Task: Use the "Save to Google Drive" extension for saving articles and research papers.
Action: Mouse moved to (958, 23)
Screenshot: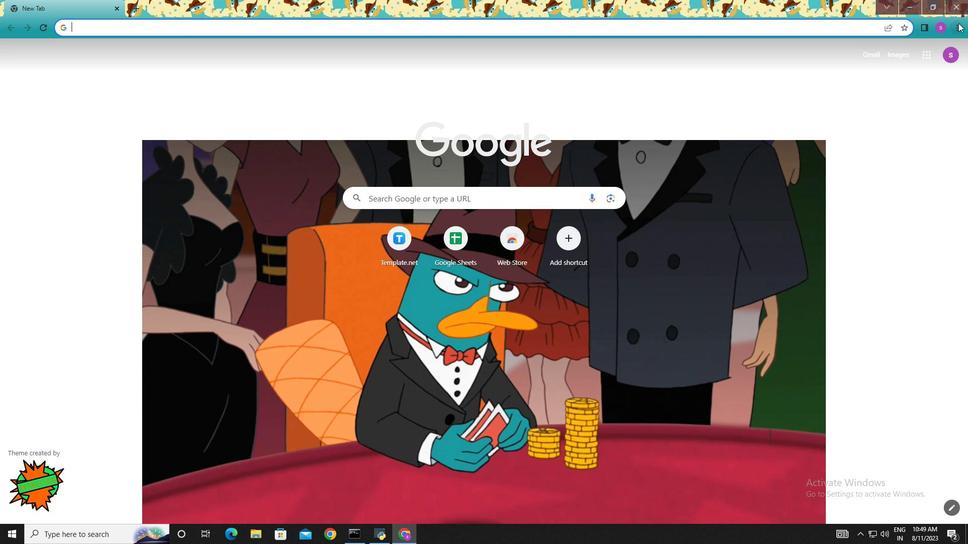
Action: Mouse pressed left at (958, 23)
Screenshot: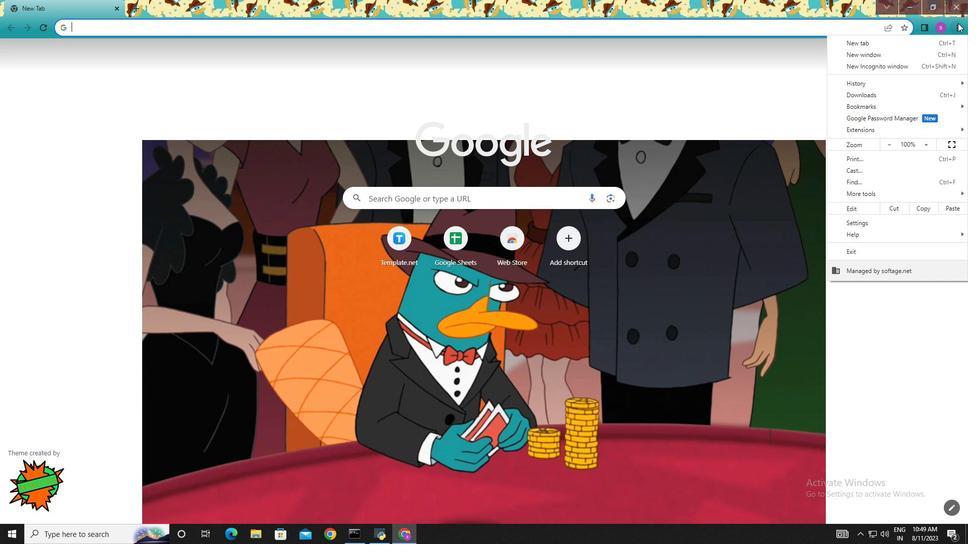 
Action: Mouse moved to (882, 225)
Screenshot: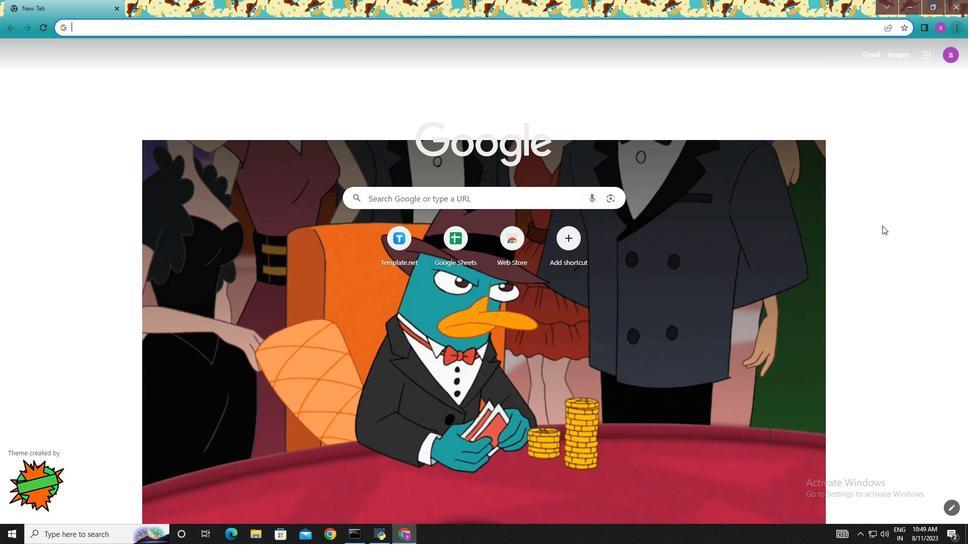 
Action: Mouse pressed left at (882, 225)
Screenshot: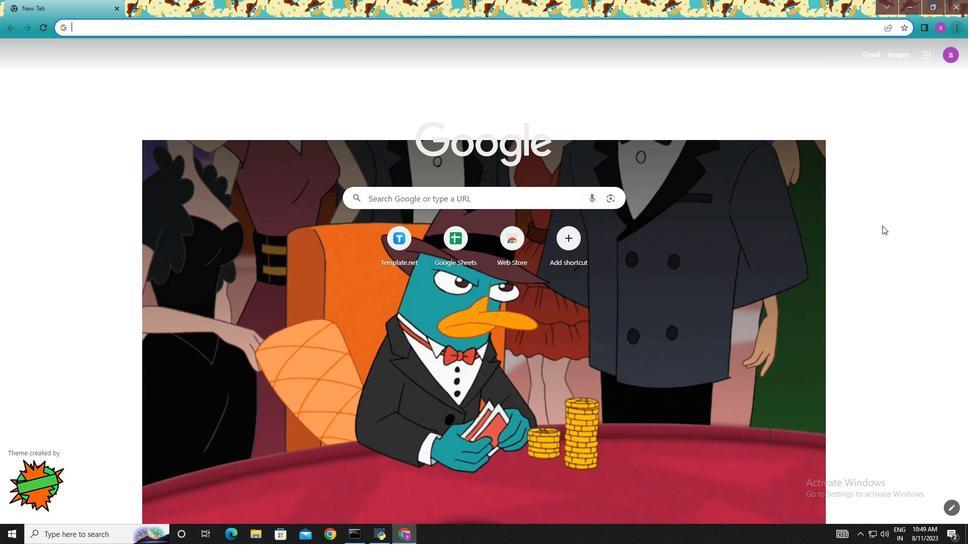 
Action: Mouse moved to (52, 360)
Screenshot: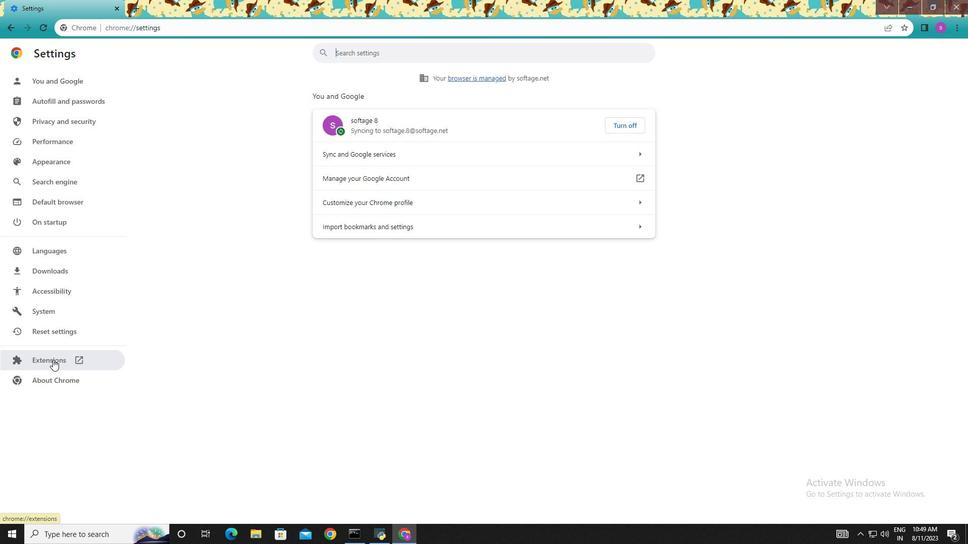 
Action: Mouse pressed left at (52, 360)
Screenshot: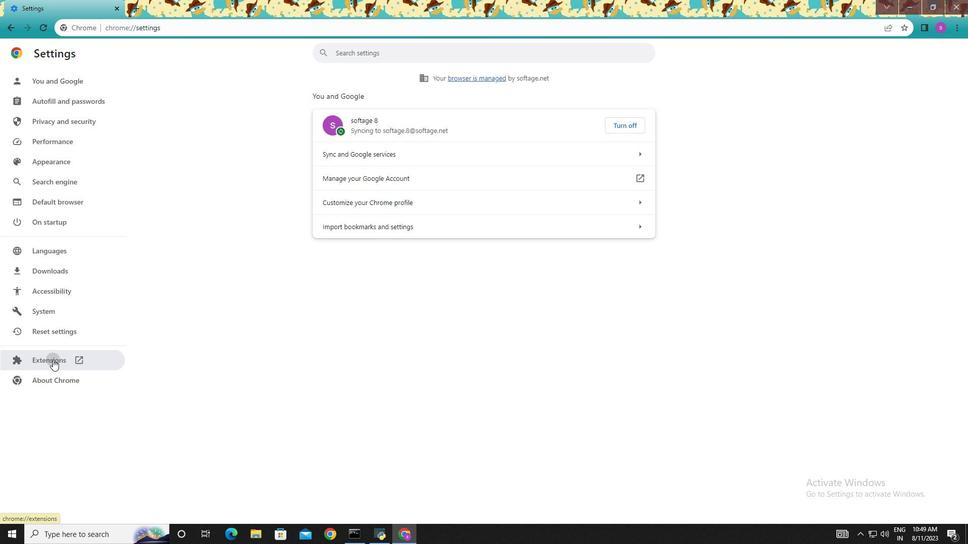 
Action: Mouse moved to (20, 57)
Screenshot: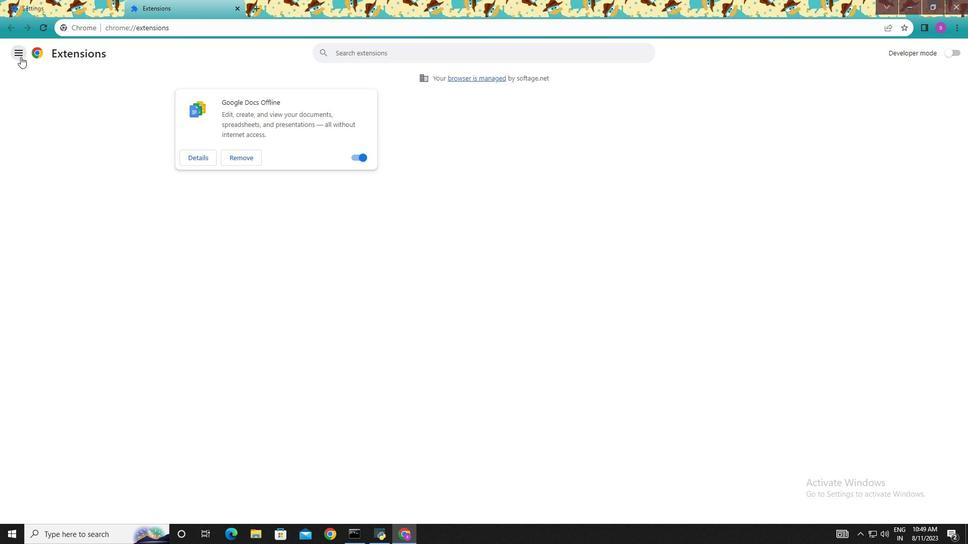 
Action: Mouse pressed left at (20, 57)
Screenshot: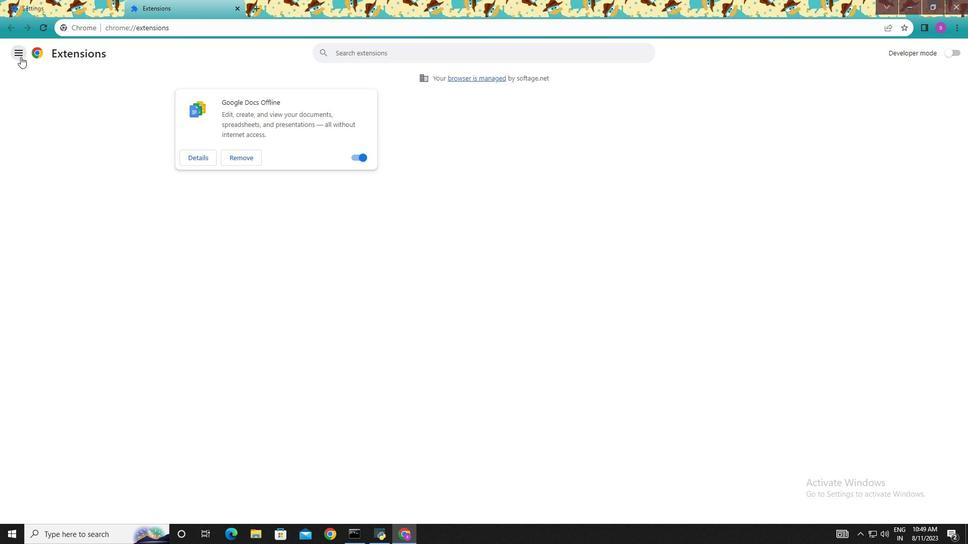 
Action: Mouse moved to (57, 516)
Screenshot: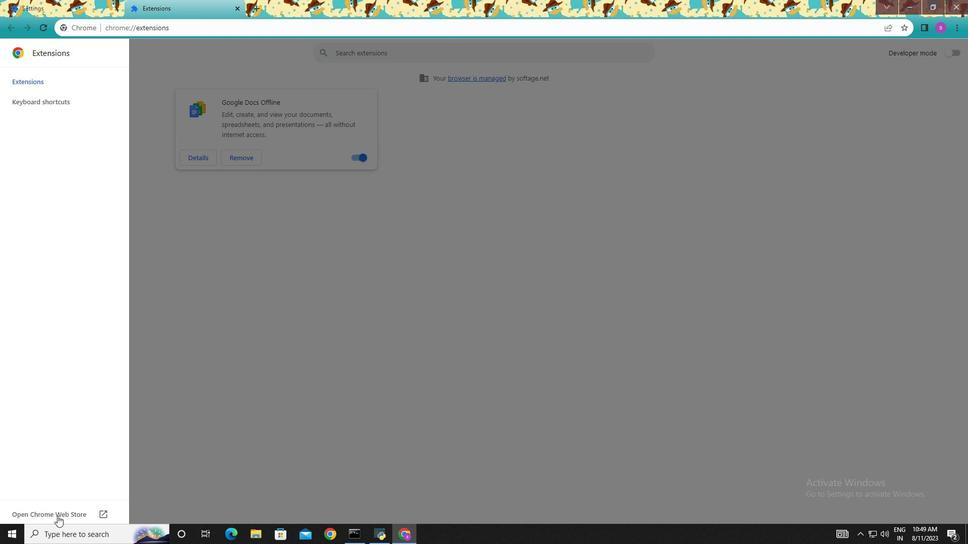 
Action: Mouse pressed left at (57, 516)
Screenshot: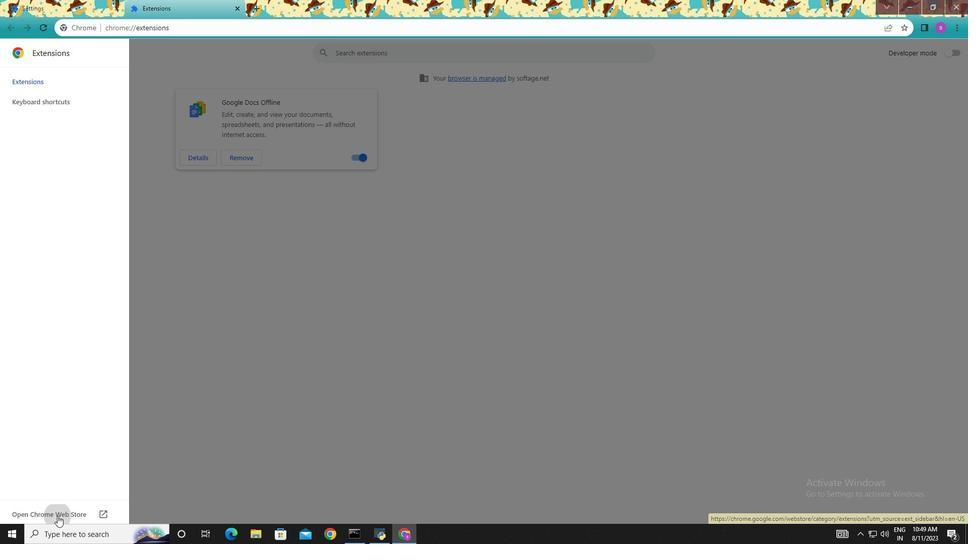 
Action: Mouse moved to (226, 88)
Screenshot: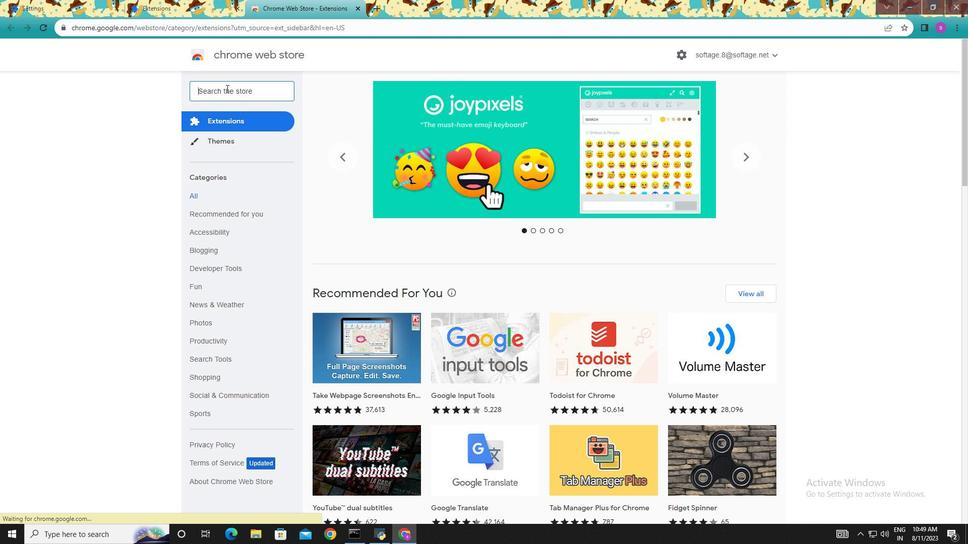 
Action: Mouse pressed left at (226, 88)
Screenshot: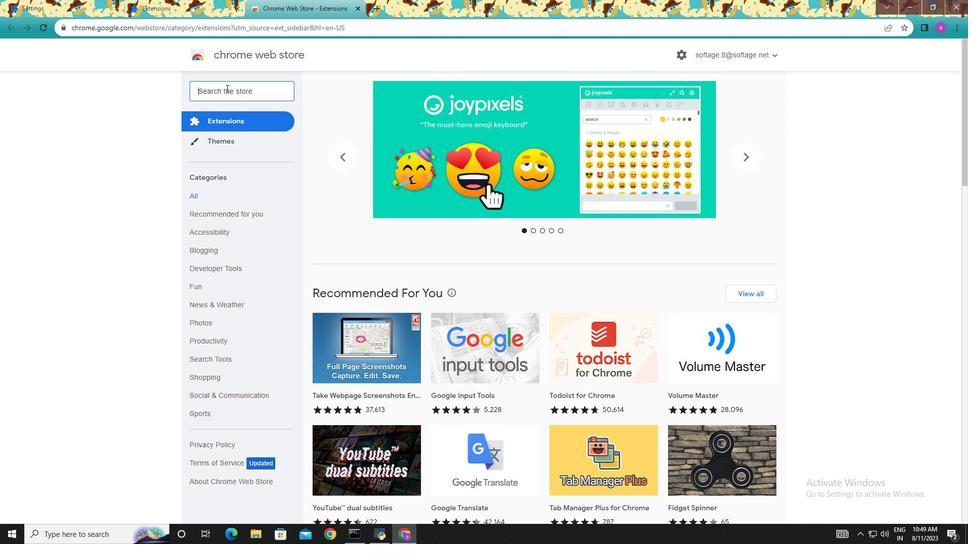 
Action: Key pressed google<Key.space><Key.shift>F<Key.backspace><Key.shift>Drio<Key.backspace>
Screenshot: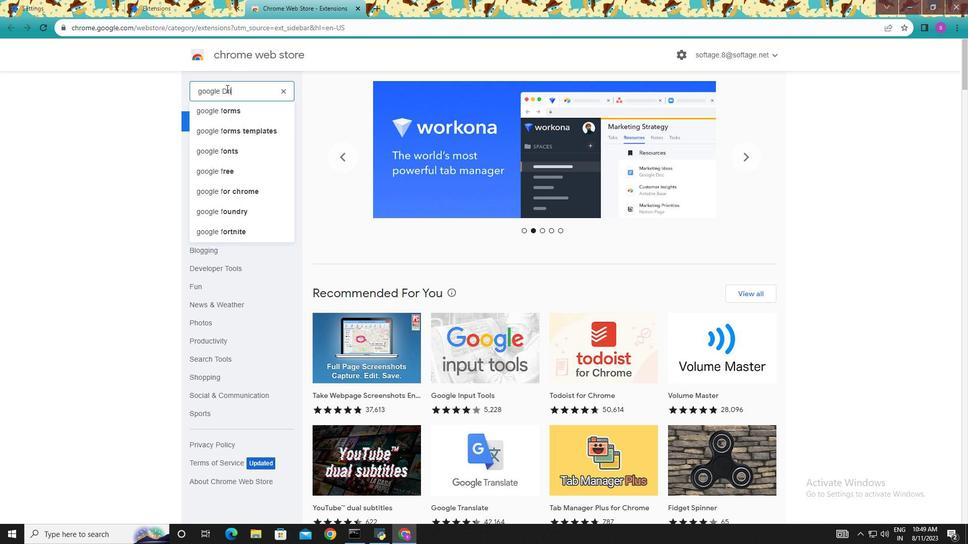 
Action: Mouse moved to (266, 111)
Screenshot: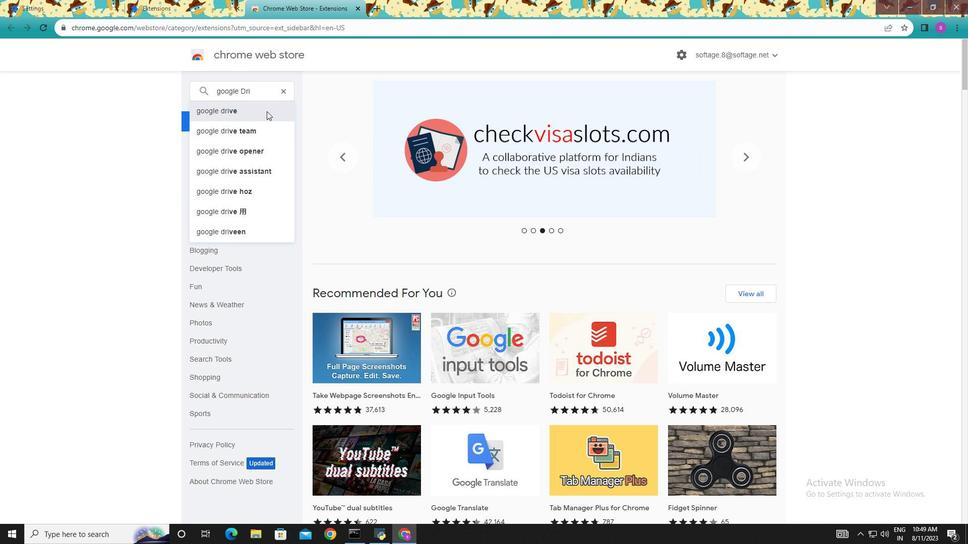 
Action: Mouse pressed left at (266, 111)
Screenshot: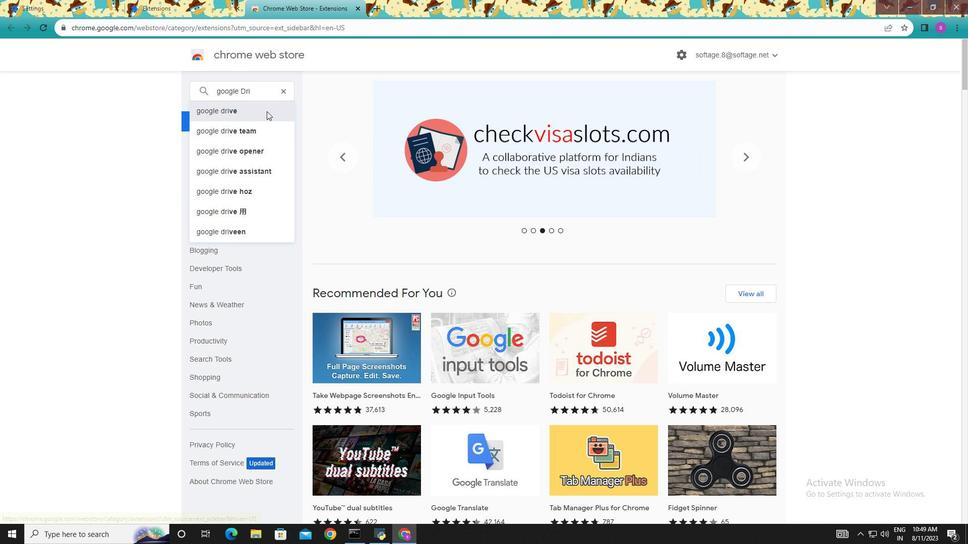 
Action: Mouse moved to (506, 157)
Screenshot: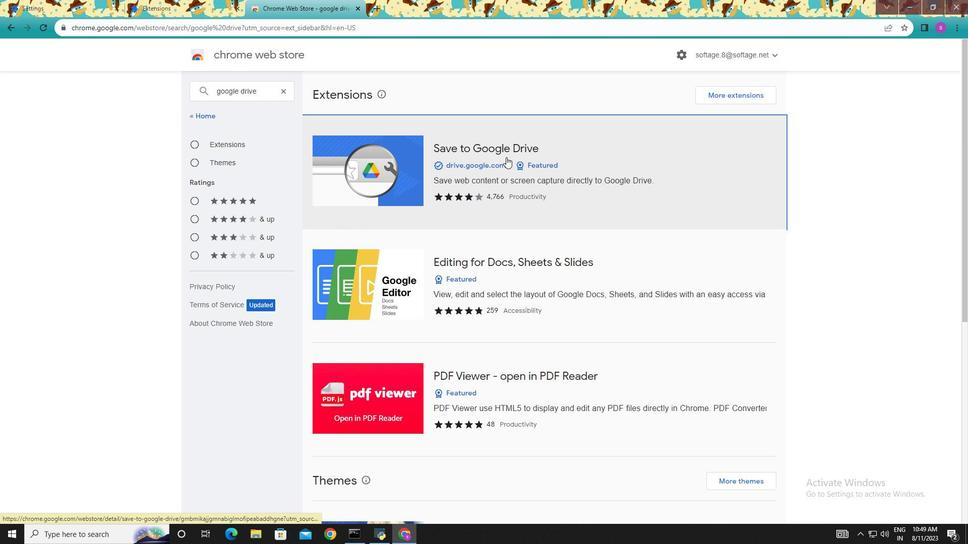 
Action: Mouse pressed left at (506, 157)
Screenshot: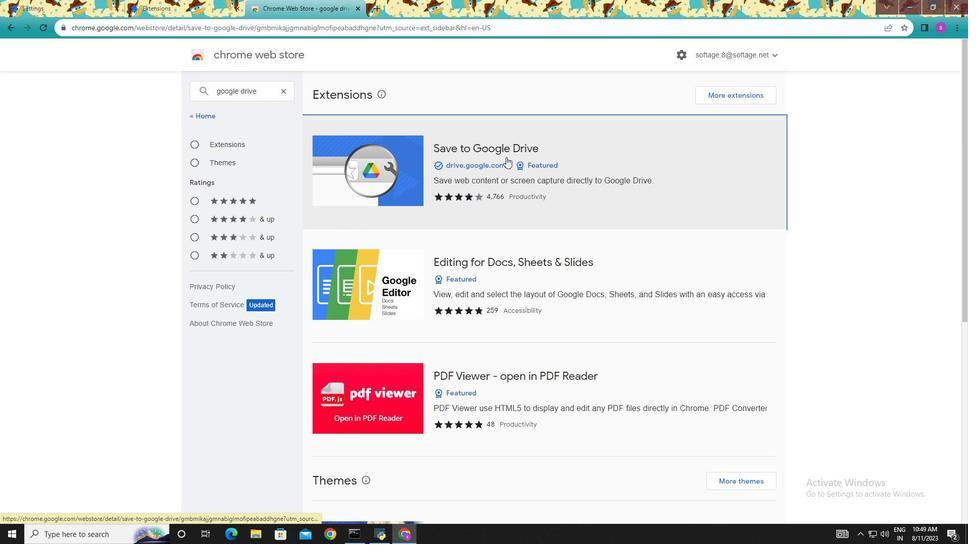 
Action: Mouse moved to (710, 127)
Screenshot: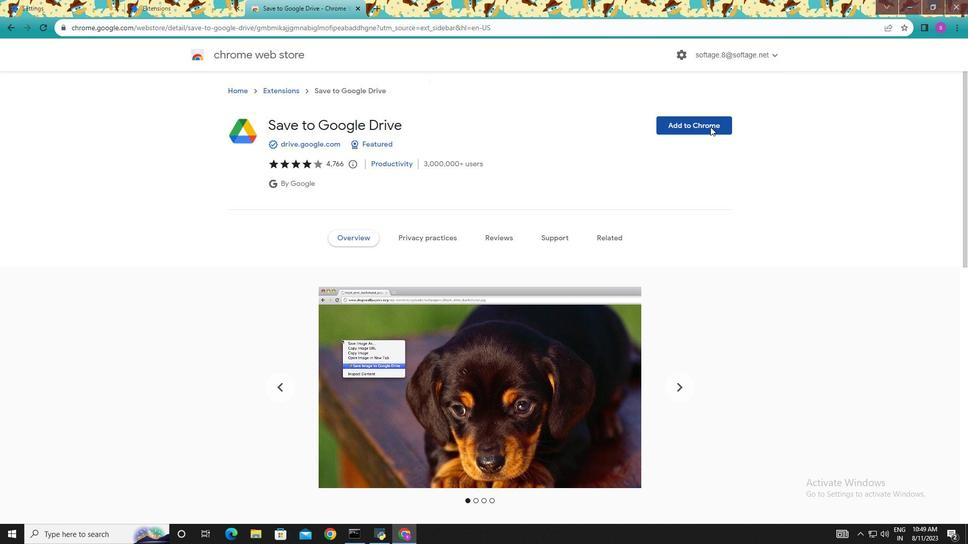 
Action: Mouse pressed left at (710, 127)
Screenshot: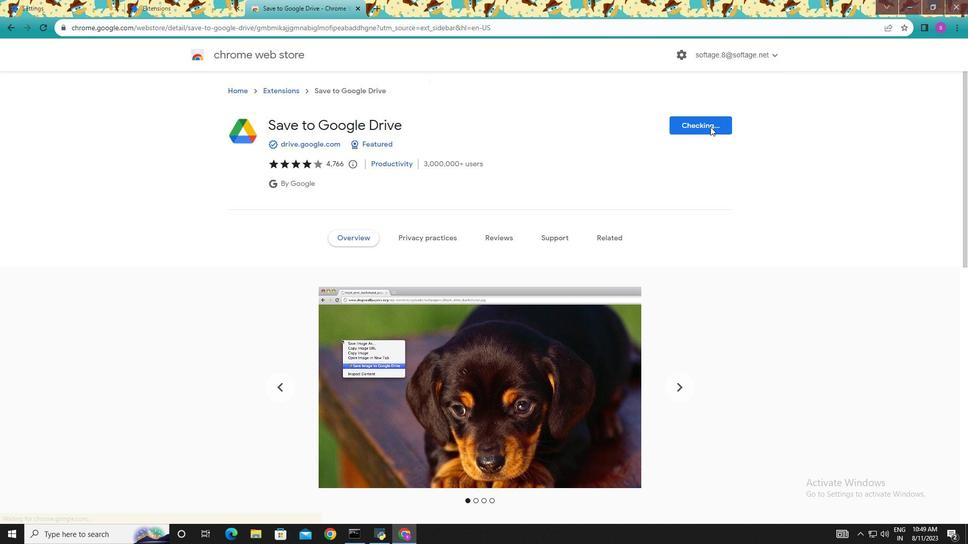 
Action: Mouse moved to (495, 127)
Screenshot: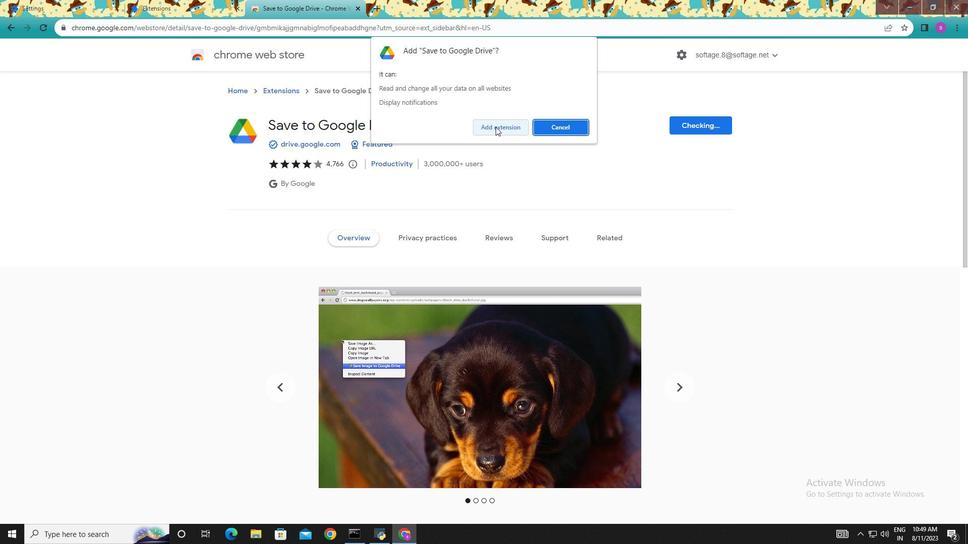 
Action: Mouse pressed left at (495, 127)
Screenshot: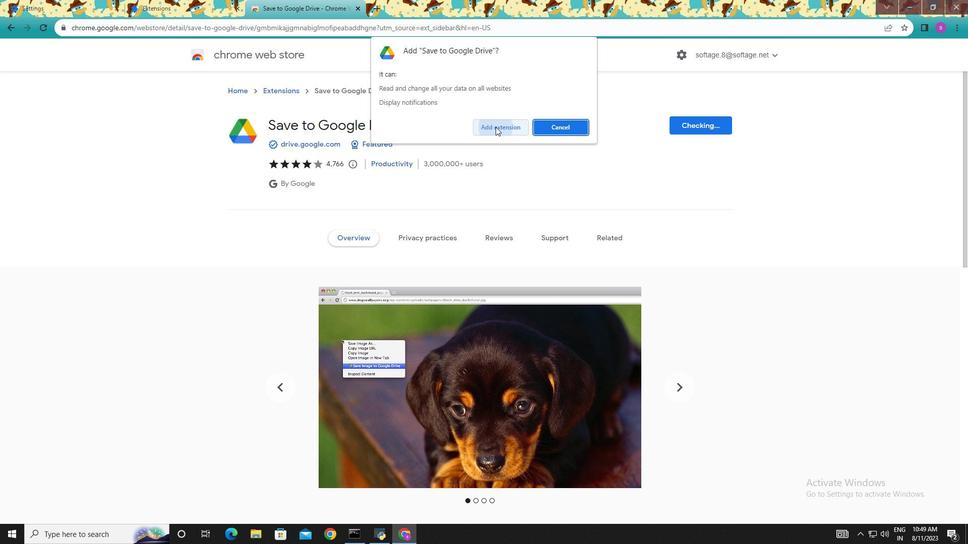 
Action: Mouse moved to (875, 44)
Screenshot: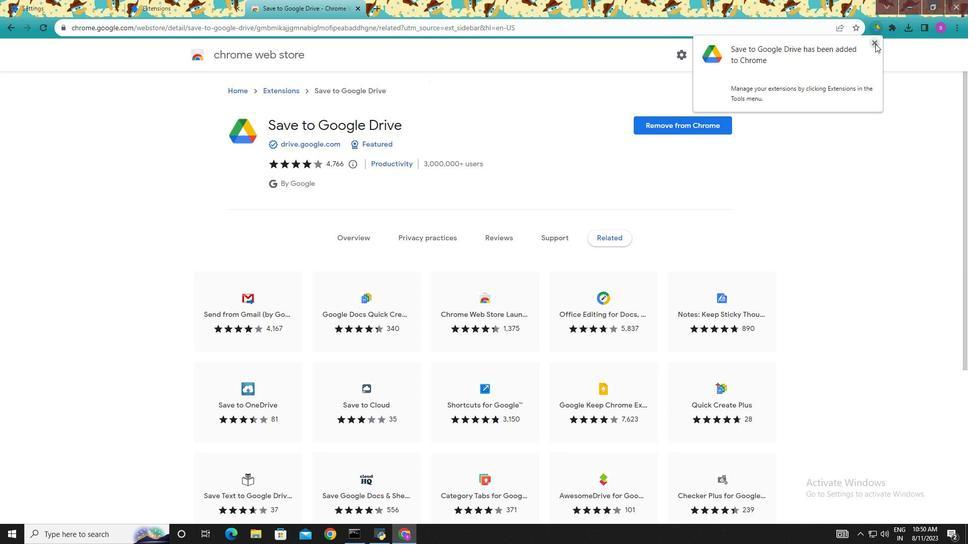 
Action: Mouse pressed left at (875, 44)
Screenshot: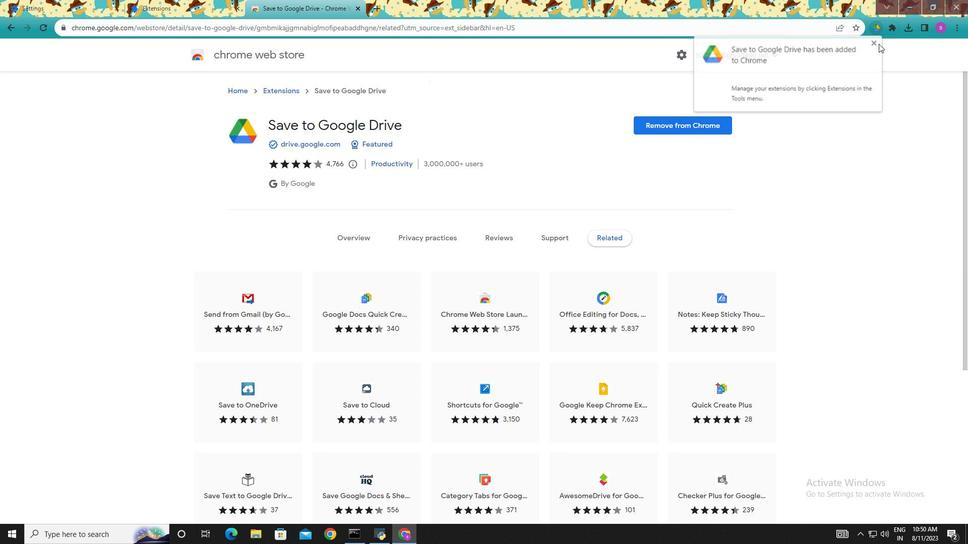 
Action: Mouse moved to (890, 28)
Screenshot: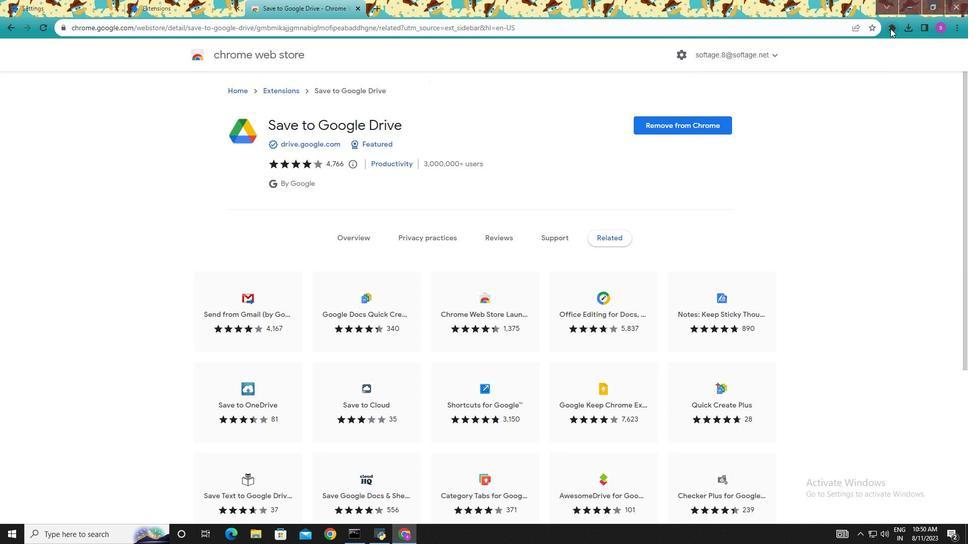 
Action: Mouse pressed left at (890, 28)
Screenshot: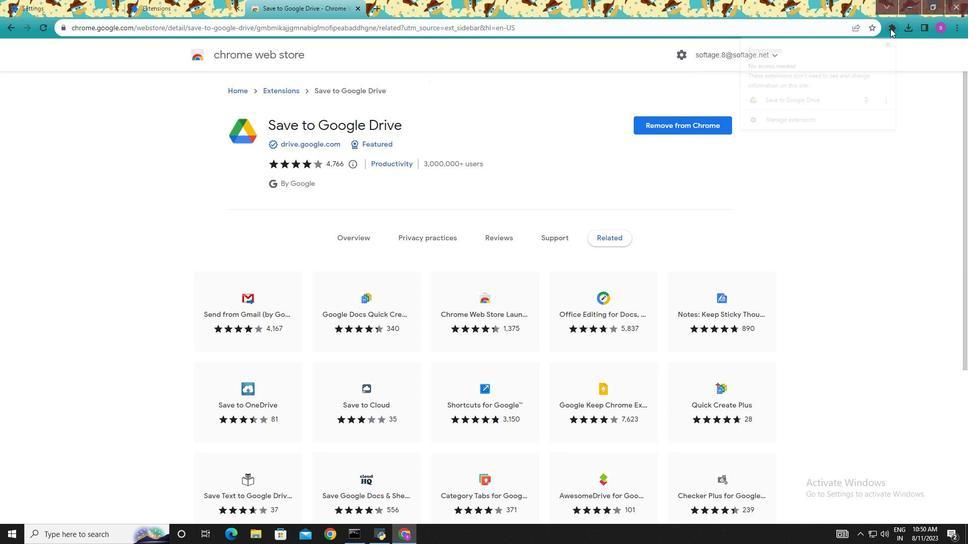 
Action: Mouse moved to (802, 99)
Screenshot: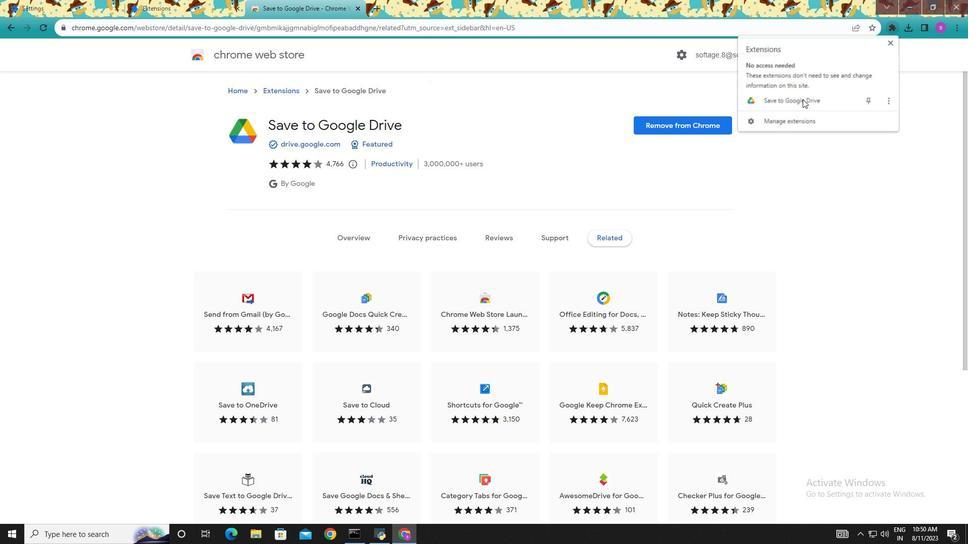 
Action: Mouse pressed left at (803, 99)
Screenshot: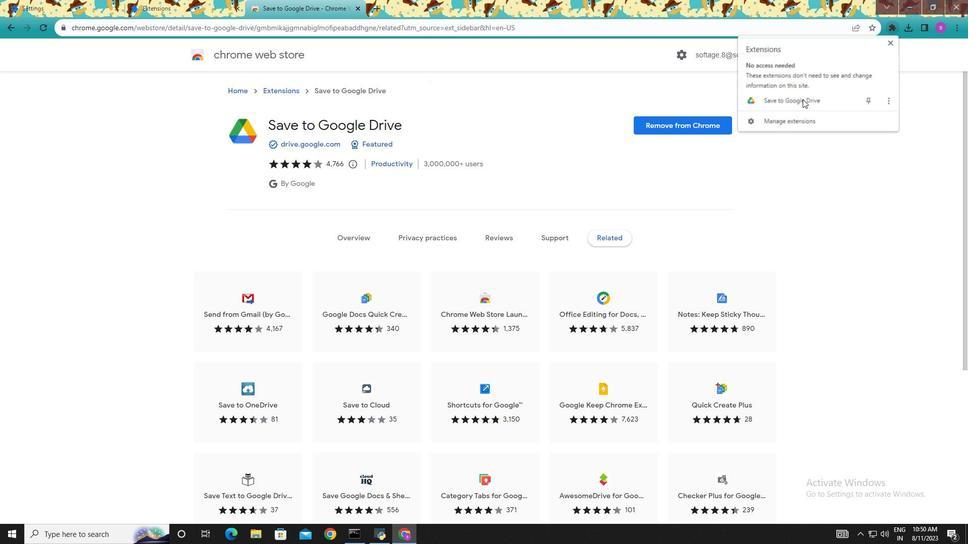 
Action: Mouse moved to (893, 28)
Screenshot: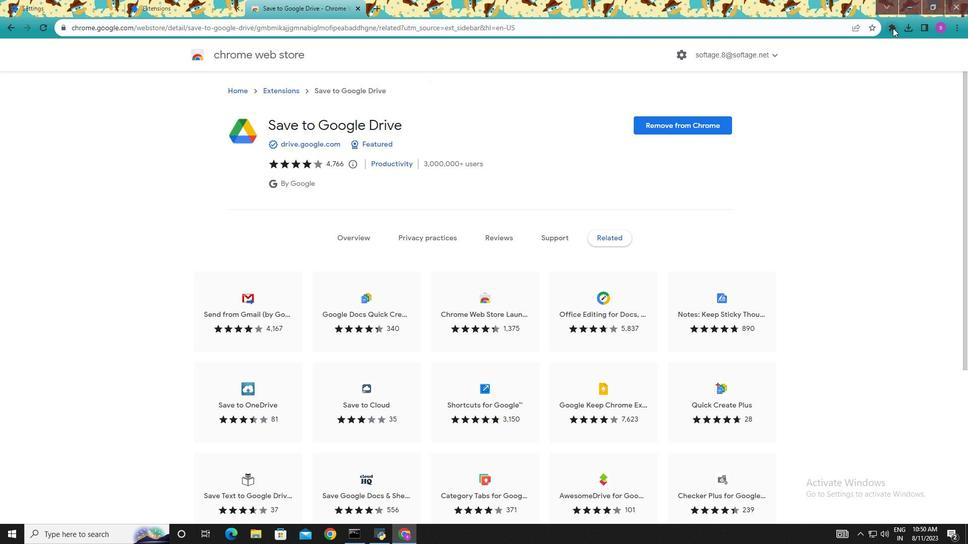 
Action: Mouse pressed left at (893, 28)
Screenshot: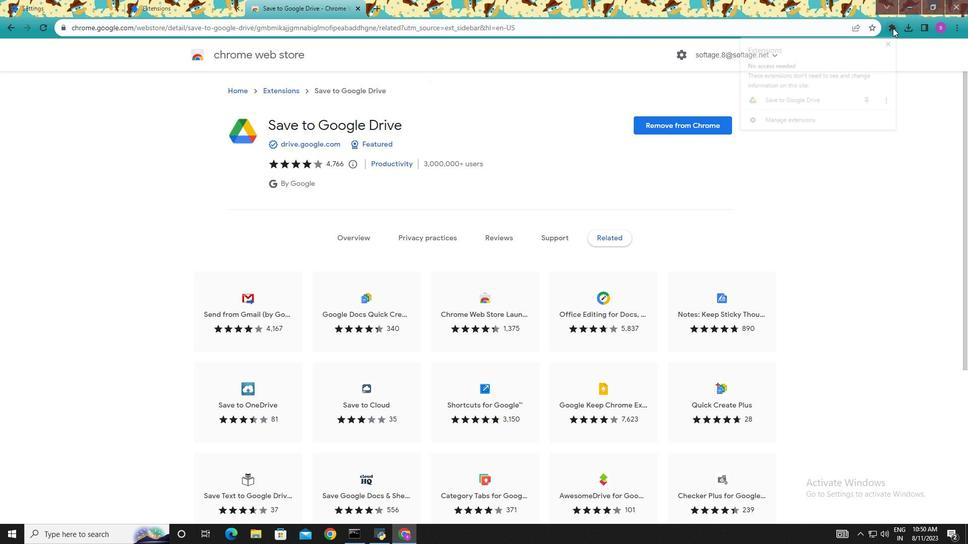 
Action: Mouse moved to (793, 99)
Screenshot: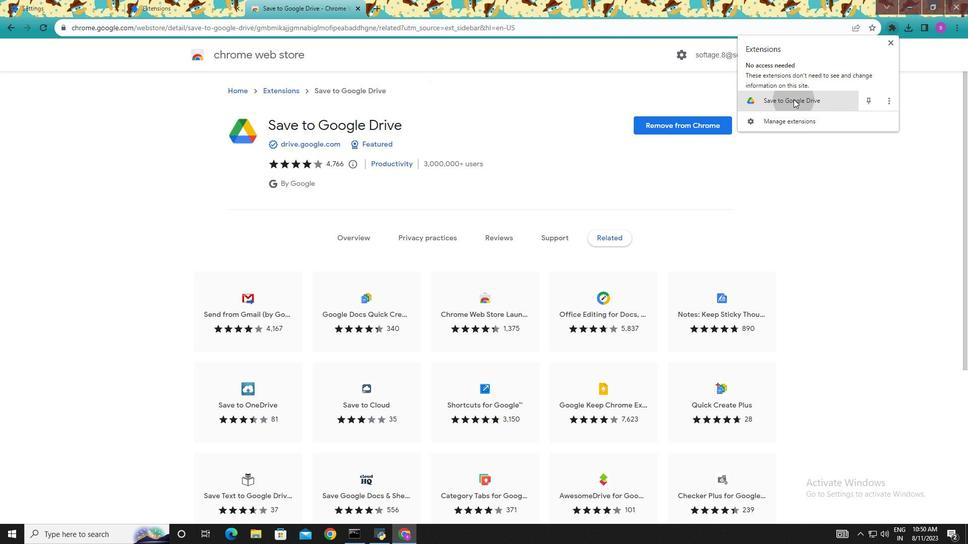 
Action: Mouse pressed left at (793, 99)
Screenshot: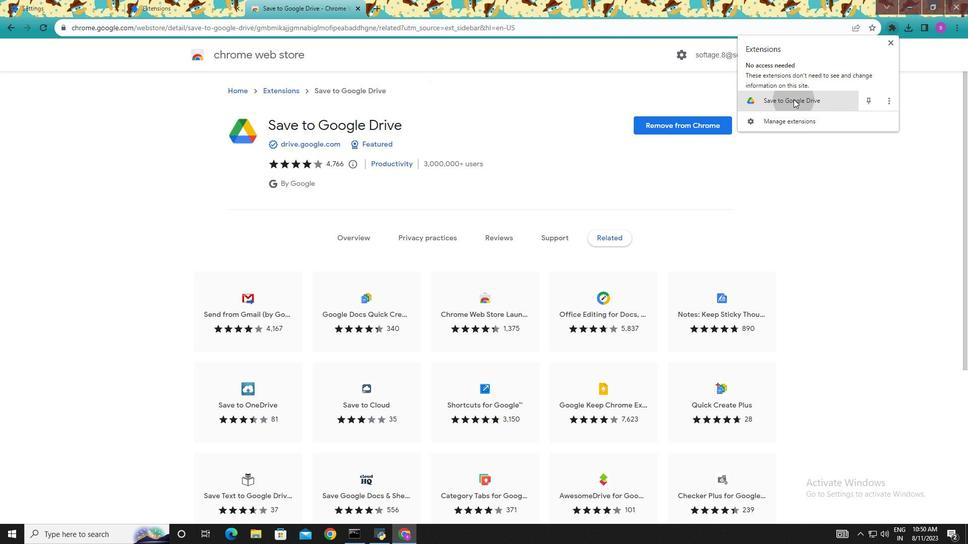 
Action: Mouse moved to (893, 24)
Screenshot: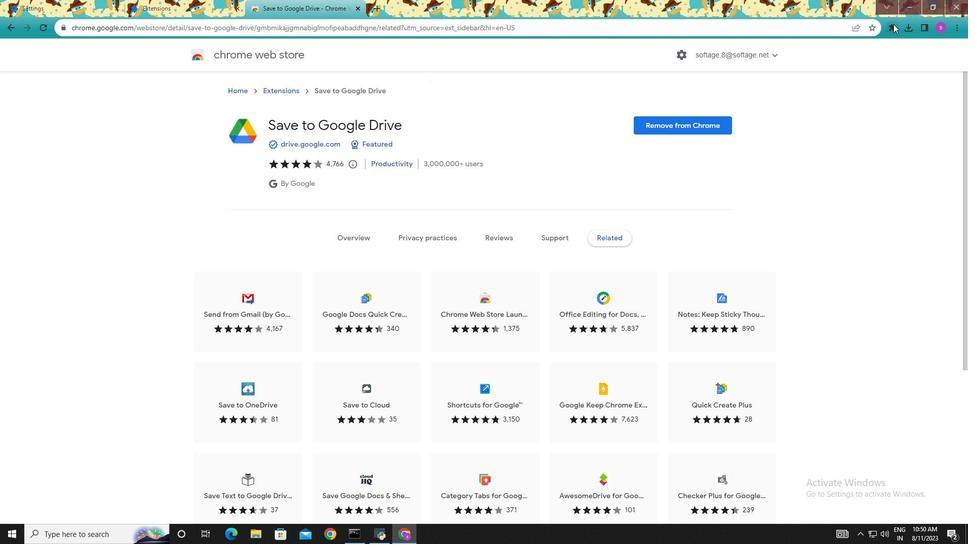 
Action: Mouse pressed left at (893, 24)
Screenshot: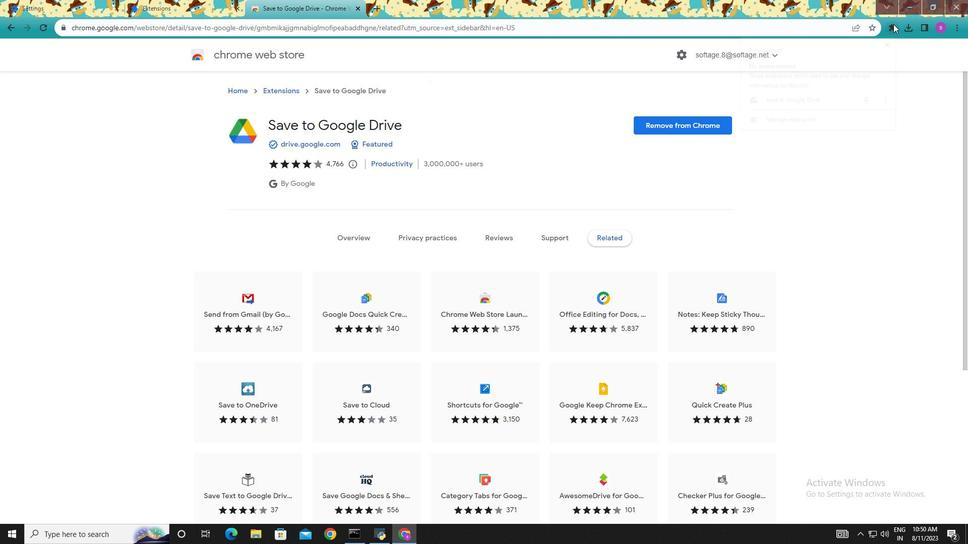 
Action: Mouse moved to (825, 100)
Screenshot: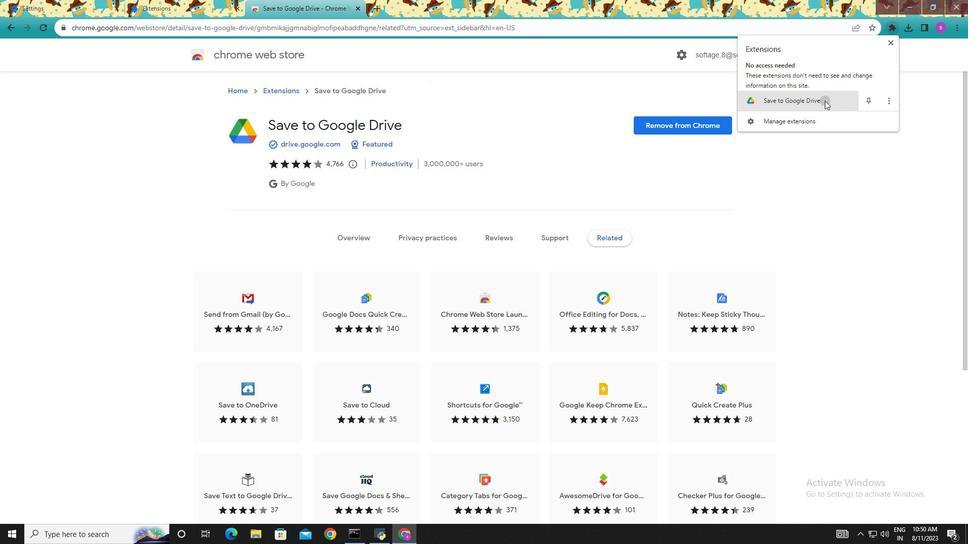 
Action: Mouse pressed left at (825, 100)
Screenshot: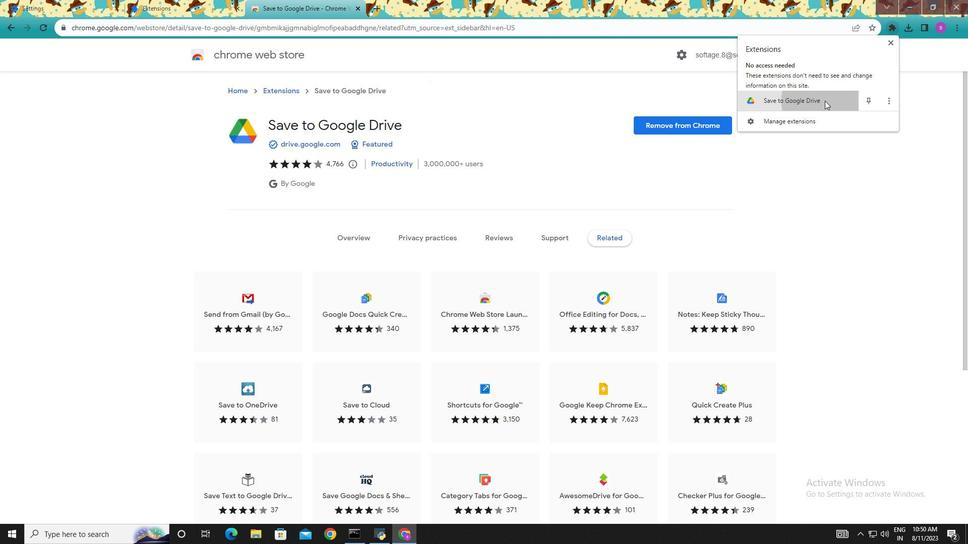 
Action: Mouse moved to (12, 27)
Screenshot: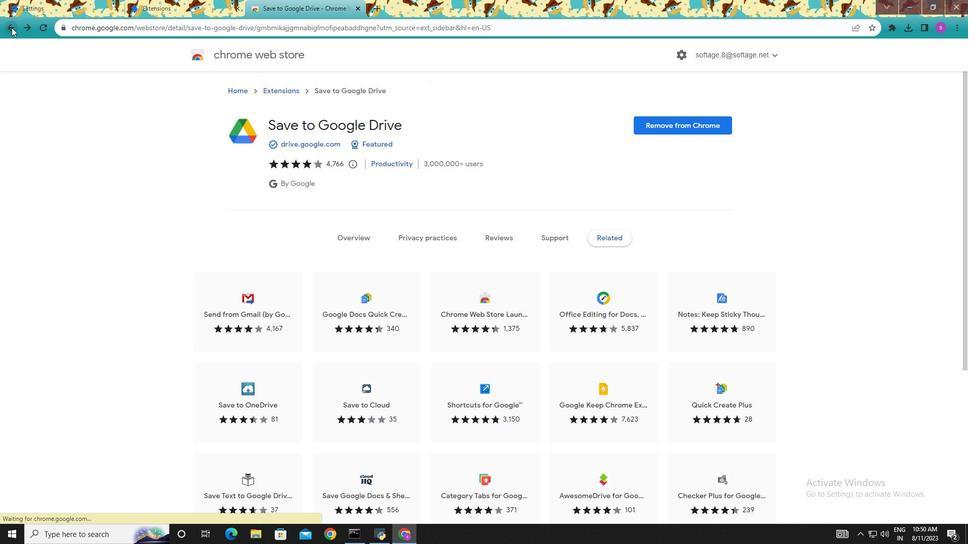 
Action: Mouse pressed left at (12, 27)
Screenshot: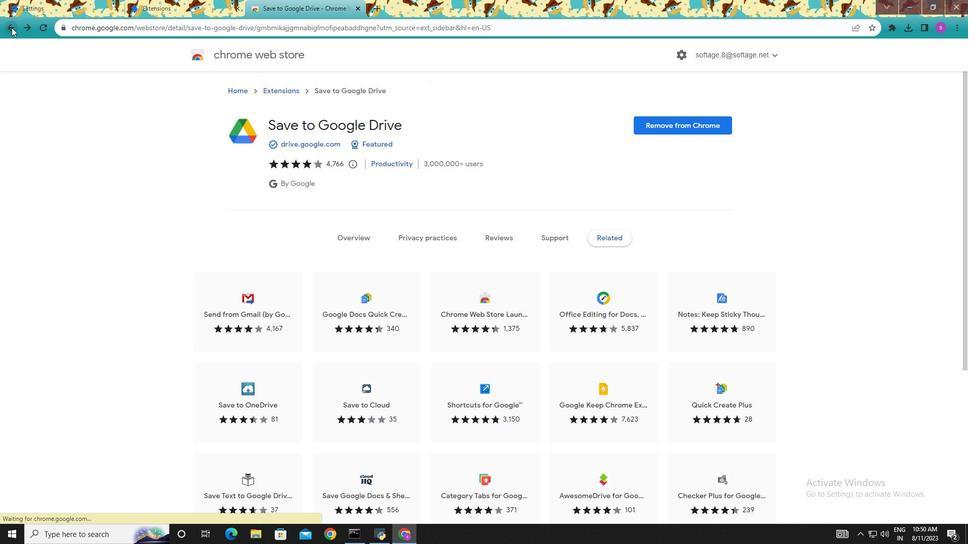 
Action: Mouse moved to (7, 27)
Screenshot: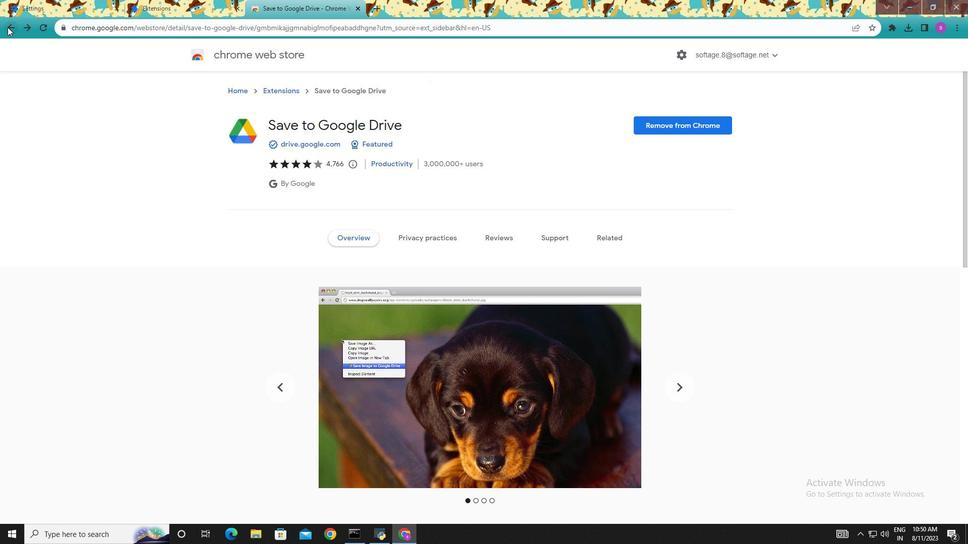 
Action: Mouse pressed left at (7, 27)
Screenshot: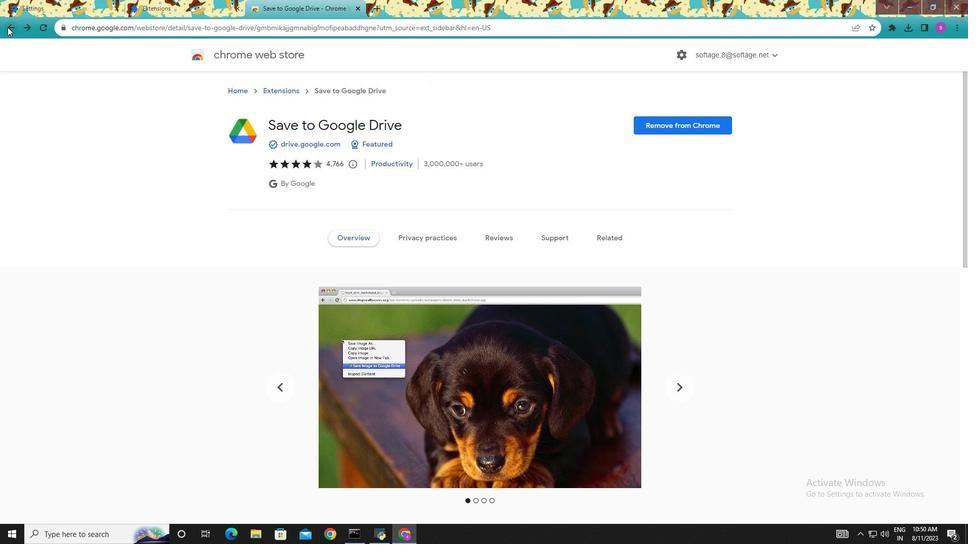
Action: Mouse moved to (410, 263)
Screenshot: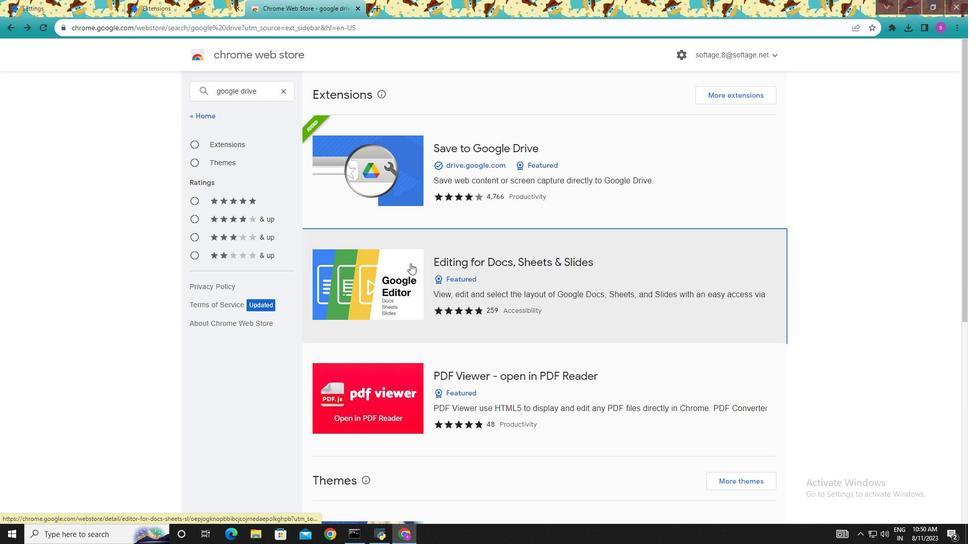 
Action: Mouse pressed left at (410, 263)
Screenshot: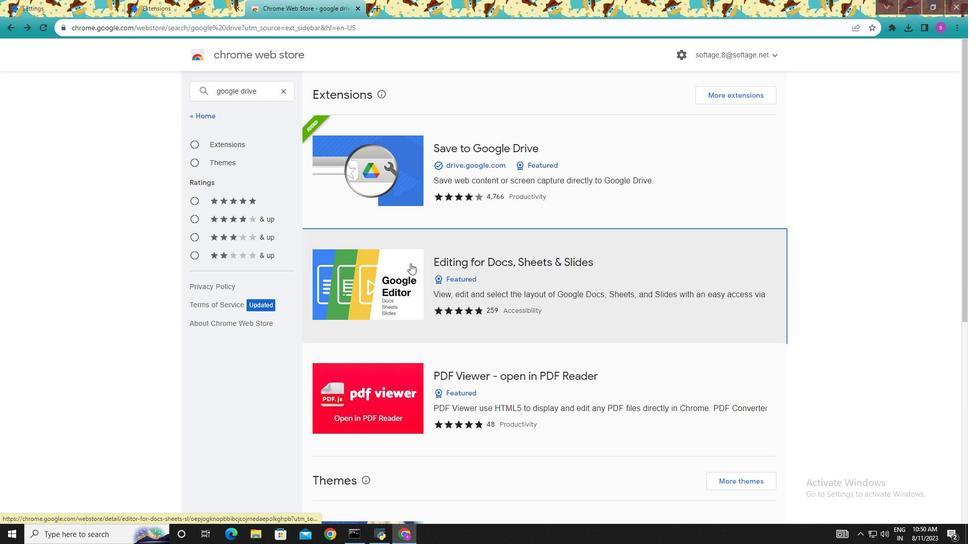 
Action: Mouse moved to (698, 123)
Screenshot: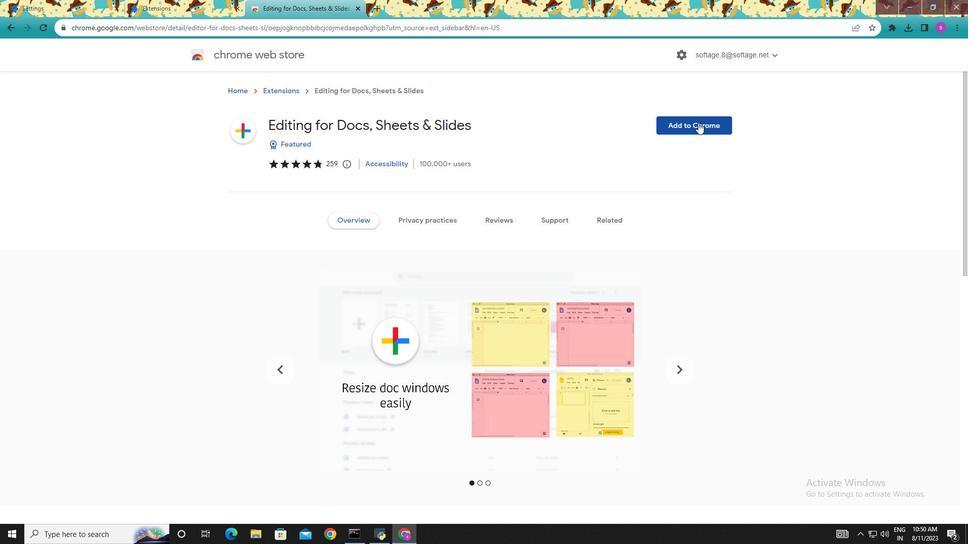 
Action: Mouse pressed left at (698, 123)
Screenshot: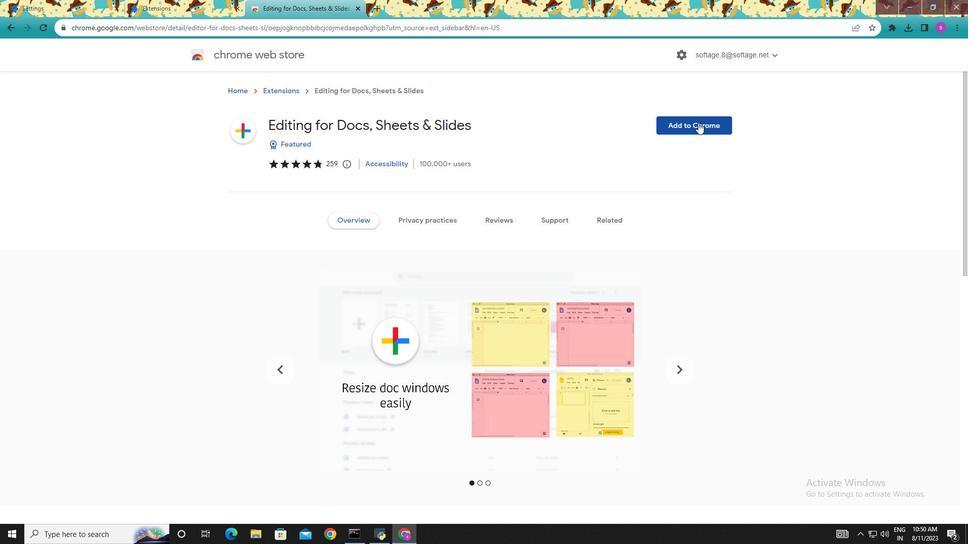 
Action: Mouse moved to (496, 116)
Screenshot: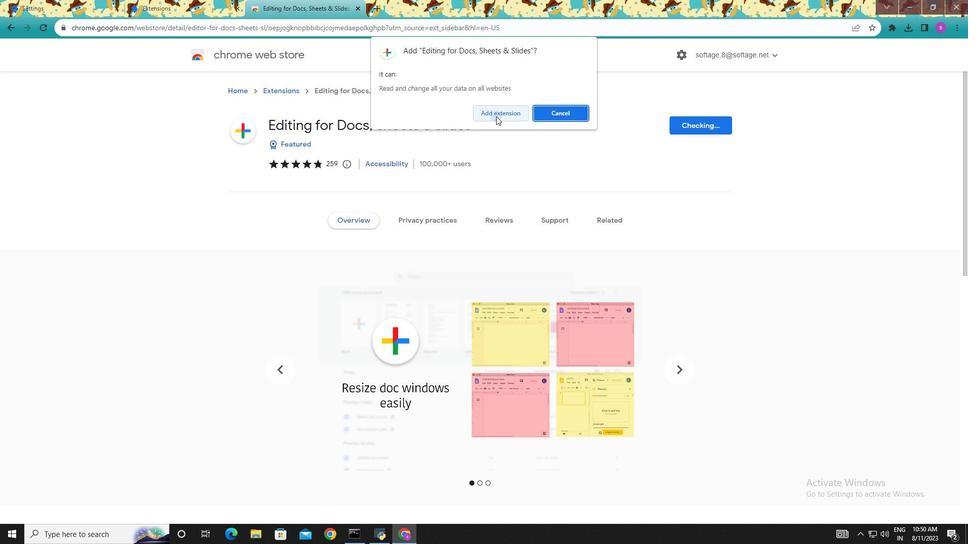 
Action: Mouse pressed left at (496, 116)
Screenshot: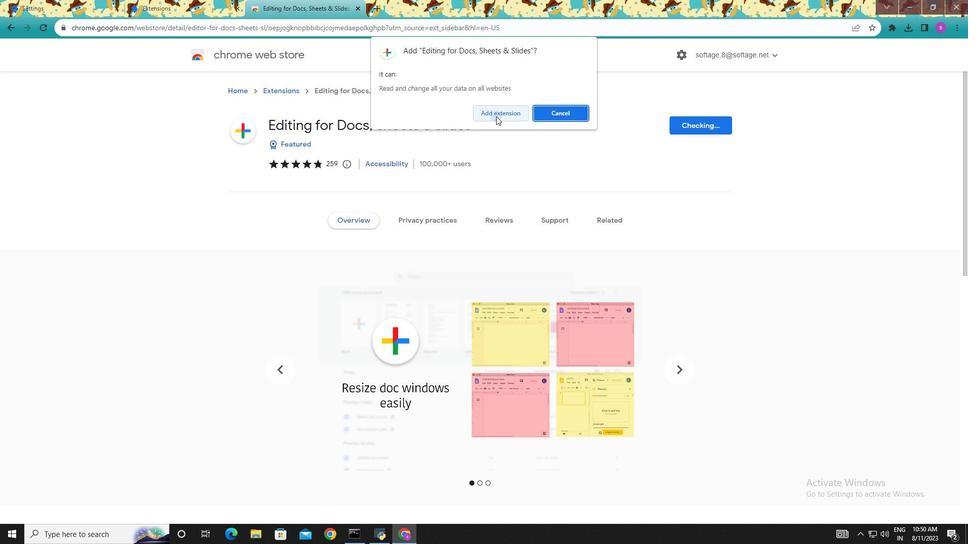
Action: Mouse moved to (889, 27)
Screenshot: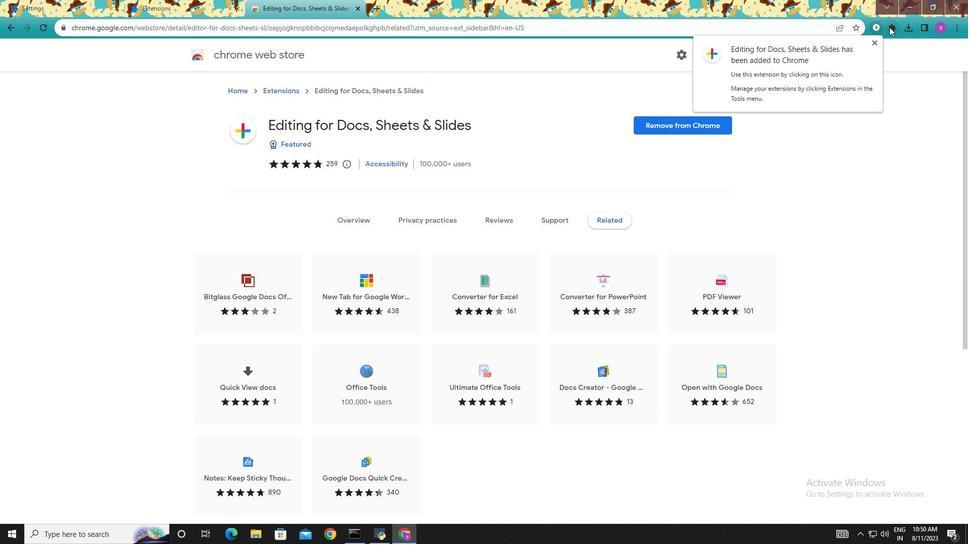 
Action: Mouse pressed left at (889, 27)
Screenshot: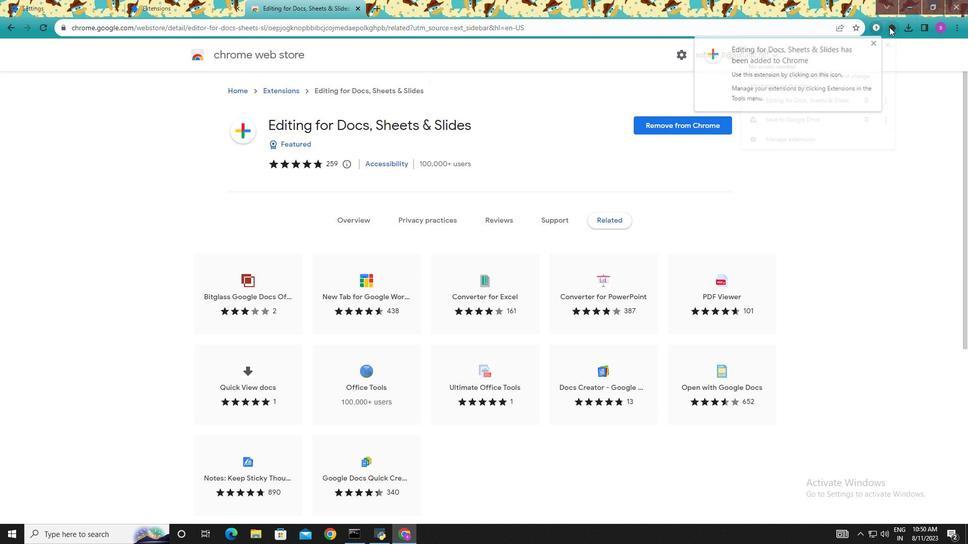 
Action: Mouse moved to (810, 100)
Screenshot: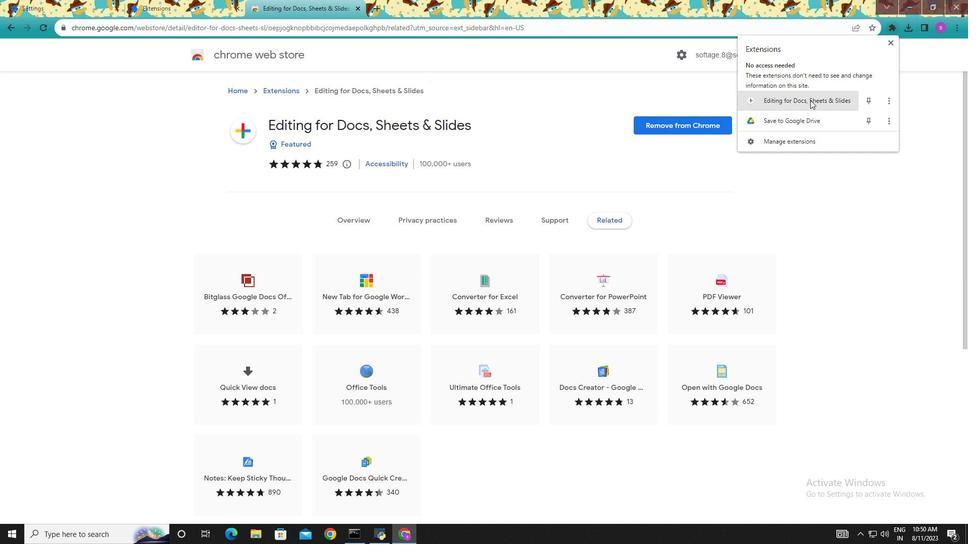 
Action: Mouse pressed left at (810, 100)
Screenshot: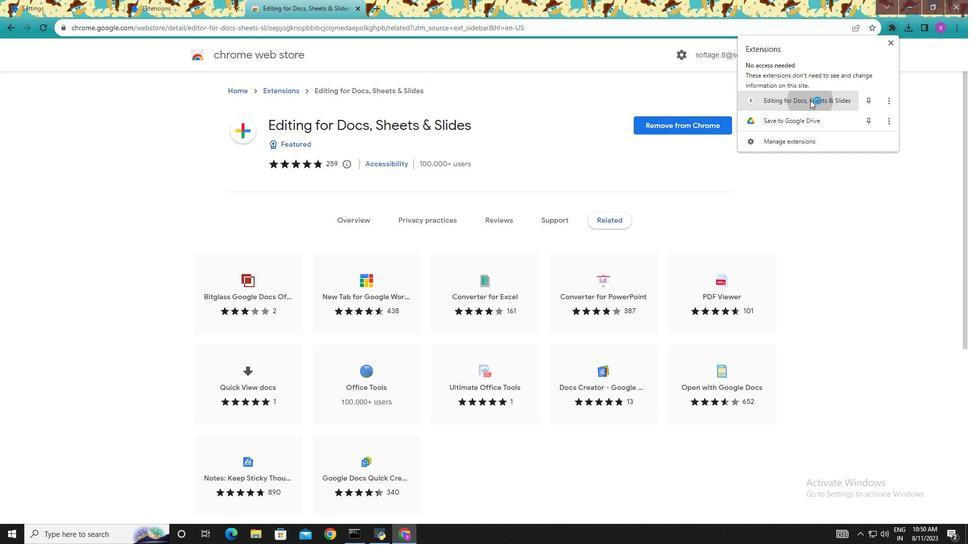 
Action: Mouse moved to (848, 106)
Screenshot: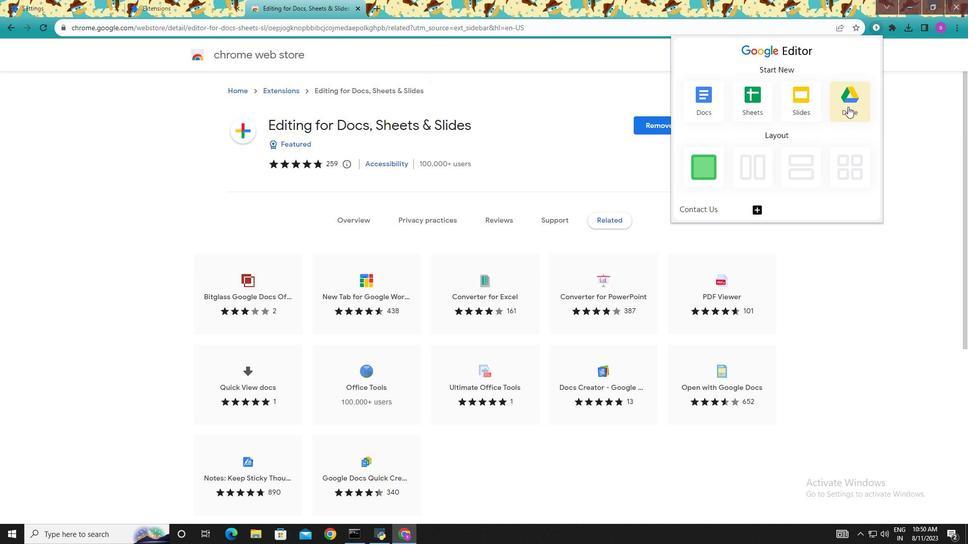 
Action: Mouse pressed left at (848, 106)
Screenshot: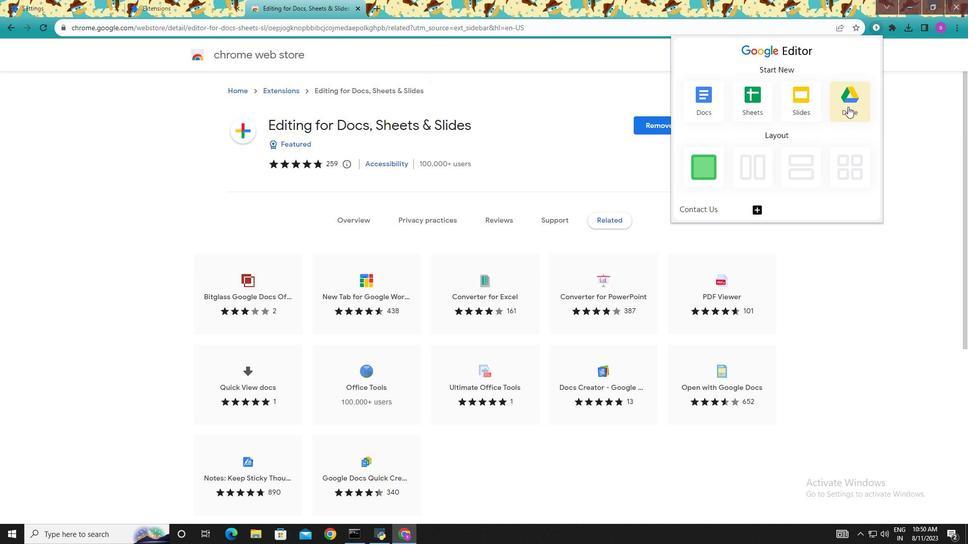 
Action: Mouse moved to (640, 325)
Screenshot: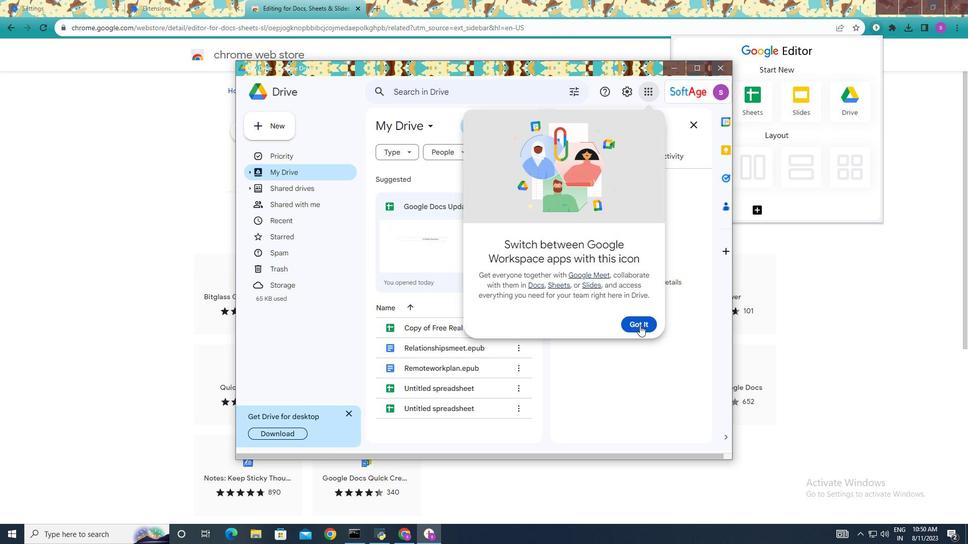 
Action: Mouse pressed left at (640, 325)
Screenshot: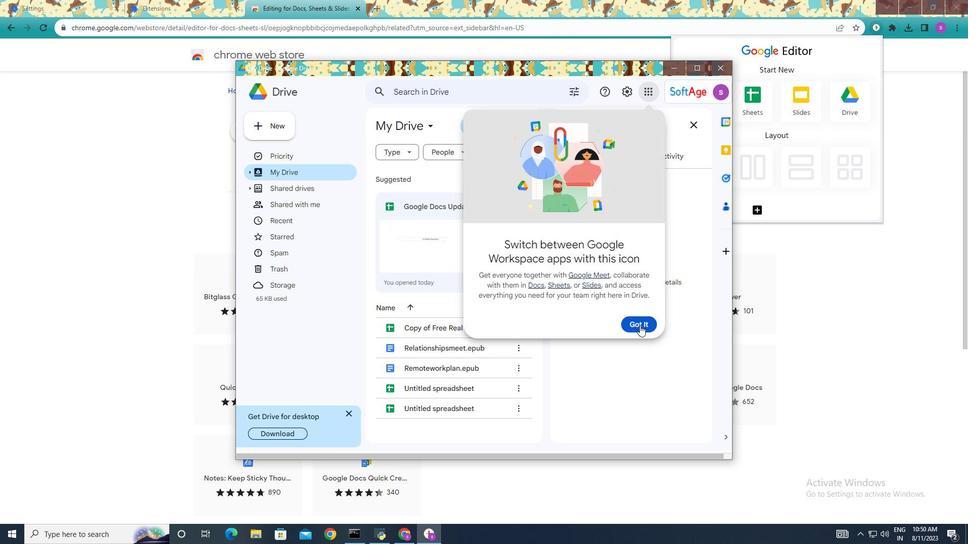 
Action: Mouse moved to (282, 129)
Screenshot: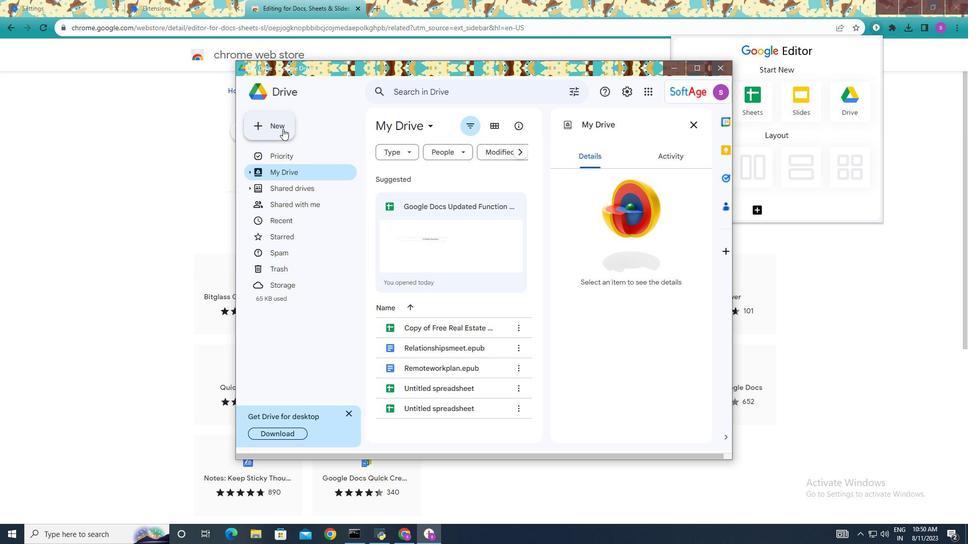 
Action: Mouse pressed left at (282, 129)
Screenshot: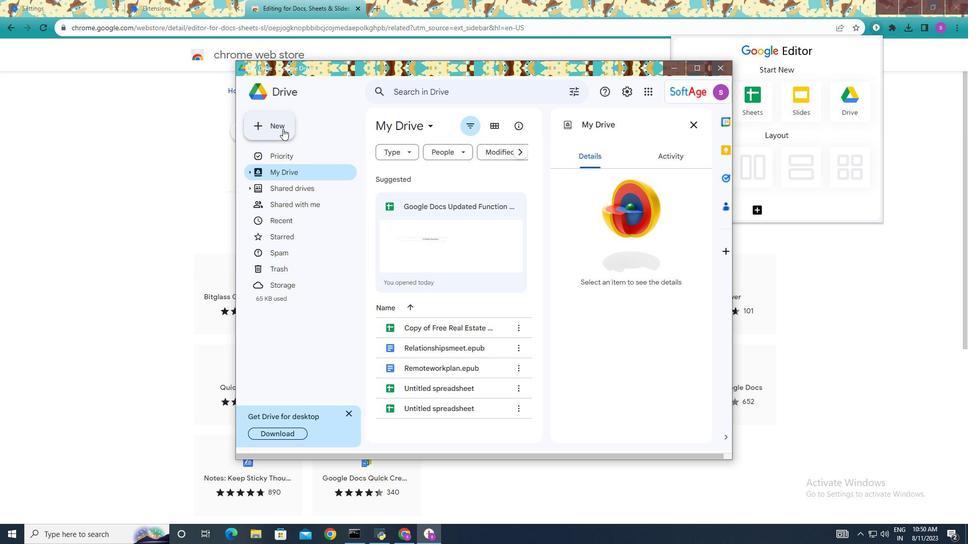 
Action: Mouse moved to (293, 150)
Screenshot: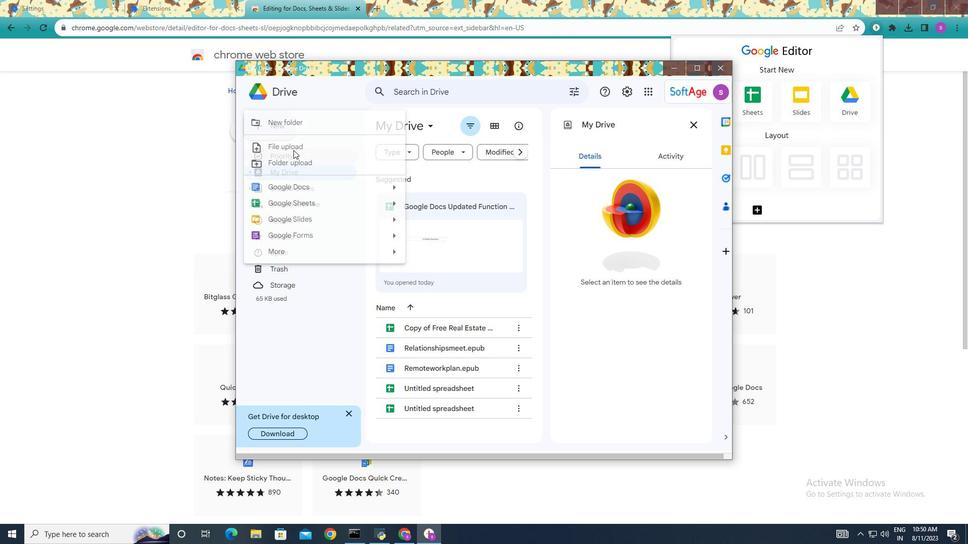 
Action: Mouse pressed left at (293, 150)
Screenshot: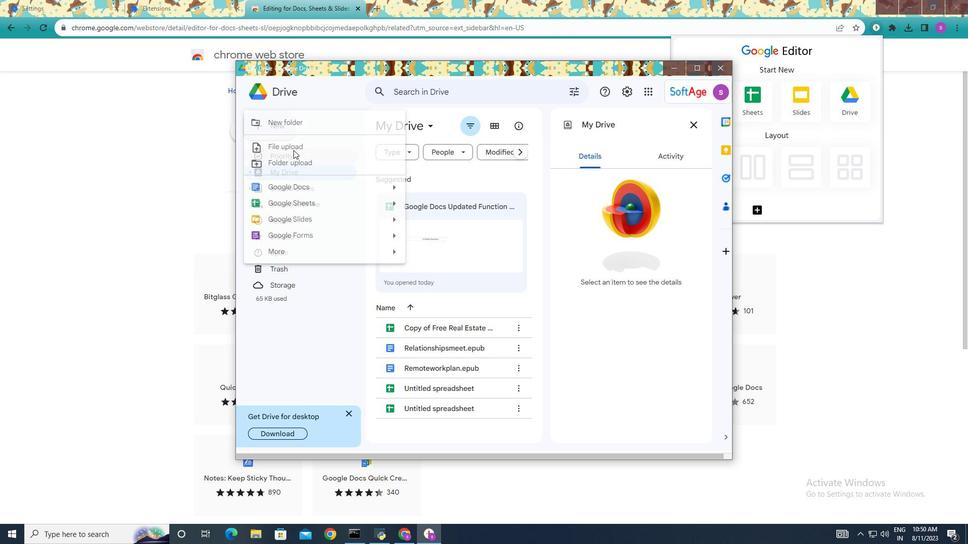 
Action: Mouse moved to (281, 151)
Screenshot: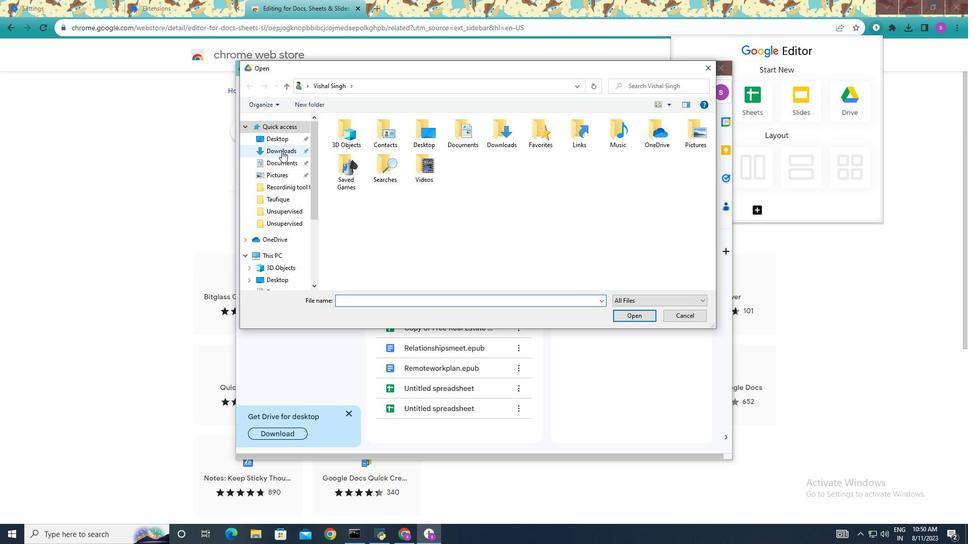 
Action: Mouse pressed left at (281, 151)
Screenshot: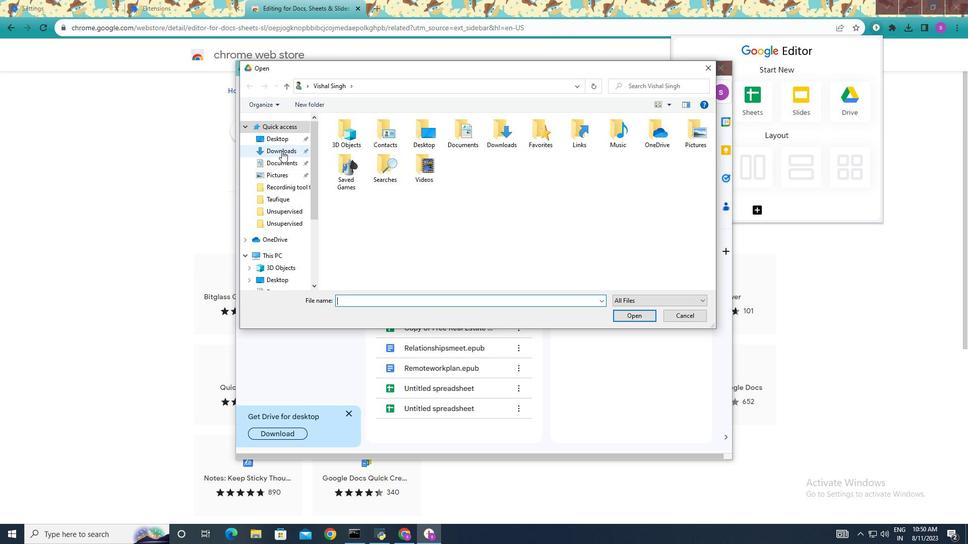 
Action: Mouse moved to (343, 143)
Screenshot: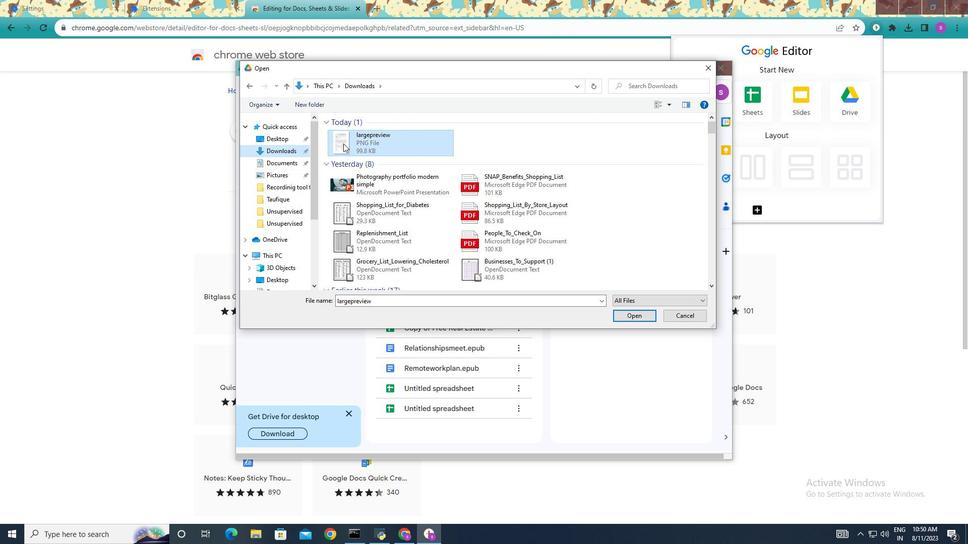 
Action: Mouse pressed left at (343, 143)
Screenshot: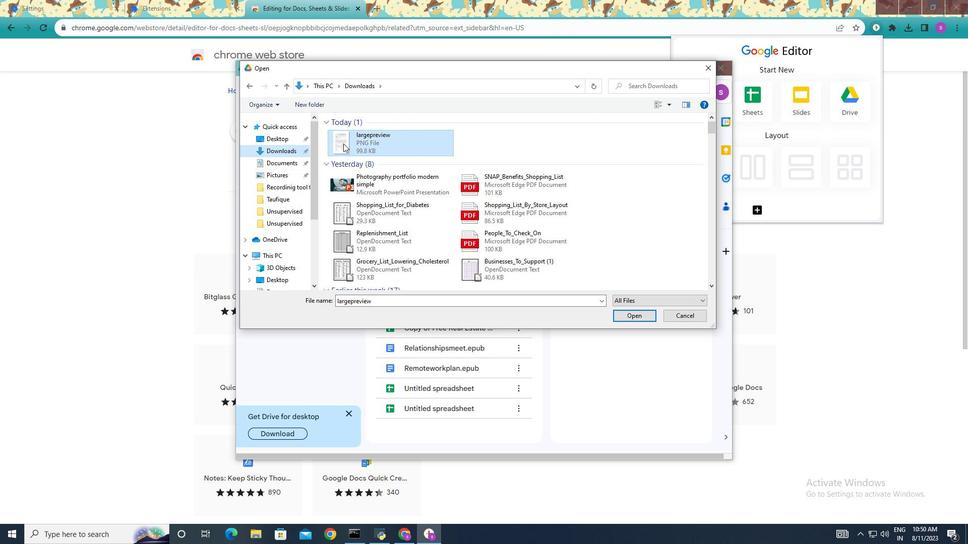 
Action: Mouse moved to (633, 316)
Screenshot: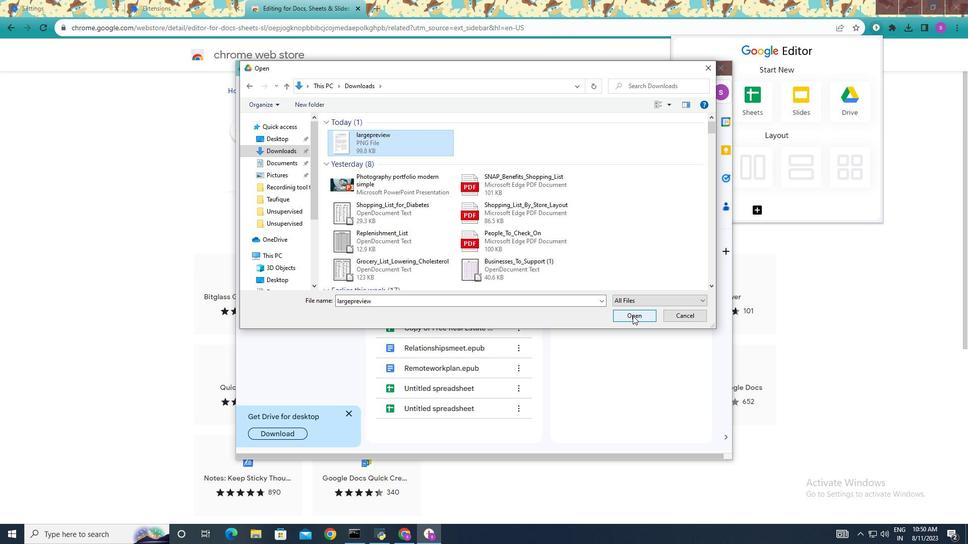 
Action: Mouse pressed left at (633, 316)
Screenshot: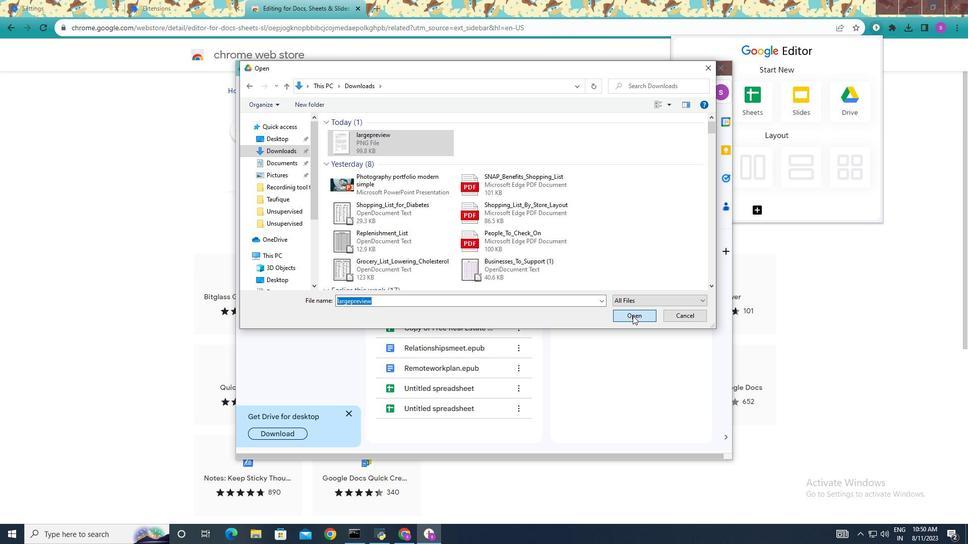 
Action: Mouse moved to (590, 439)
Screenshot: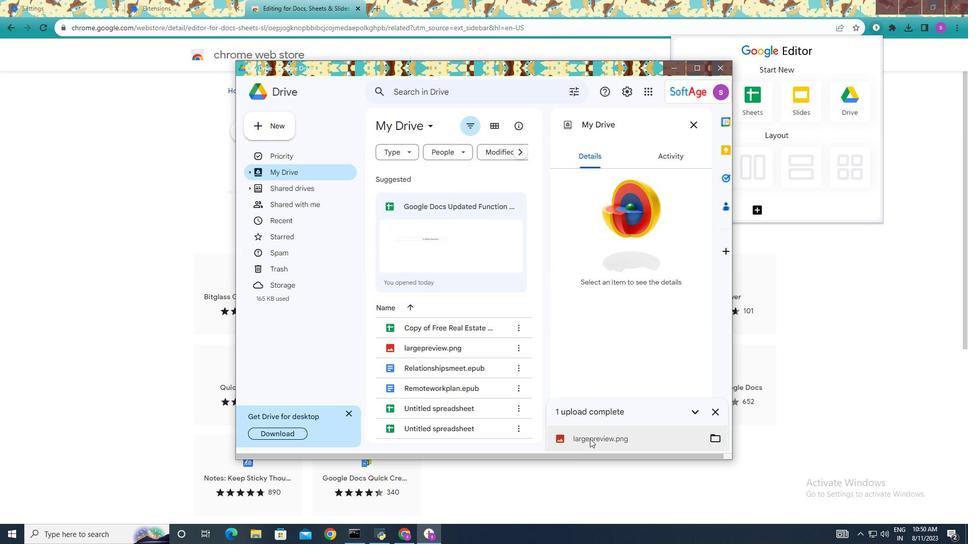 
Action: Mouse pressed left at (590, 439)
Screenshot: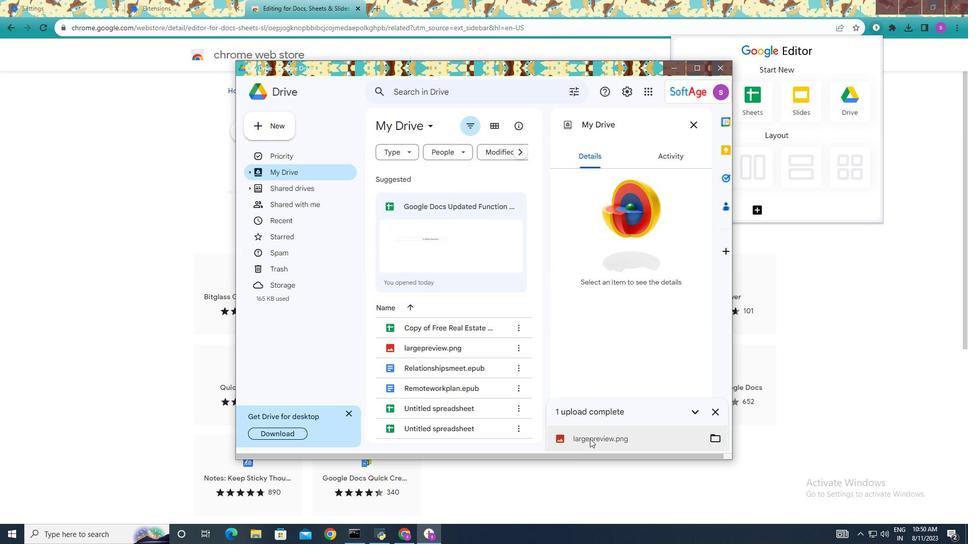 
Action: Mouse moved to (421, 315)
Screenshot: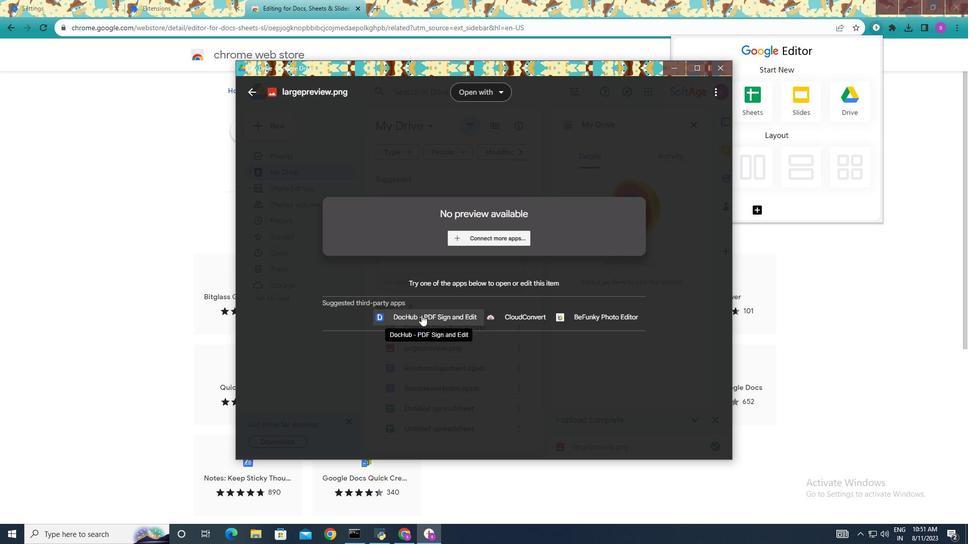 
Action: Mouse pressed left at (421, 315)
Screenshot: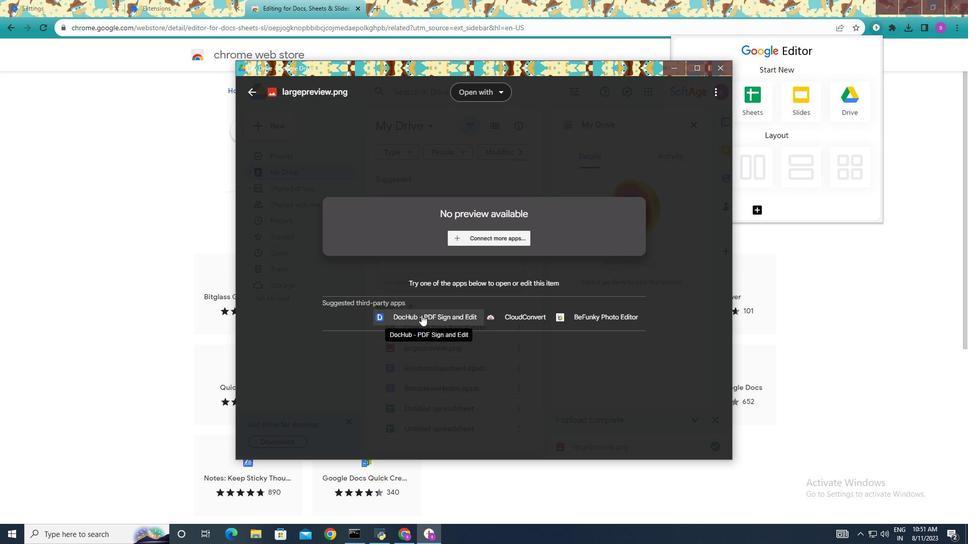 
Action: Mouse pressed left at (421, 315)
Screenshot: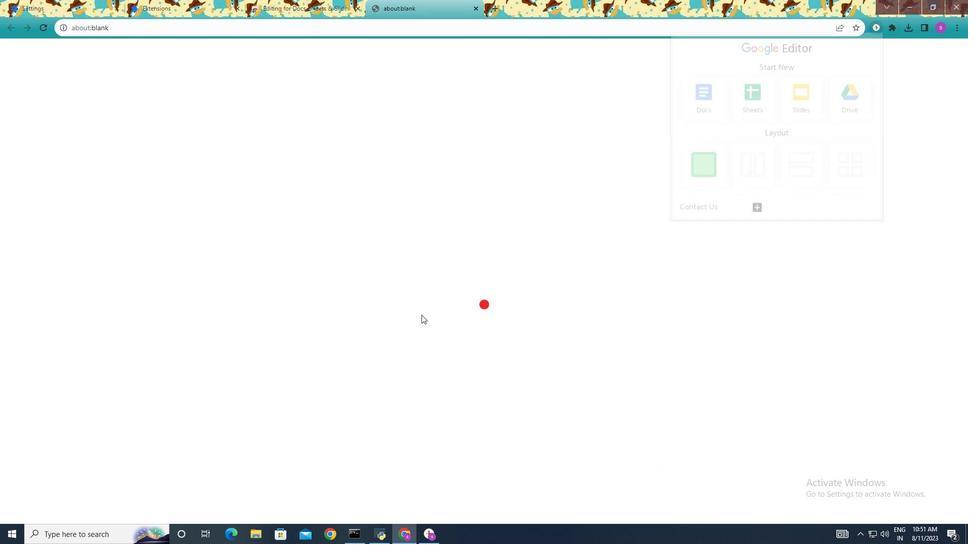 
Action: Mouse moved to (482, 9)
Screenshot: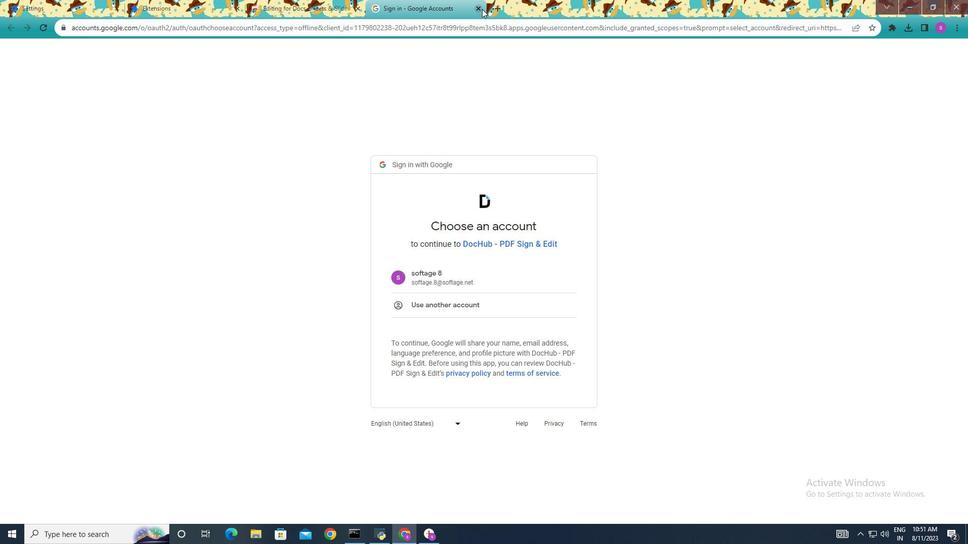 
Action: Mouse pressed left at (482, 9)
Screenshot: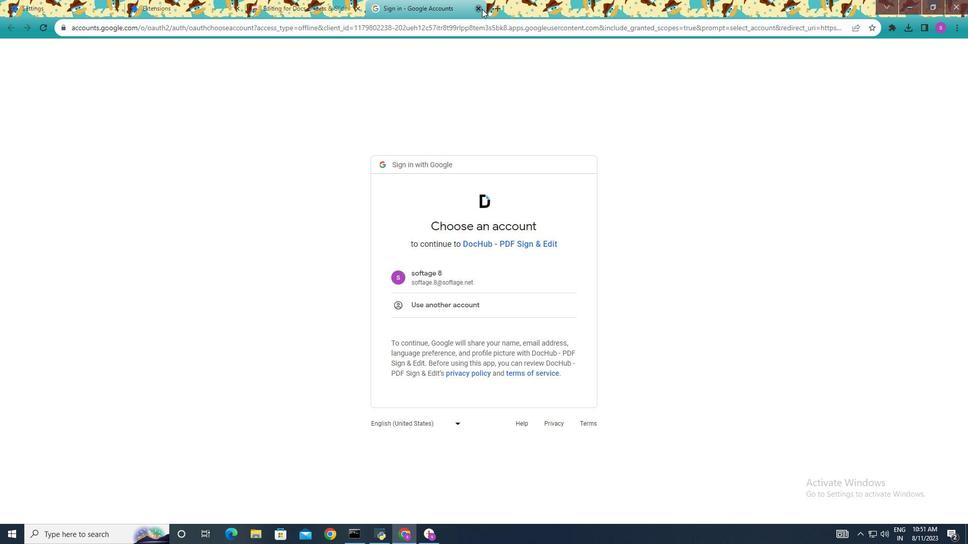 
Action: Mouse moved to (5, 25)
Screenshot: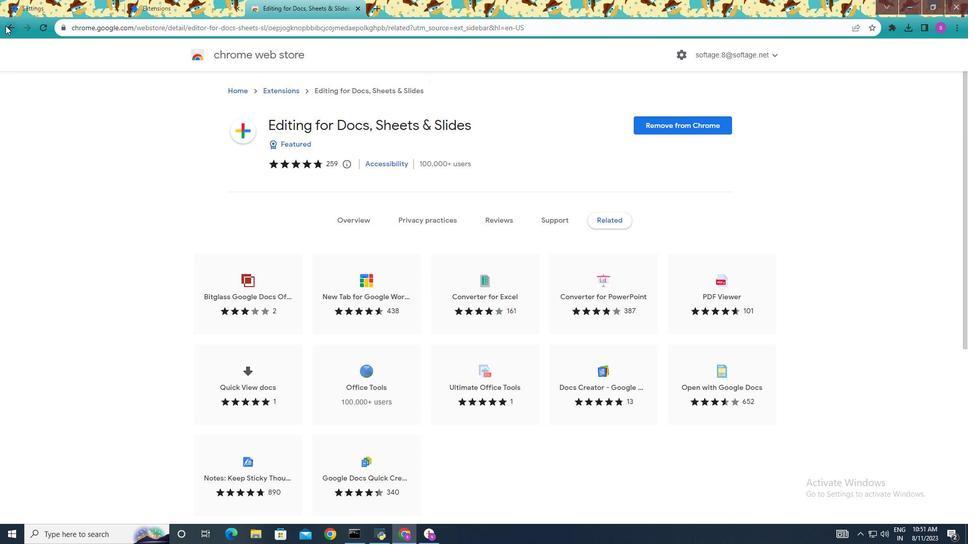 
Action: Mouse pressed left at (5, 25)
Screenshot: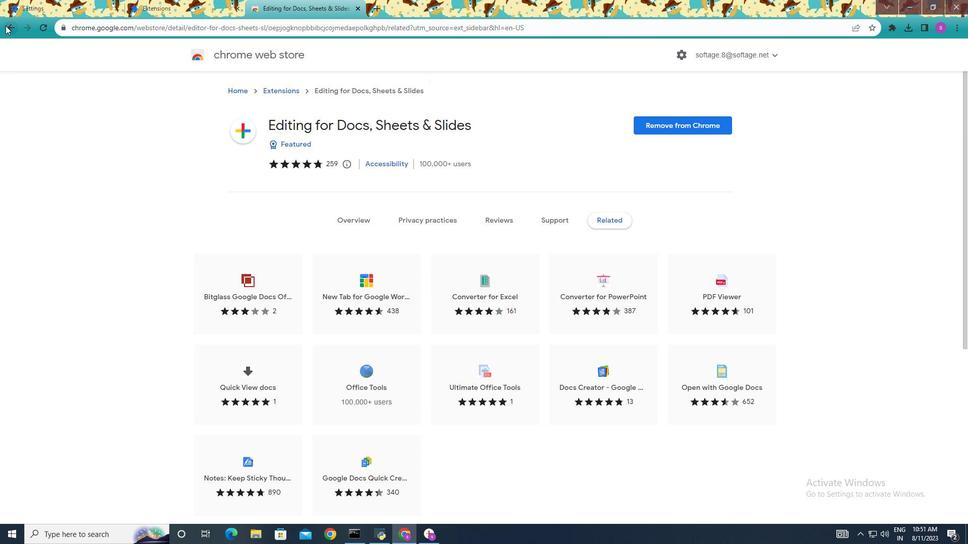 
Action: Mouse moved to (892, 25)
Screenshot: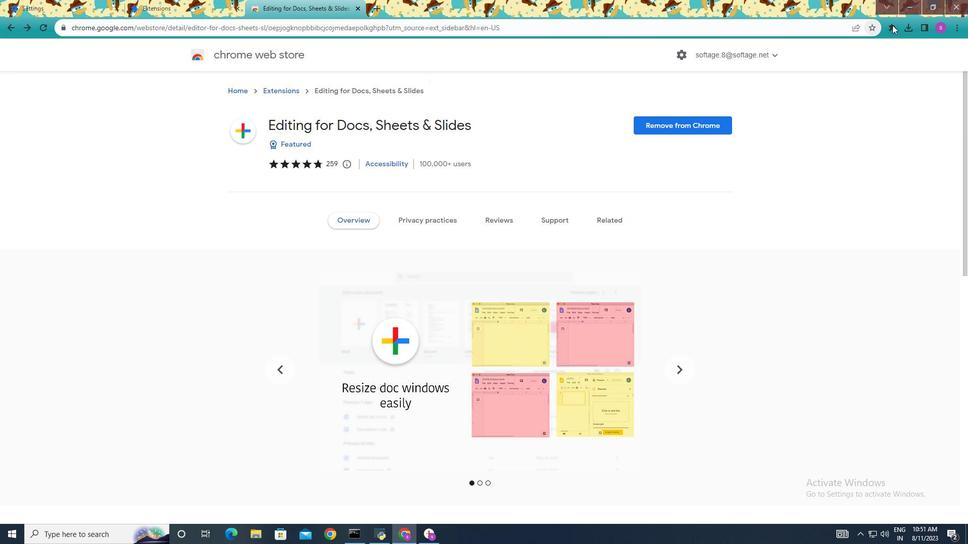 
Action: Mouse pressed left at (892, 25)
Screenshot: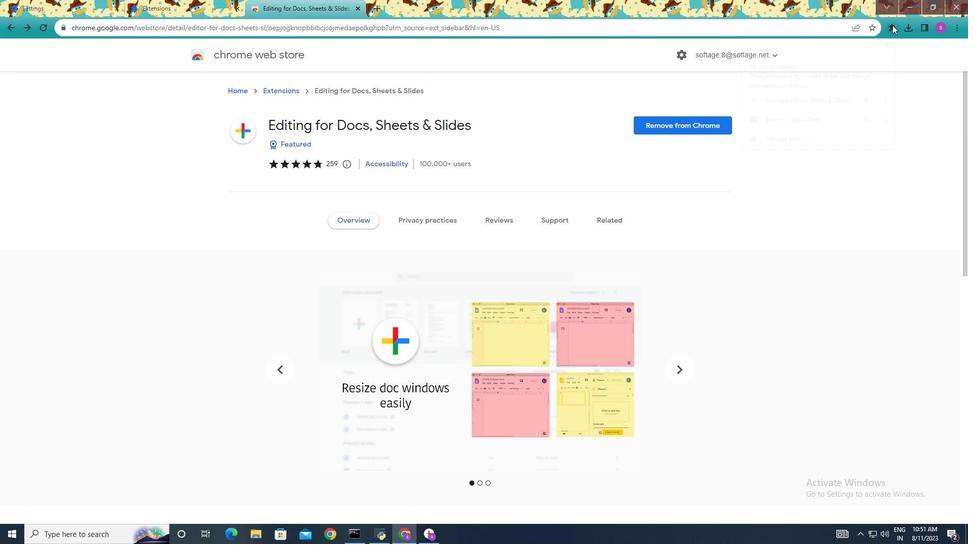 
Action: Mouse moved to (820, 96)
Screenshot: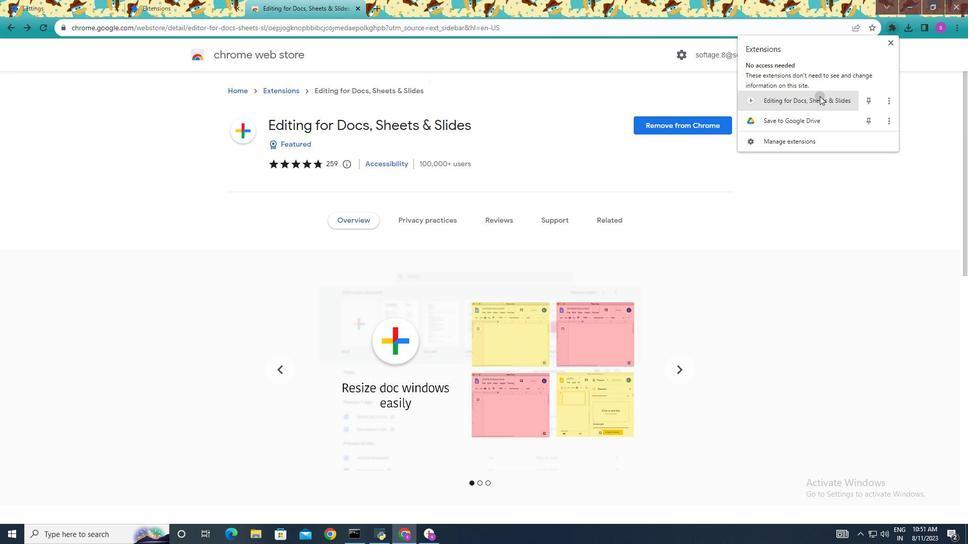 
Action: Mouse pressed left at (820, 96)
Screenshot: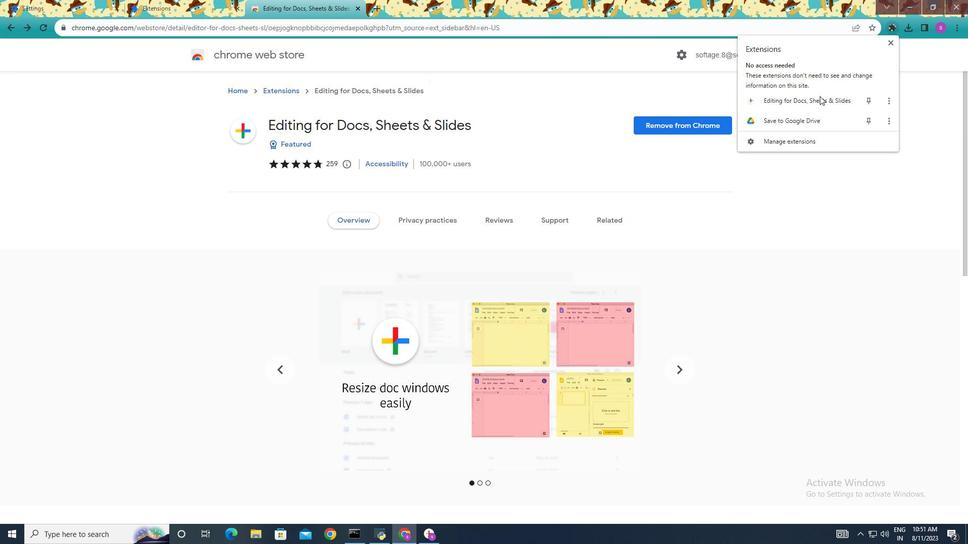 
Action: Mouse moved to (837, 98)
Screenshot: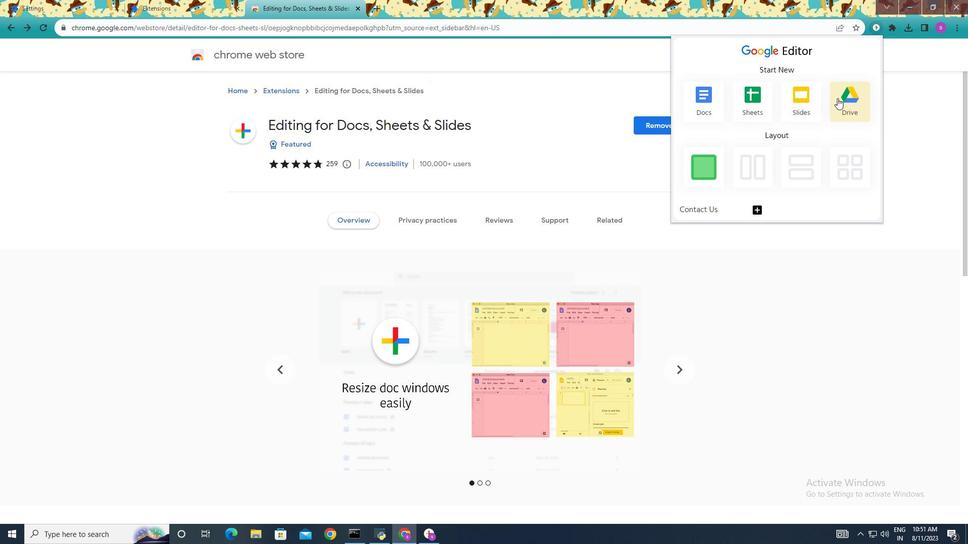 
Action: Mouse pressed left at (837, 98)
Screenshot: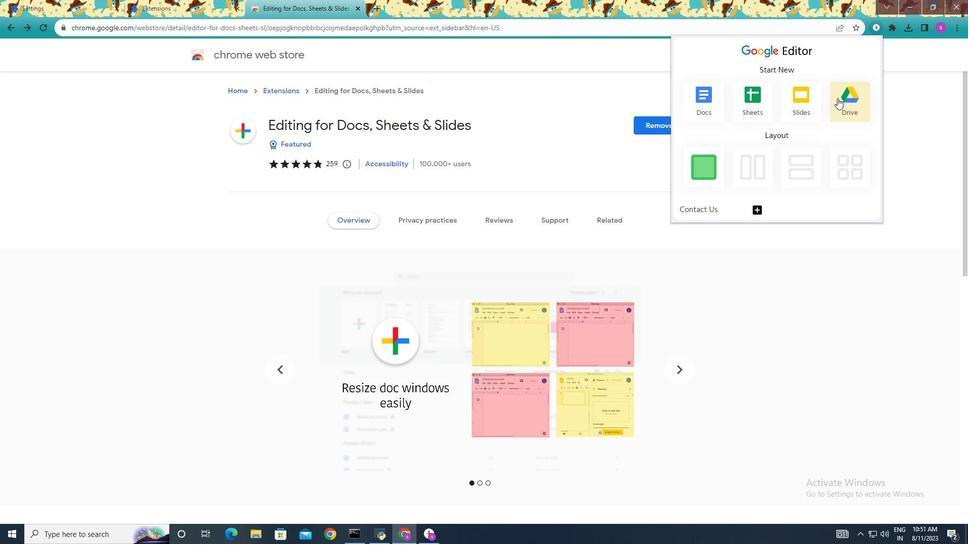 
Action: Mouse moved to (276, 125)
Screenshot: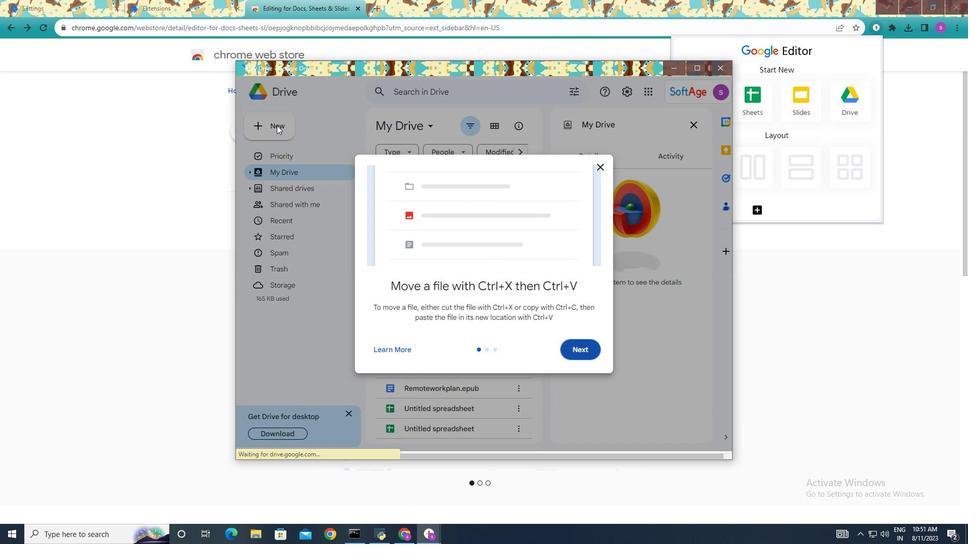 
Action: Mouse pressed left at (276, 125)
Screenshot: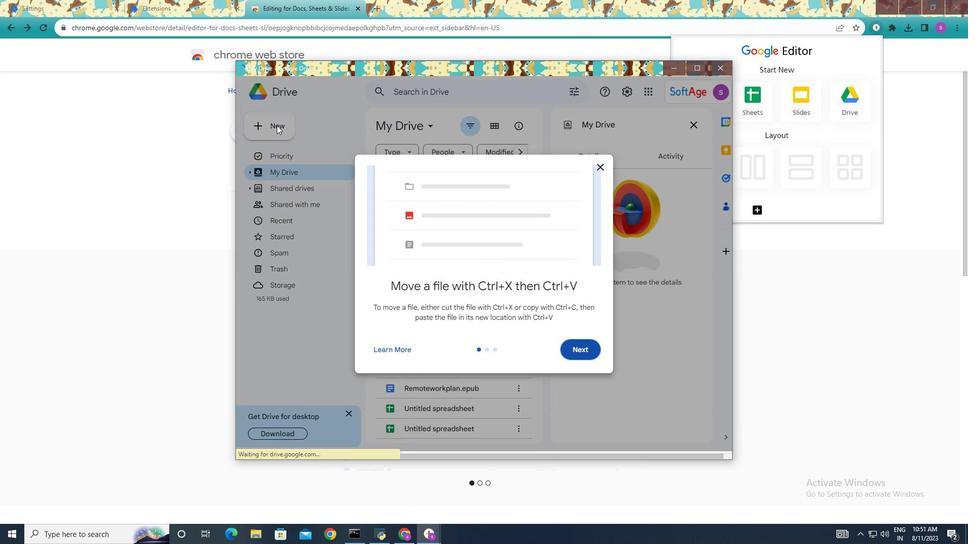 
Action: Mouse moved to (262, 125)
Screenshot: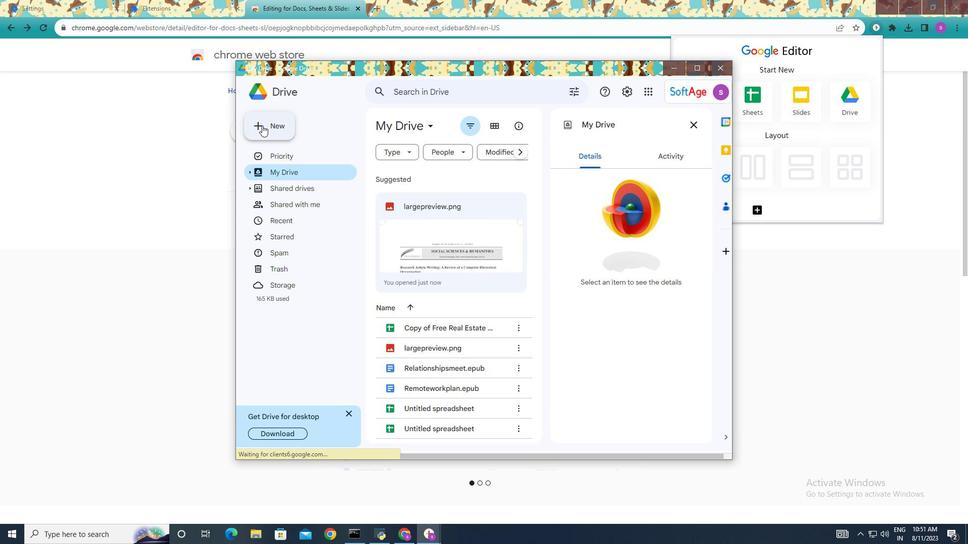 
Action: Mouse pressed left at (262, 125)
Screenshot: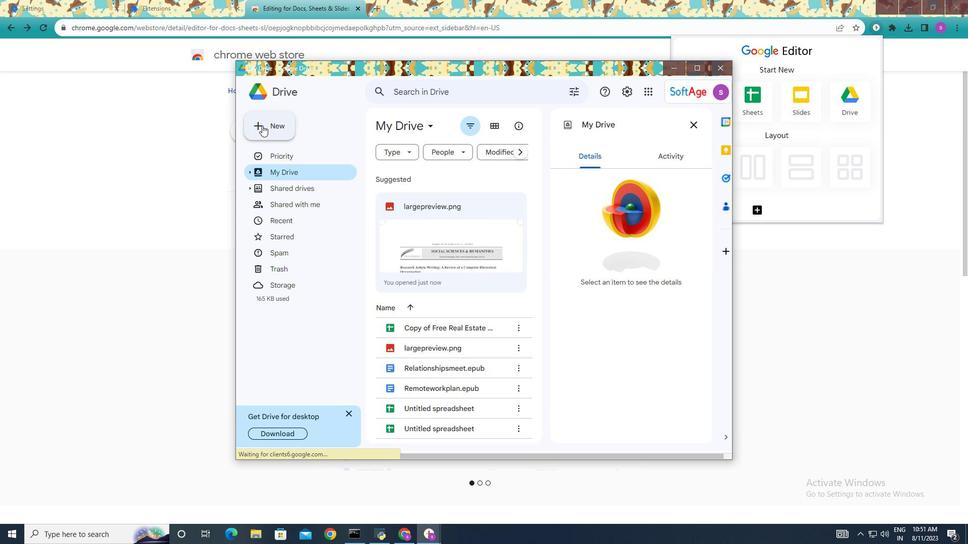 
Action: Mouse moved to (305, 146)
Screenshot: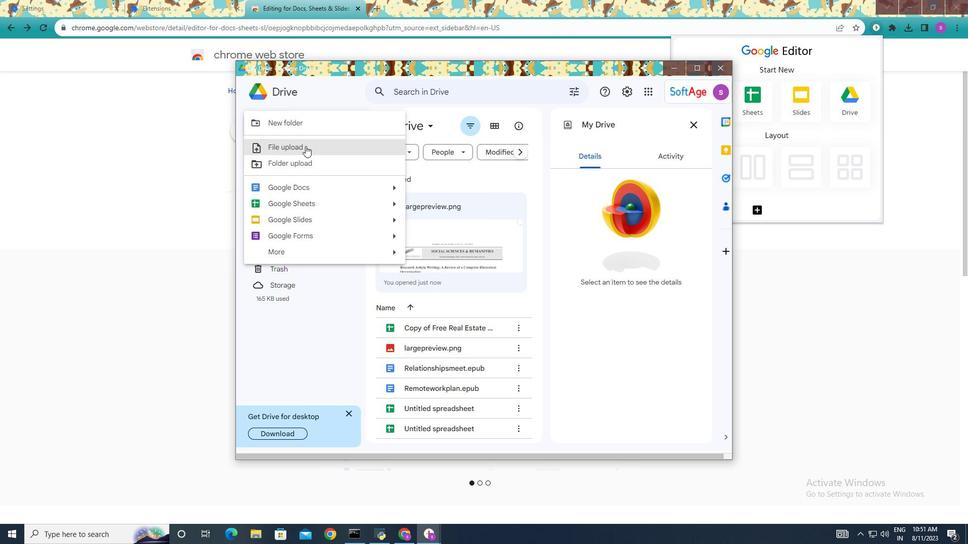 
Action: Mouse pressed left at (305, 146)
Screenshot: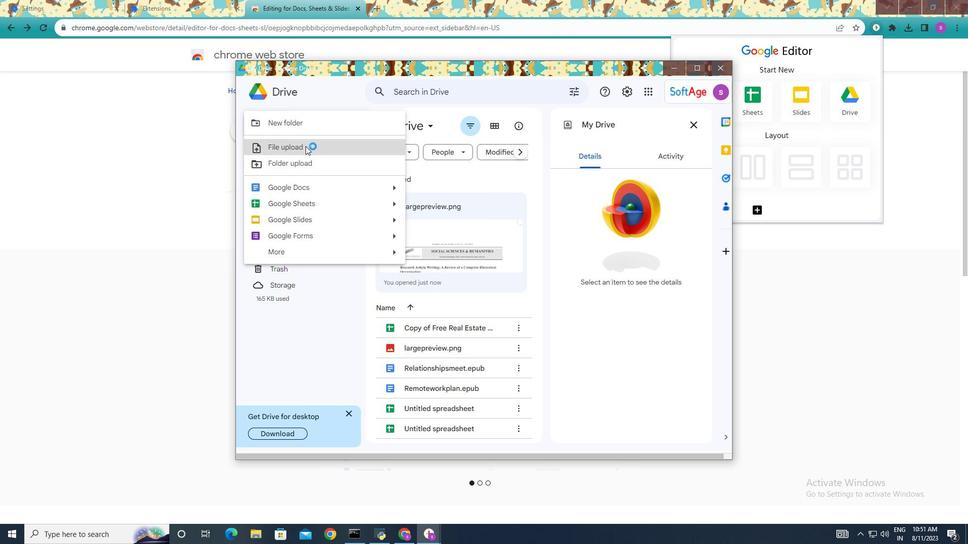 
Action: Mouse moved to (343, 137)
Screenshot: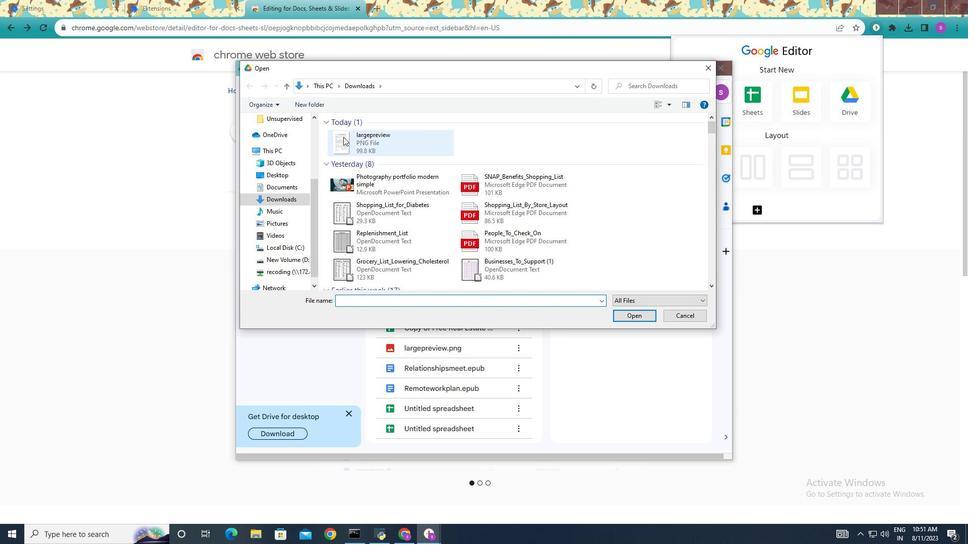 
Action: Mouse pressed left at (343, 137)
Screenshot: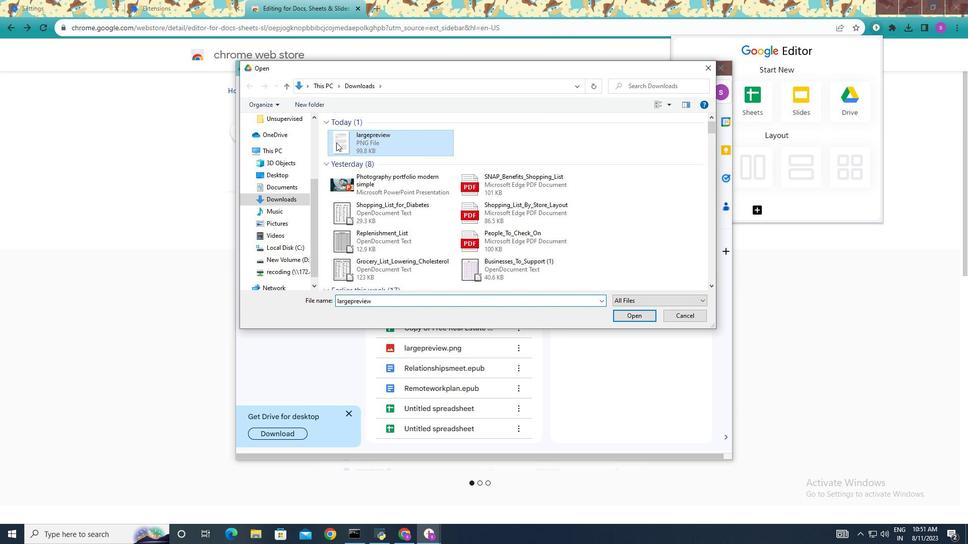 
Action: Mouse moved to (627, 314)
Screenshot: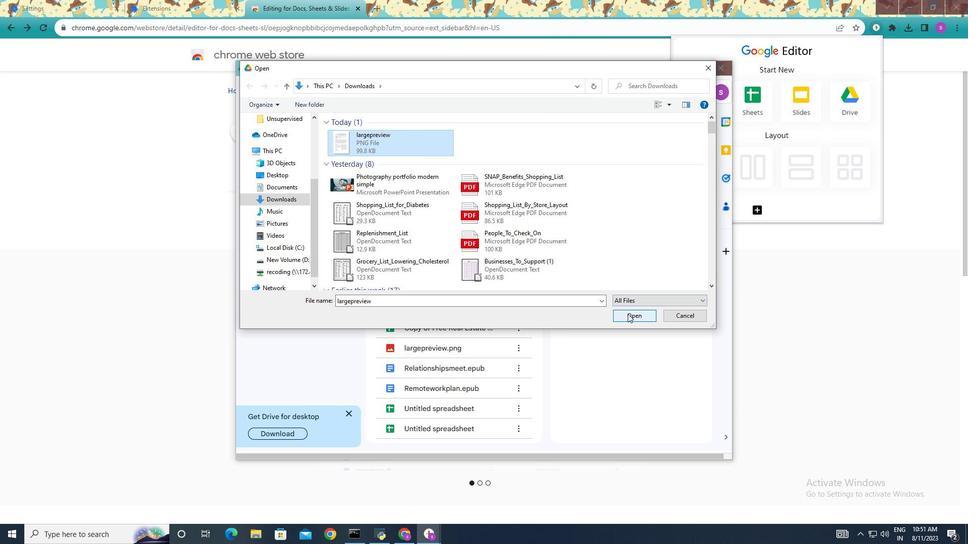 
Action: Mouse pressed left at (627, 314)
Screenshot: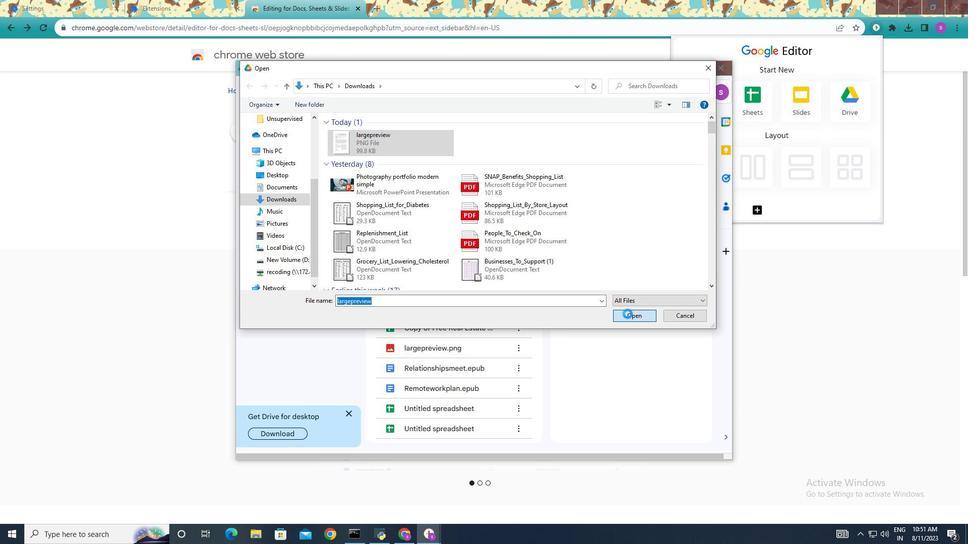 
Action: Mouse moved to (579, 328)
Screenshot: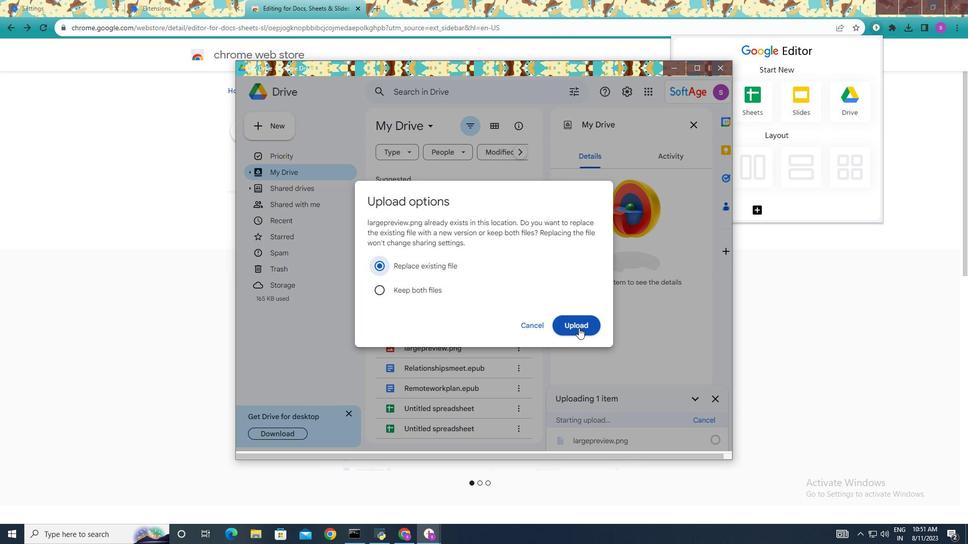 
Action: Mouse pressed left at (579, 328)
Screenshot: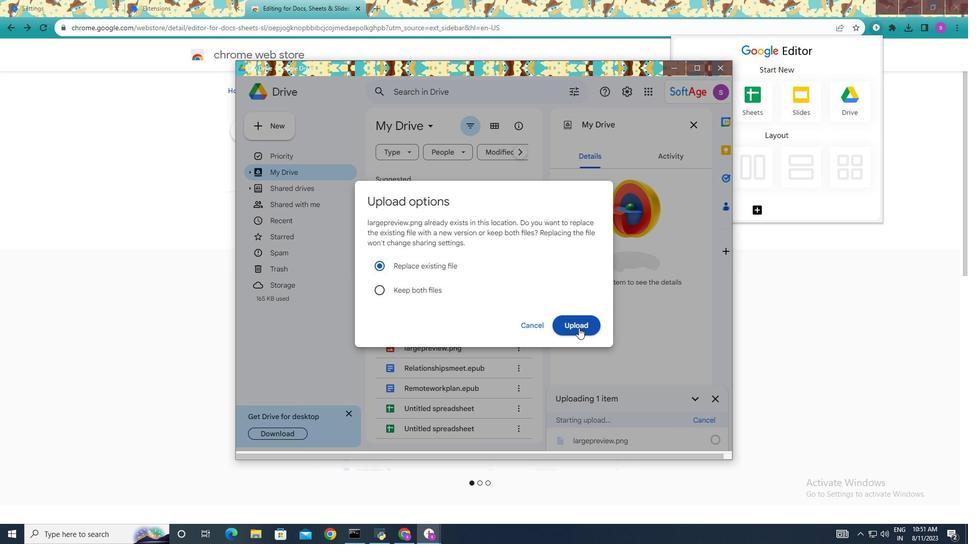 
Action: Mouse moved to (299, 237)
Screenshot: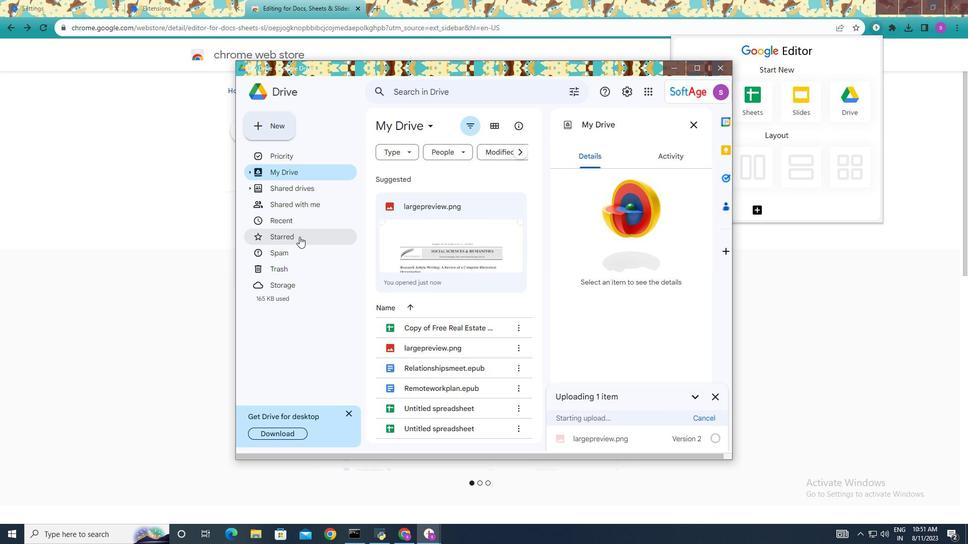 
Action: Mouse pressed left at (299, 237)
Screenshot: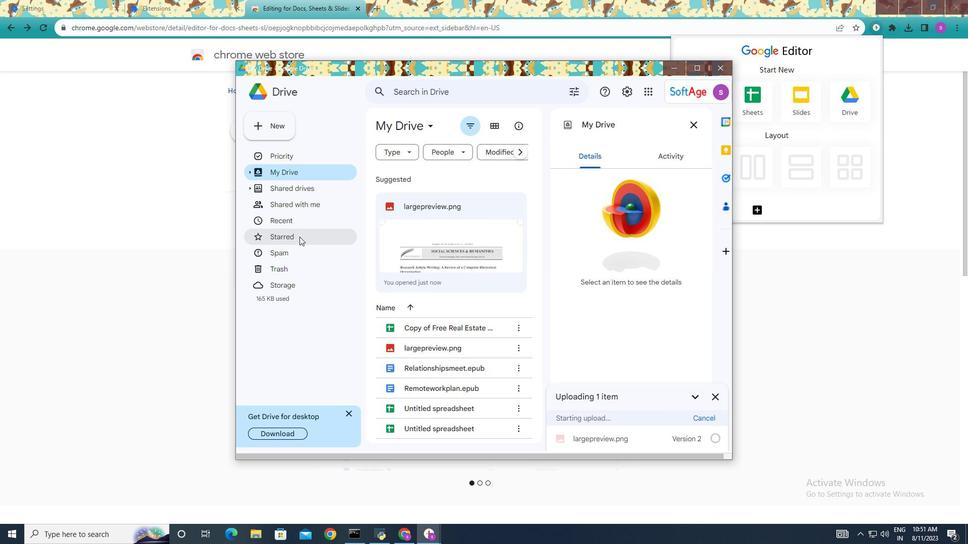 
Action: Mouse moved to (299, 216)
Screenshot: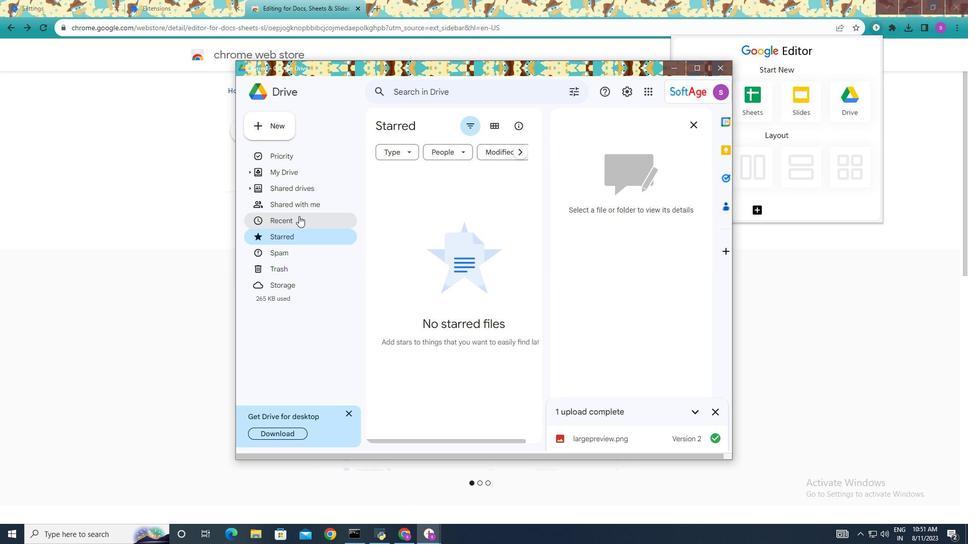 
Action: Mouse pressed left at (299, 216)
Screenshot: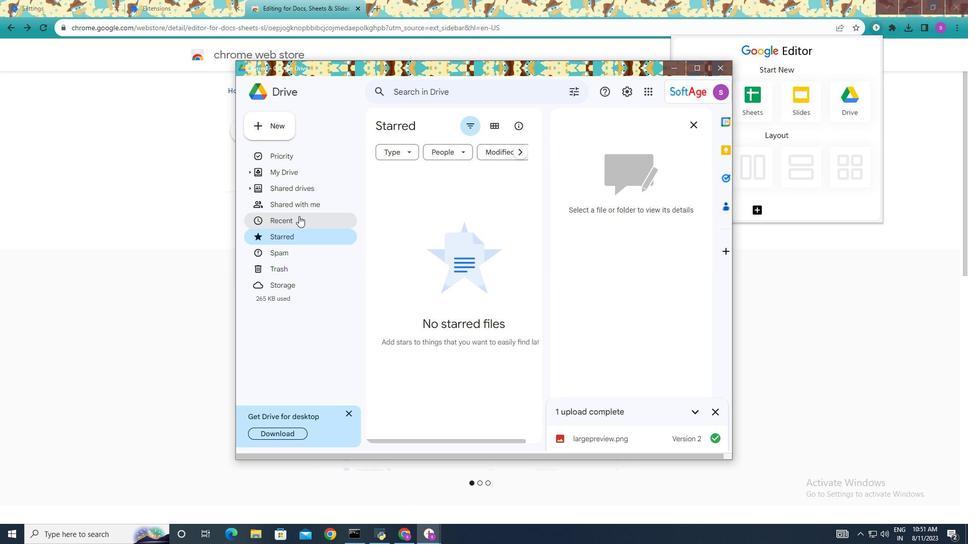 
Action: Mouse moved to (299, 222)
Screenshot: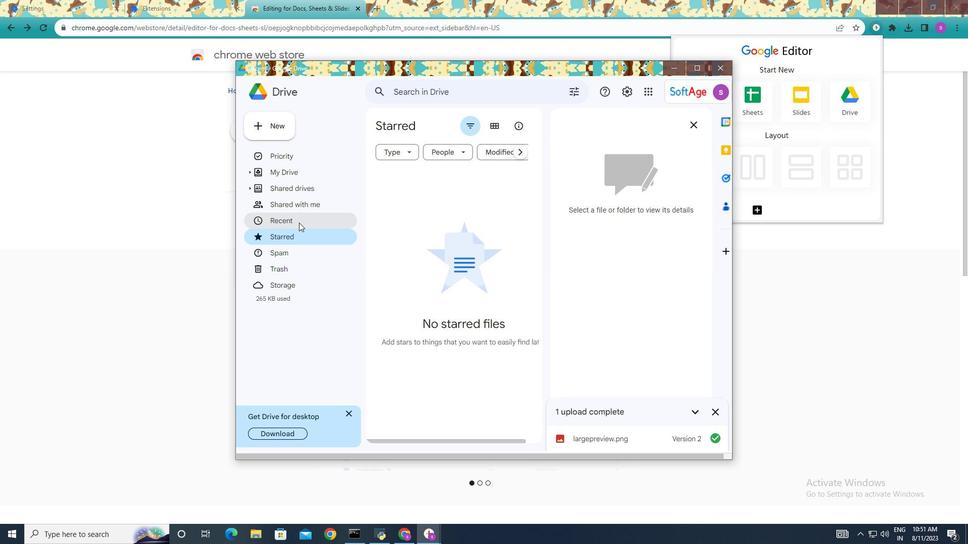 
Action: Mouse pressed left at (299, 222)
Screenshot: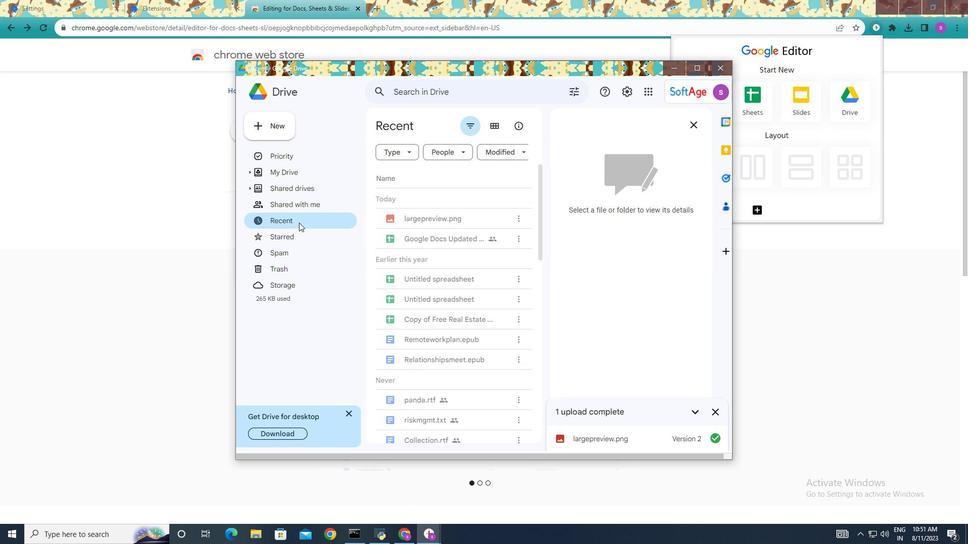 
Action: Mouse moved to (440, 241)
Screenshot: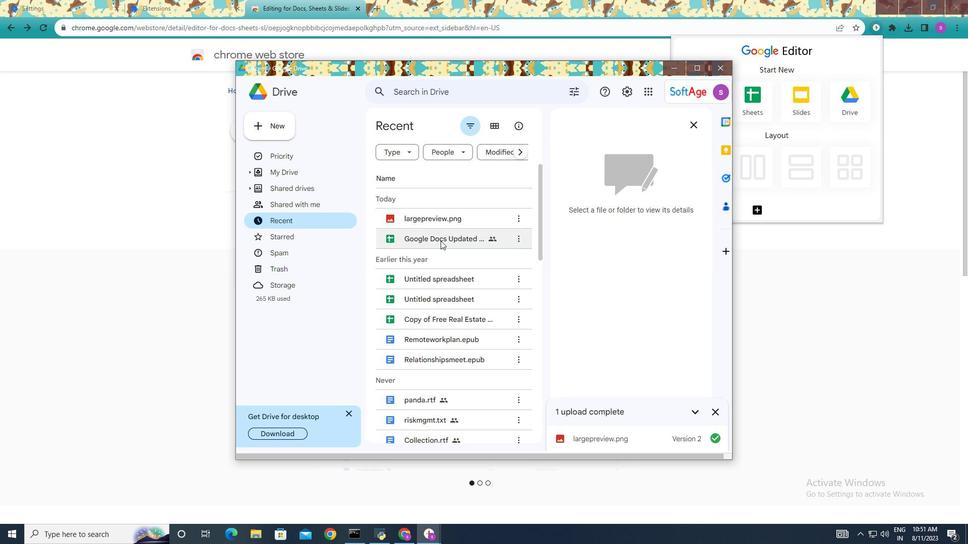 
Action: Mouse scrolled (440, 240) with delta (0, 0)
Screenshot: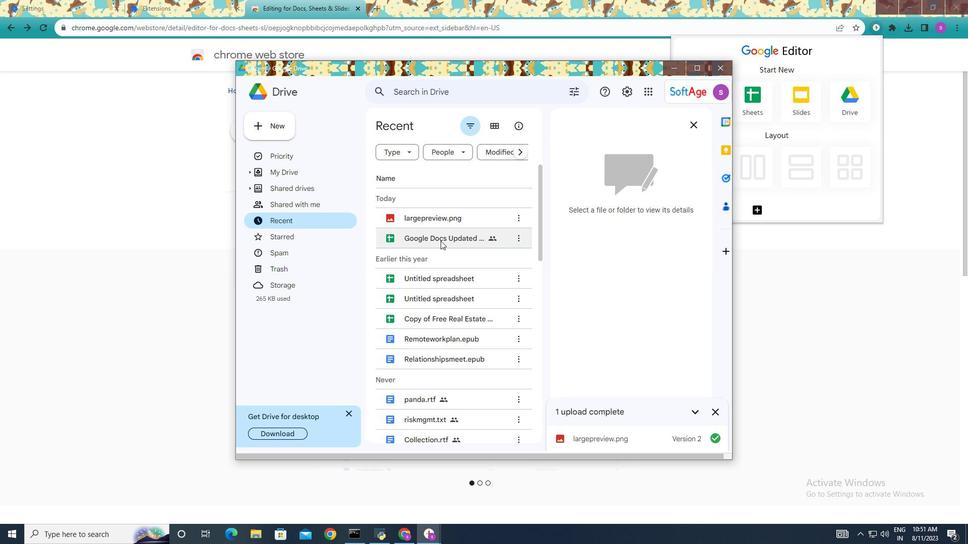 
Action: Mouse scrolled (440, 241) with delta (0, 0)
Screenshot: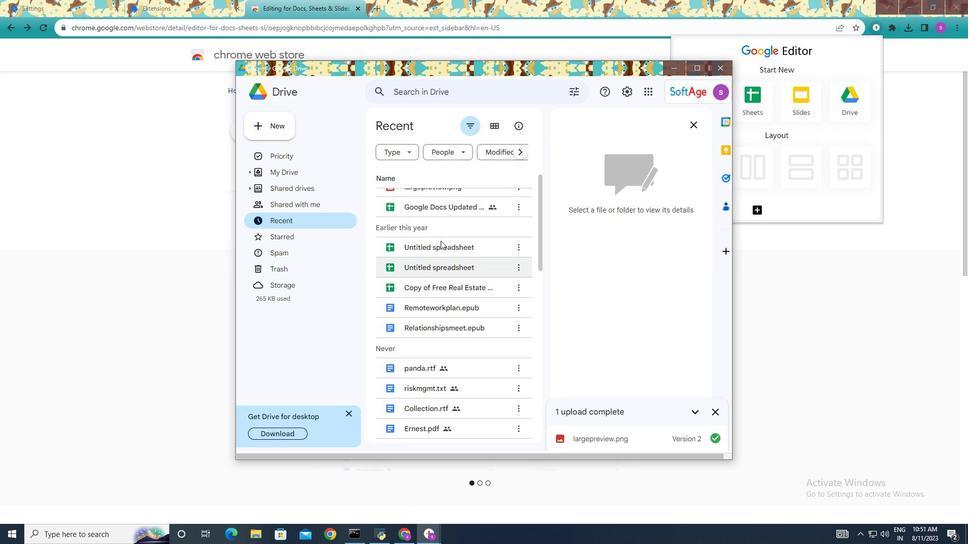 
Action: Mouse scrolled (440, 241) with delta (0, 0)
Screenshot: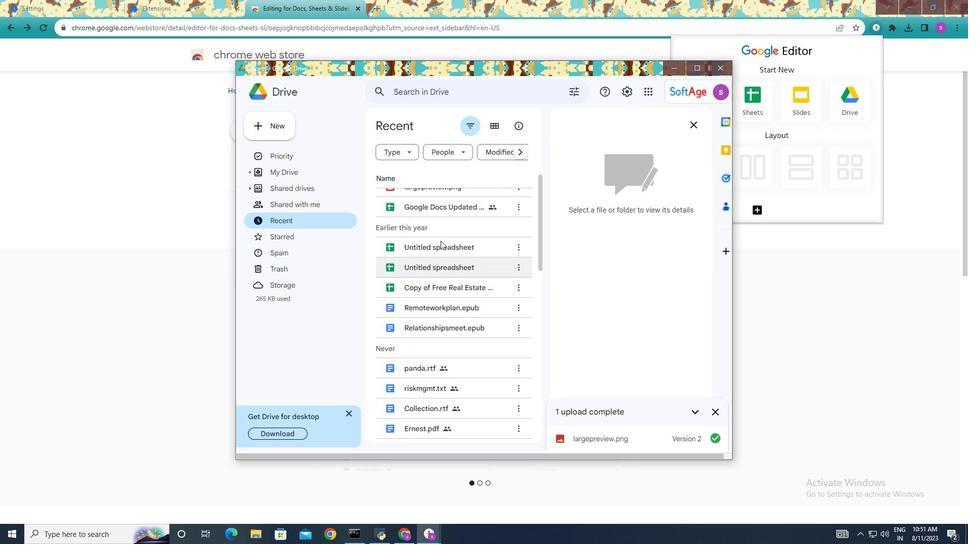 
Action: Mouse moved to (408, 151)
Screenshot: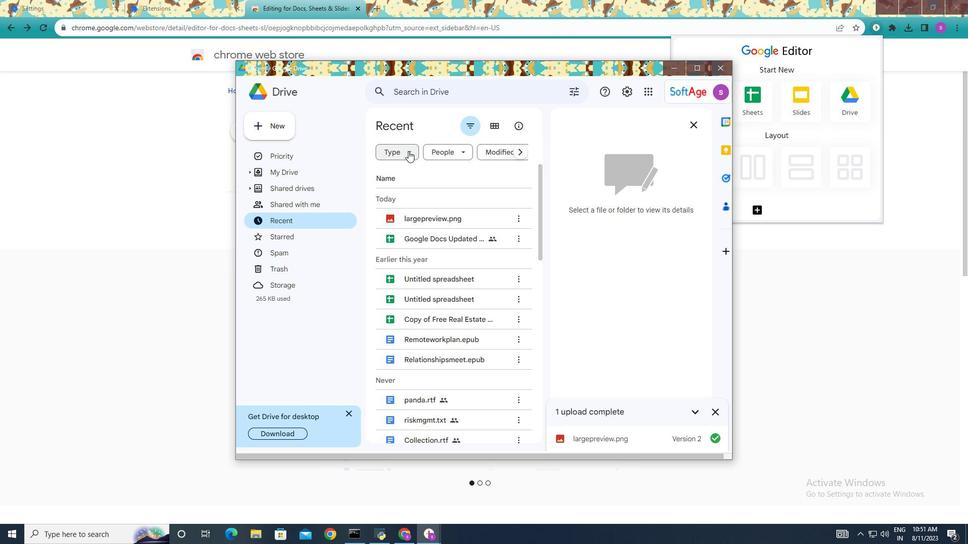 
Action: Mouse pressed left at (408, 151)
Screenshot: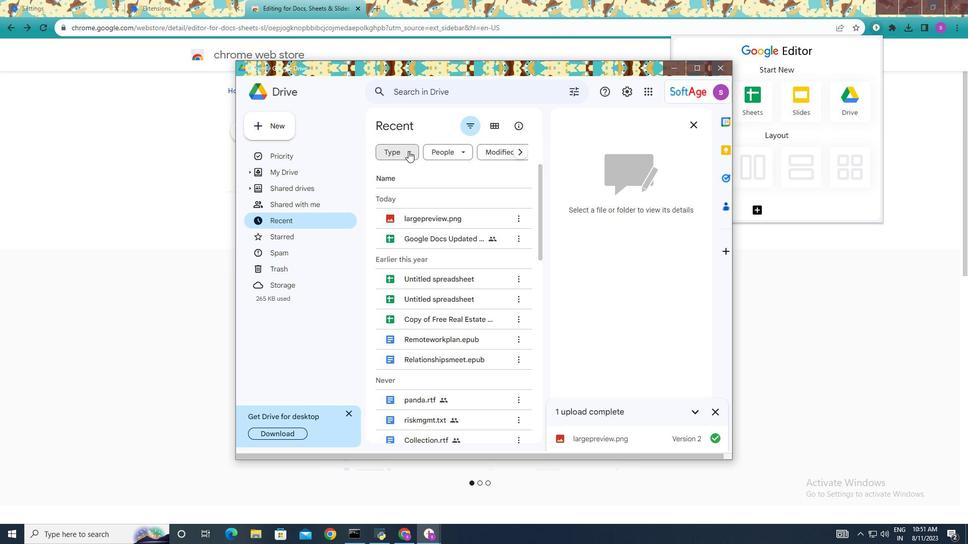 
Action: Mouse moved to (408, 153)
Screenshot: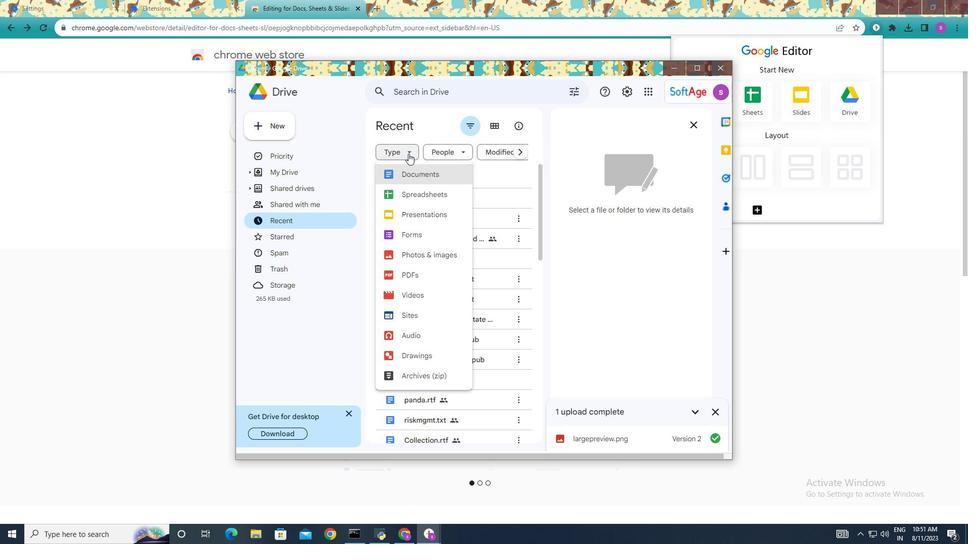 
Action: Mouse pressed left at (408, 153)
Screenshot: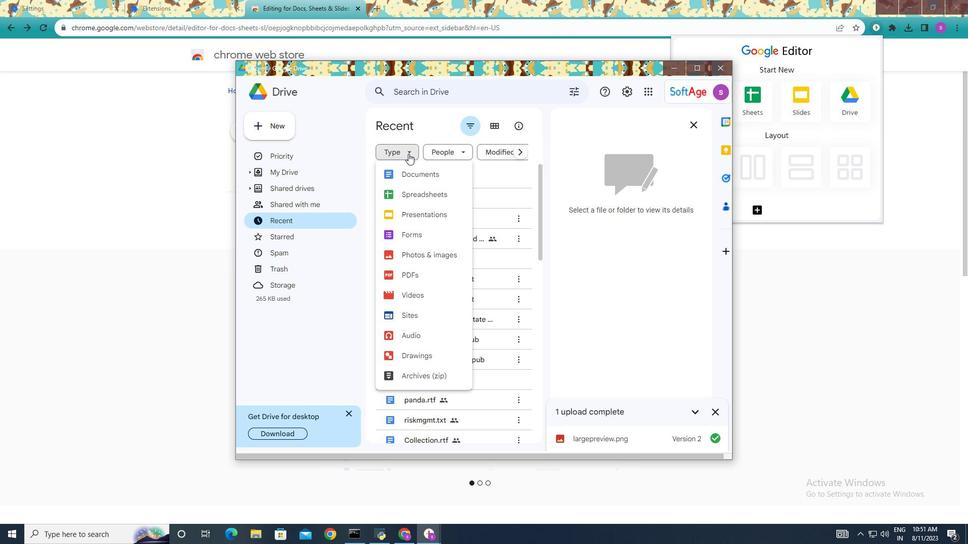 
Action: Mouse moved to (467, 153)
Screenshot: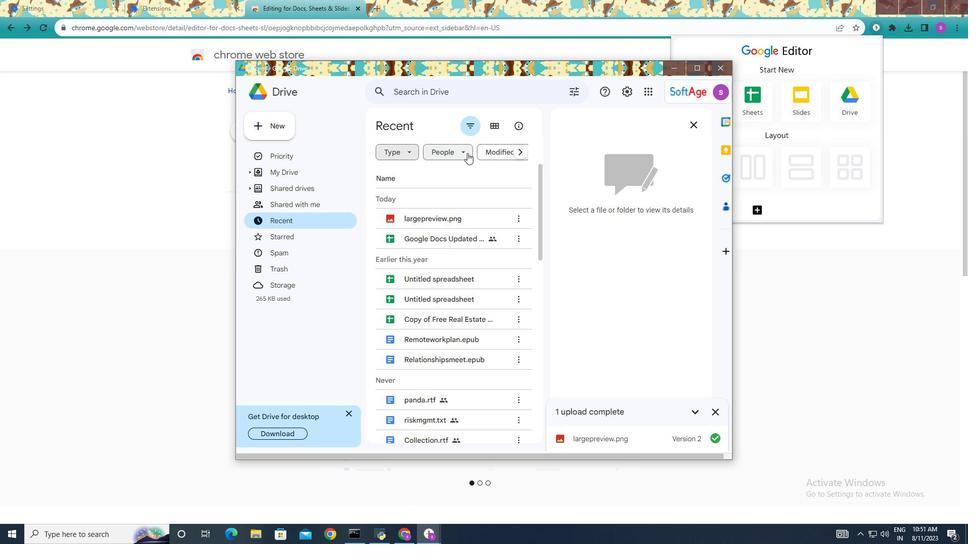 
Action: Mouse pressed left at (467, 153)
Screenshot: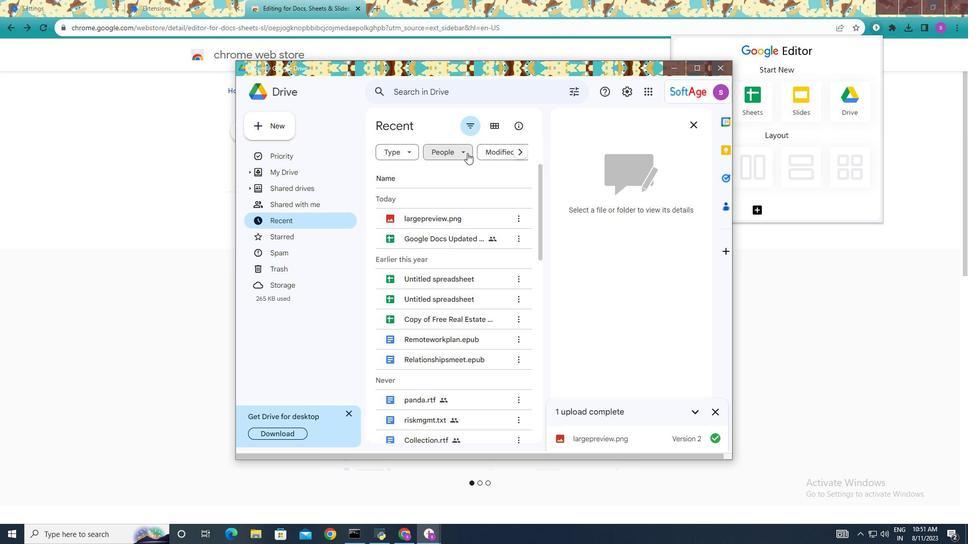 
Action: Mouse moved to (466, 153)
Screenshot: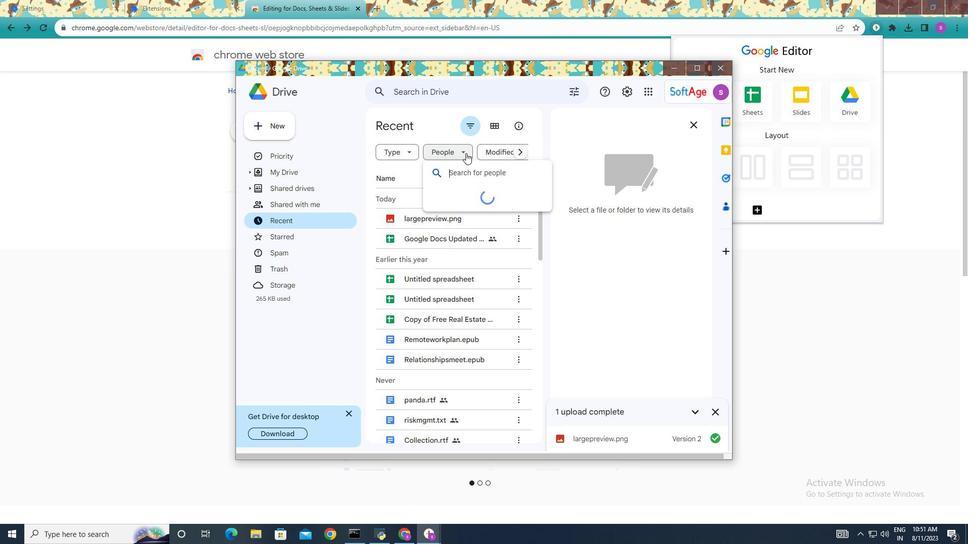 
Action: Mouse pressed left at (466, 153)
Screenshot: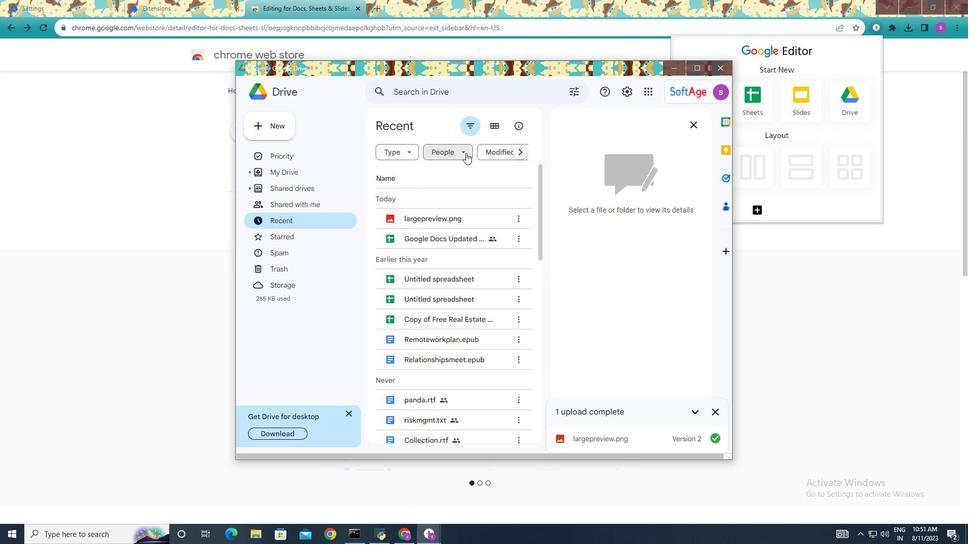 
Action: Mouse moved to (518, 152)
Screenshot: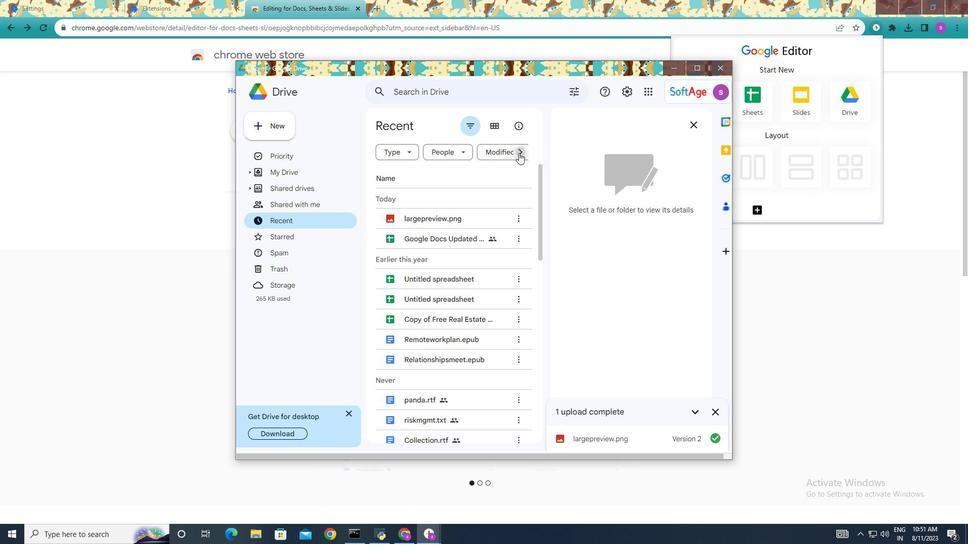 
Action: Mouse pressed left at (518, 152)
Screenshot: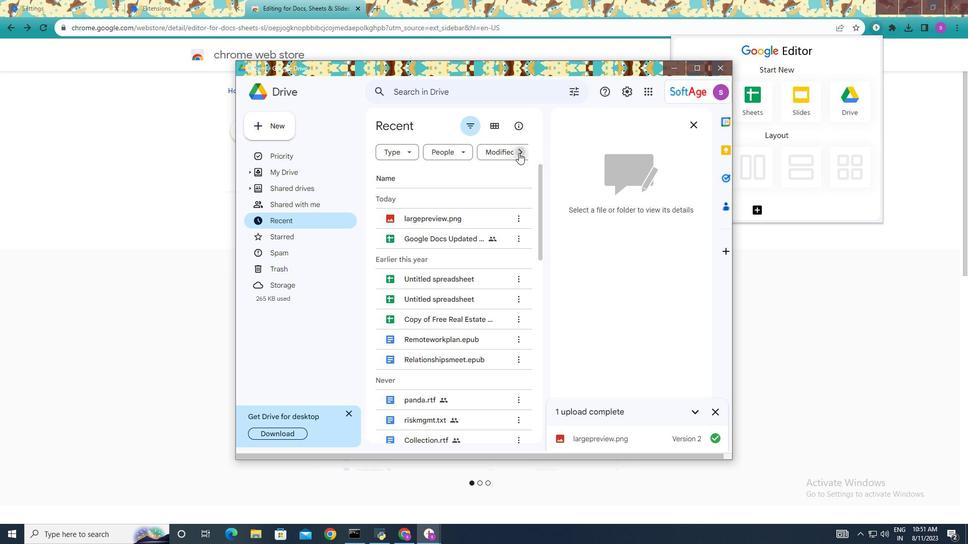 
Action: Mouse moved to (519, 153)
Screenshot: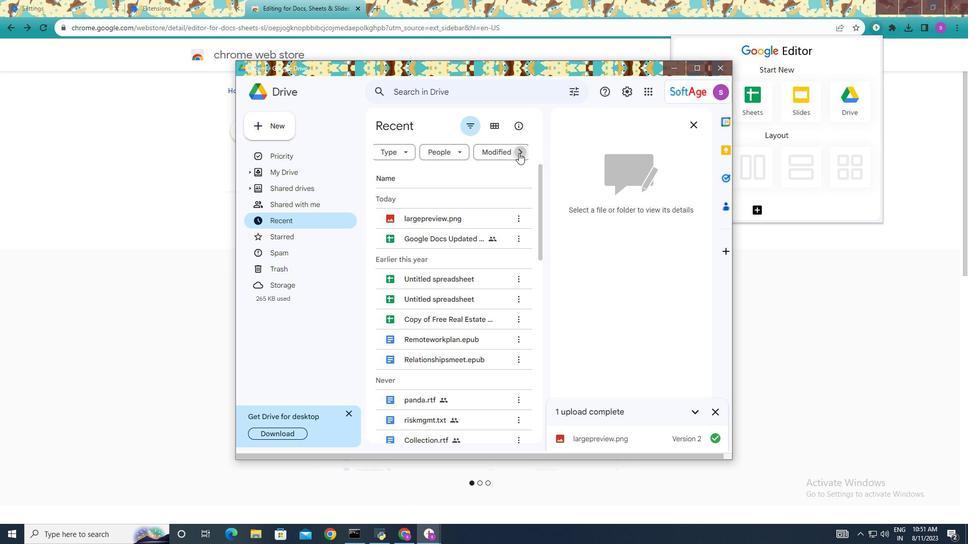 
Action: Mouse pressed left at (519, 153)
Screenshot: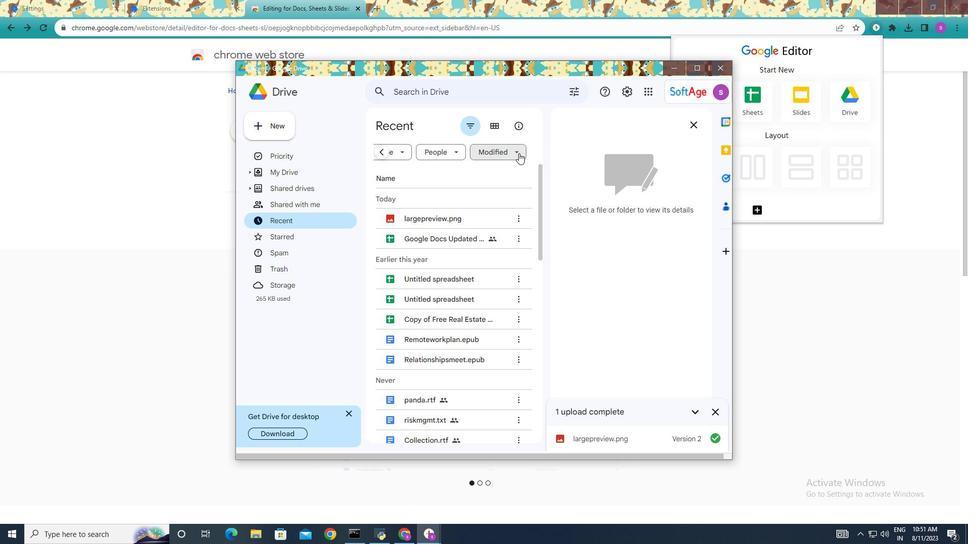
Action: Mouse pressed left at (519, 153)
Screenshot: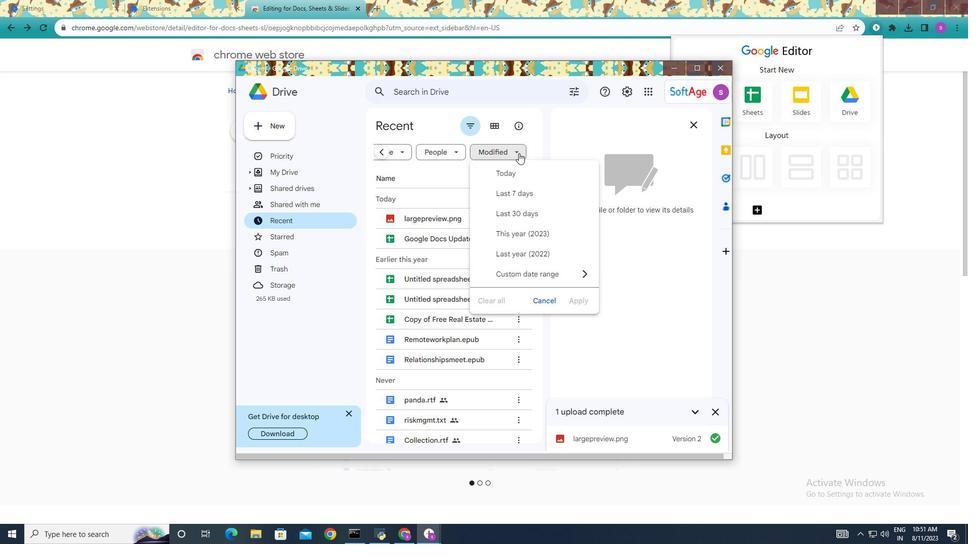 
Action: Mouse moved to (508, 249)
Screenshot: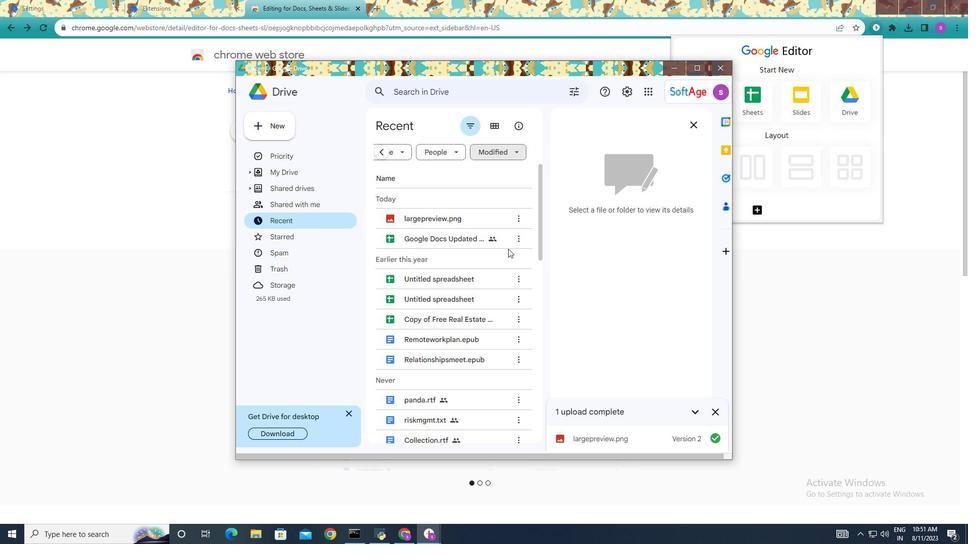 
Action: Mouse scrolled (508, 248) with delta (0, 0)
Screenshot: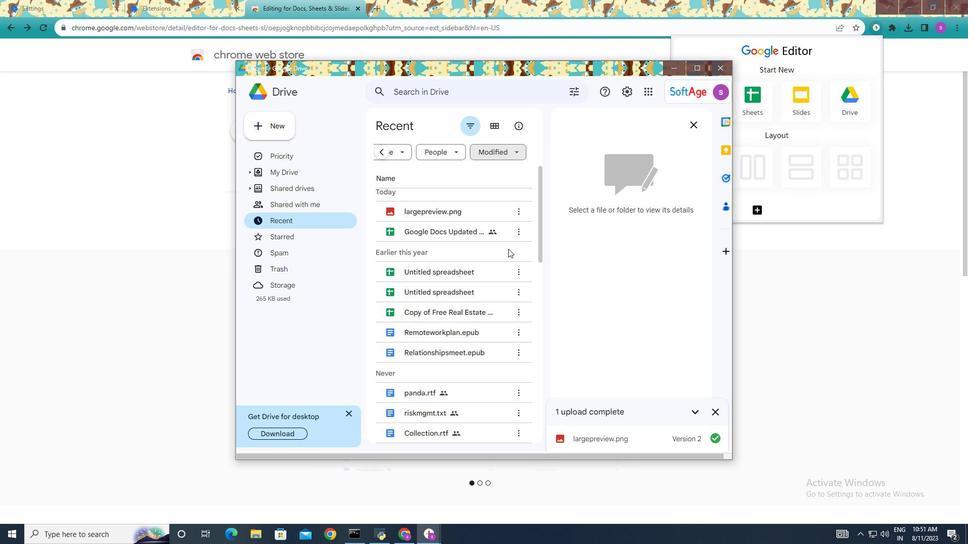 
Action: Mouse scrolled (508, 248) with delta (0, 0)
Screenshot: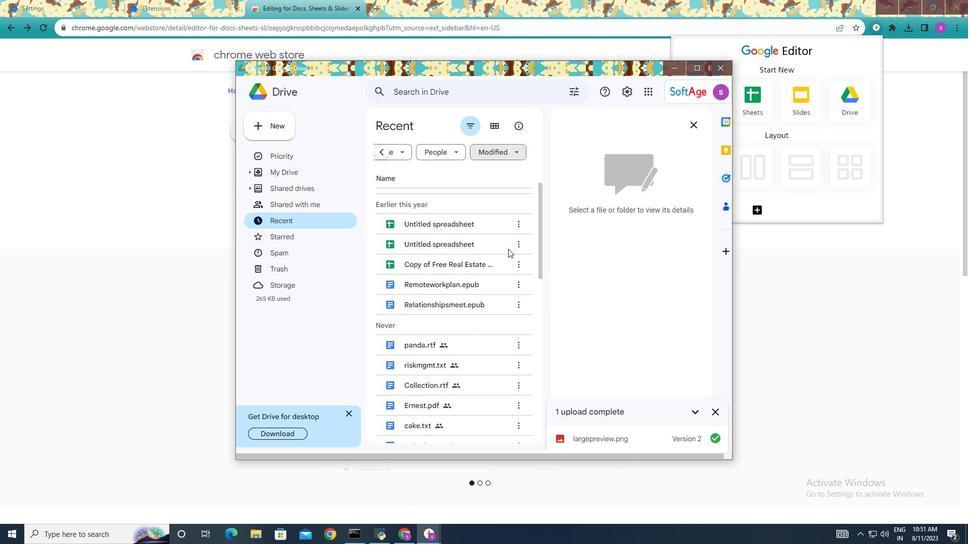 
Action: Mouse scrolled (508, 248) with delta (0, 0)
Screenshot: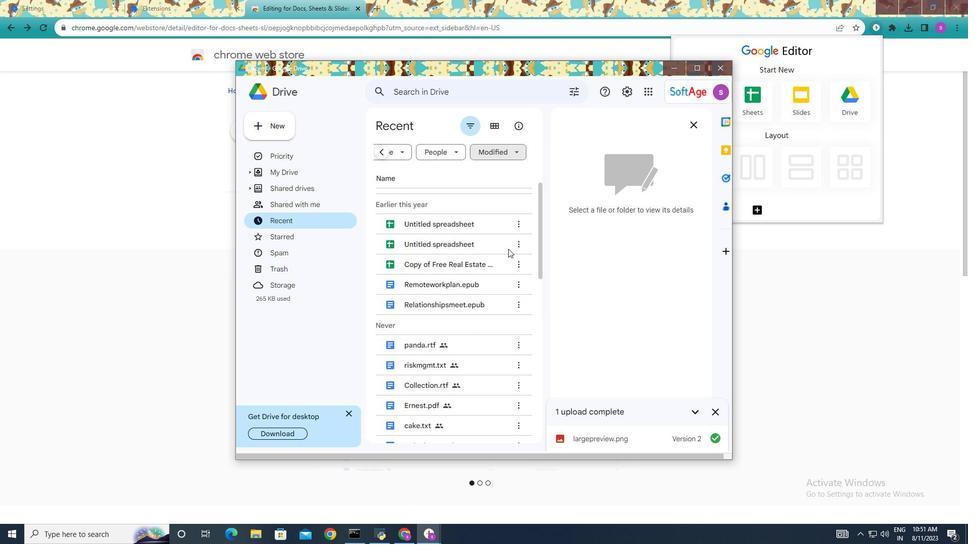 
Action: Mouse moved to (454, 333)
Screenshot: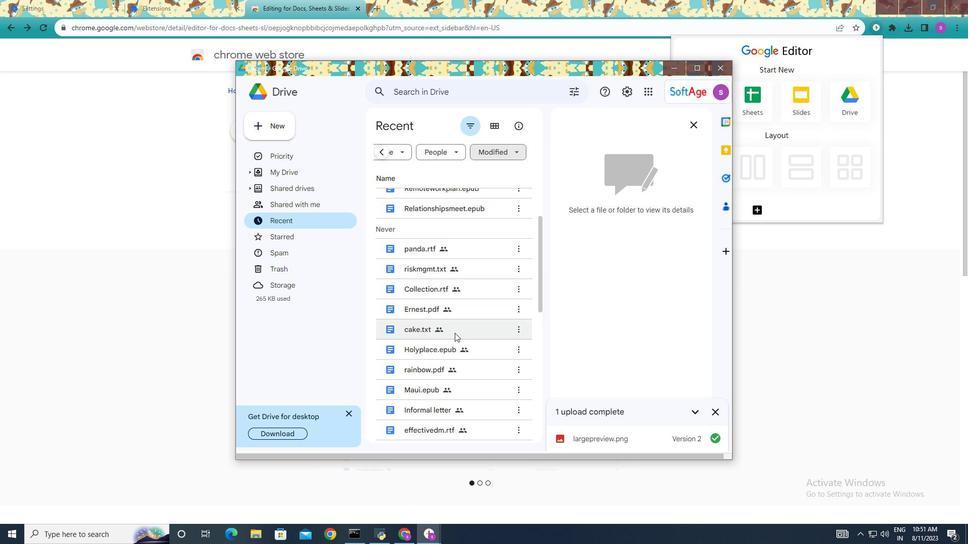 
Action: Mouse scrolled (454, 332) with delta (0, 0)
Screenshot: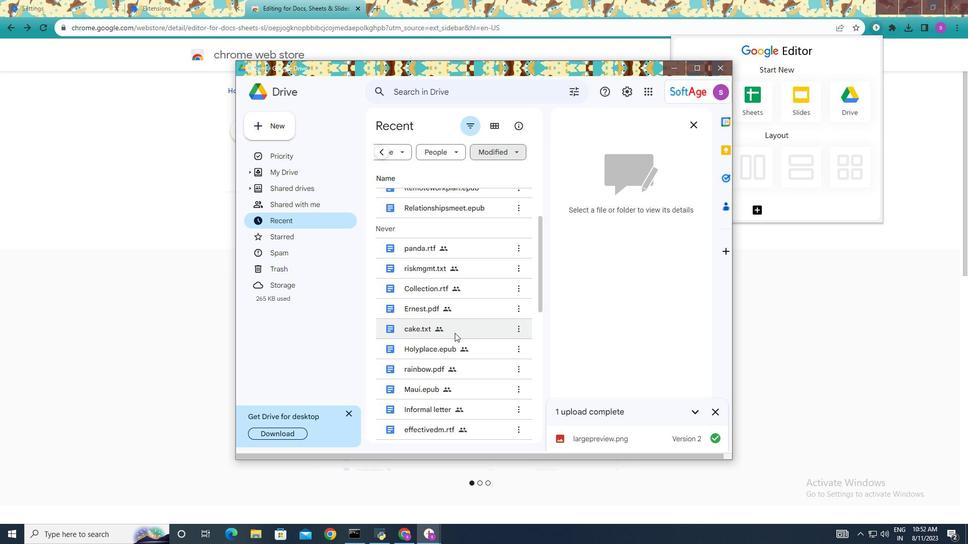 
Action: Mouse scrolled (454, 332) with delta (0, 0)
Screenshot: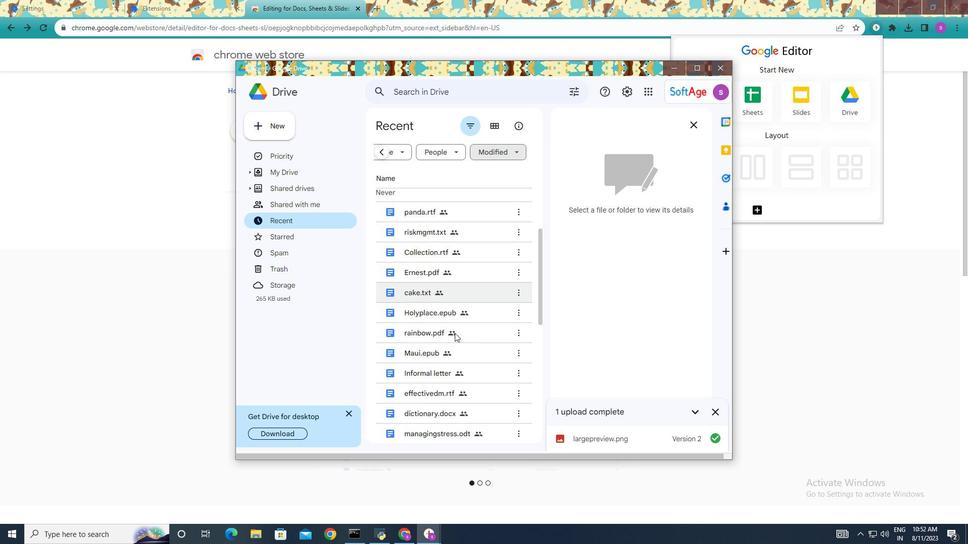 
Action: Mouse scrolled (454, 332) with delta (0, 0)
Screenshot: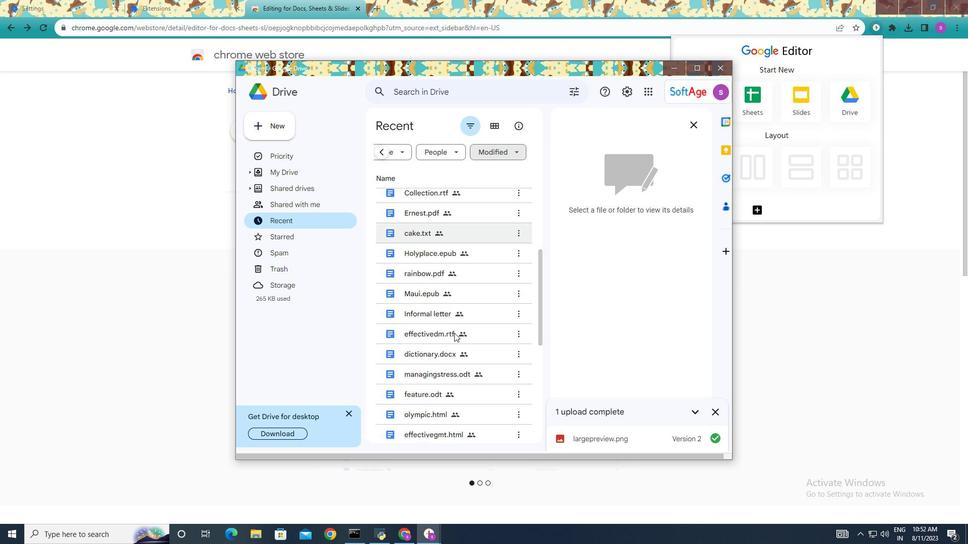 
Action: Mouse moved to (461, 350)
Screenshot: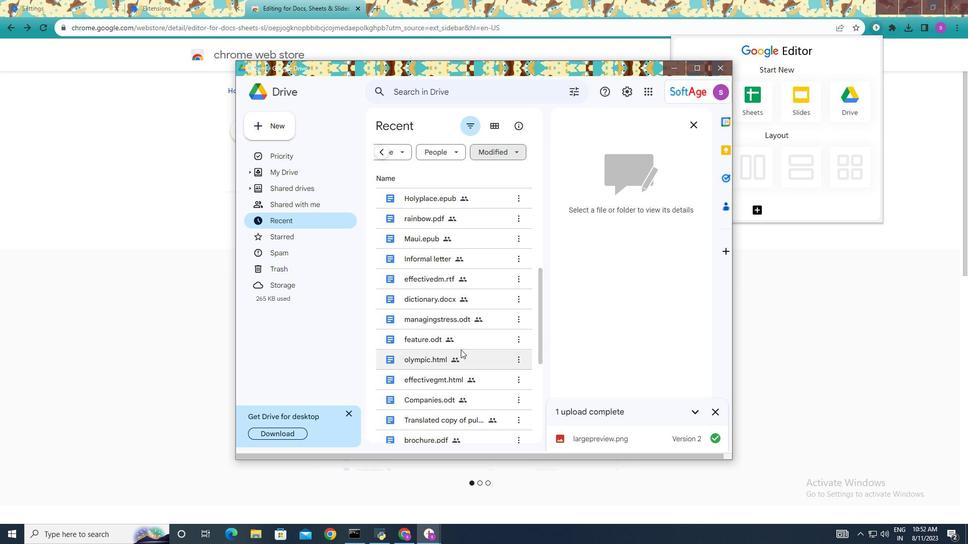 
Action: Mouse scrolled (461, 349) with delta (0, 0)
Screenshot: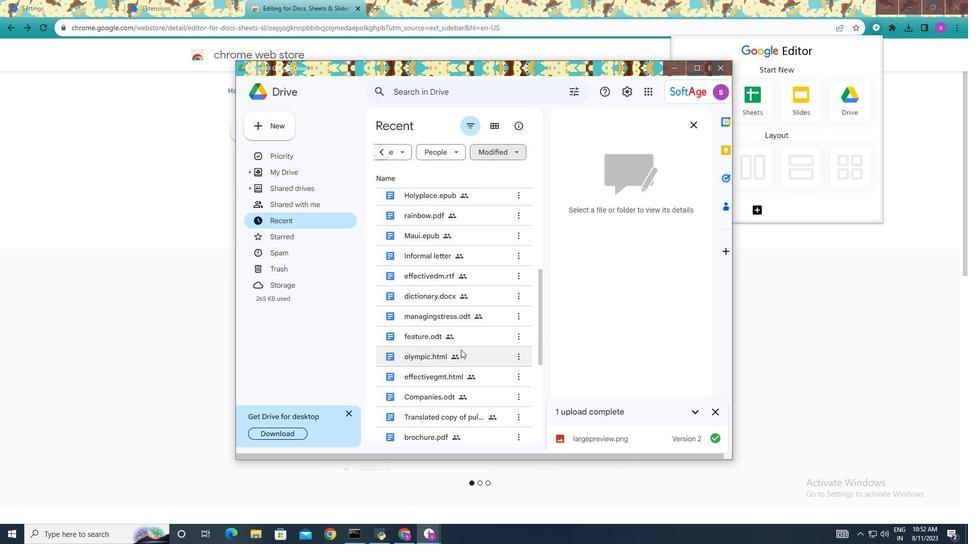 
Action: Mouse scrolled (461, 349) with delta (0, 0)
Screenshot: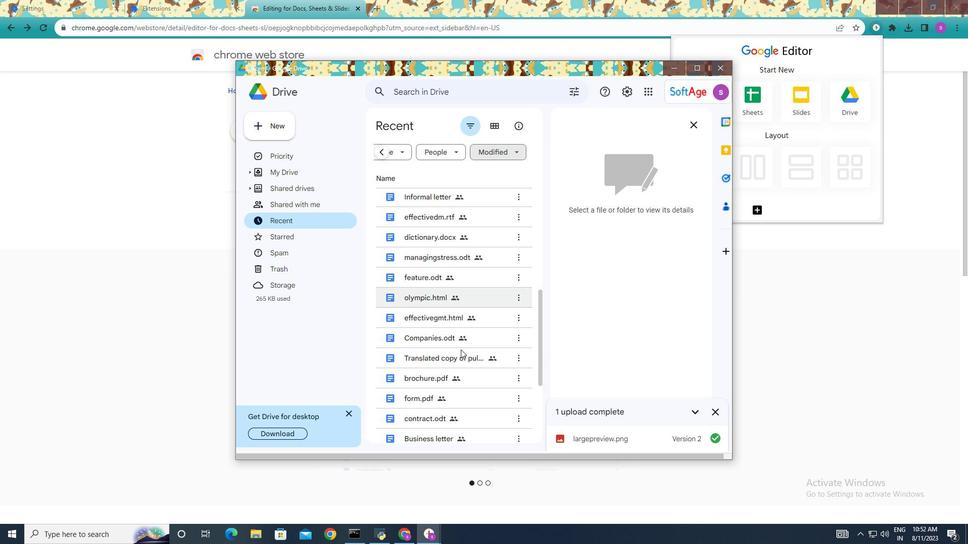 
Action: Mouse moved to (466, 339)
Screenshot: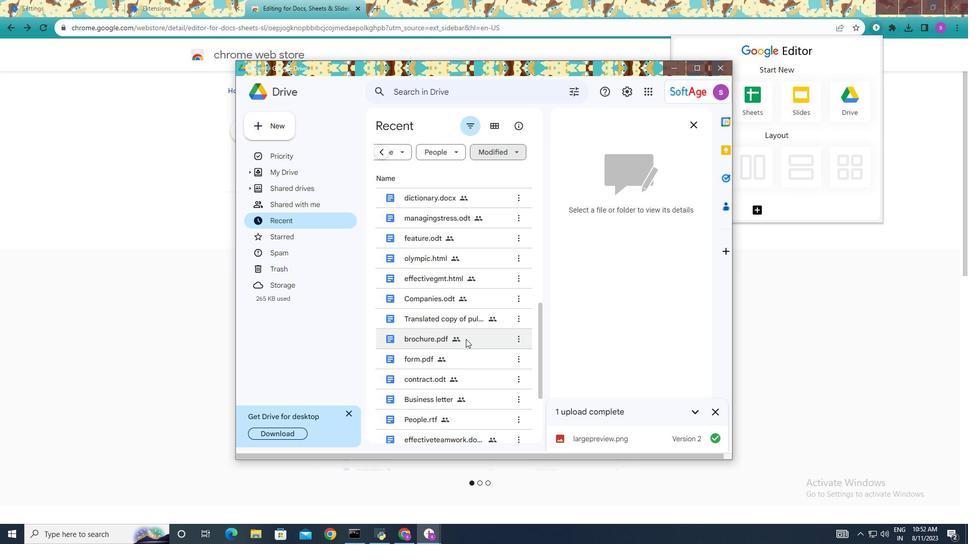 
Action: Mouse scrolled (466, 338) with delta (0, 0)
Screenshot: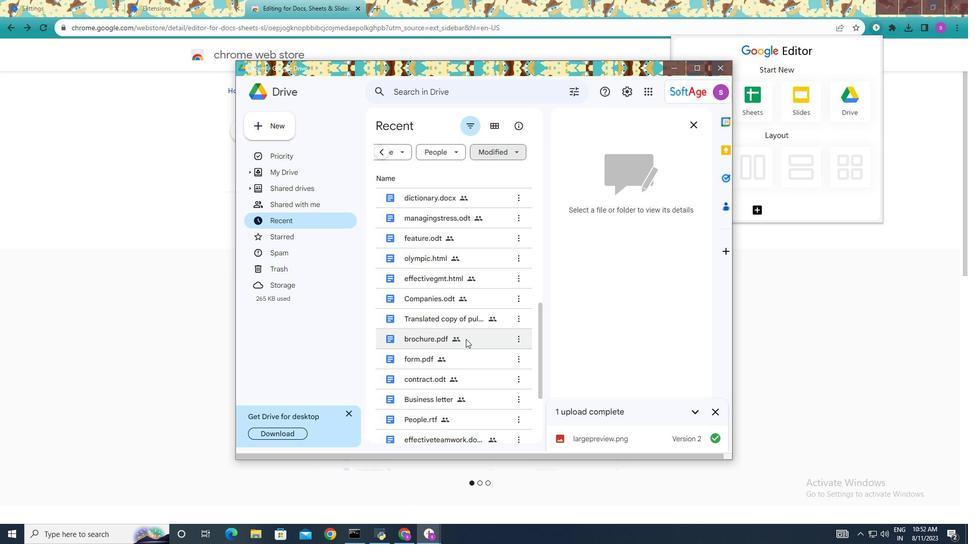 
Action: Mouse moved to (466, 339)
Screenshot: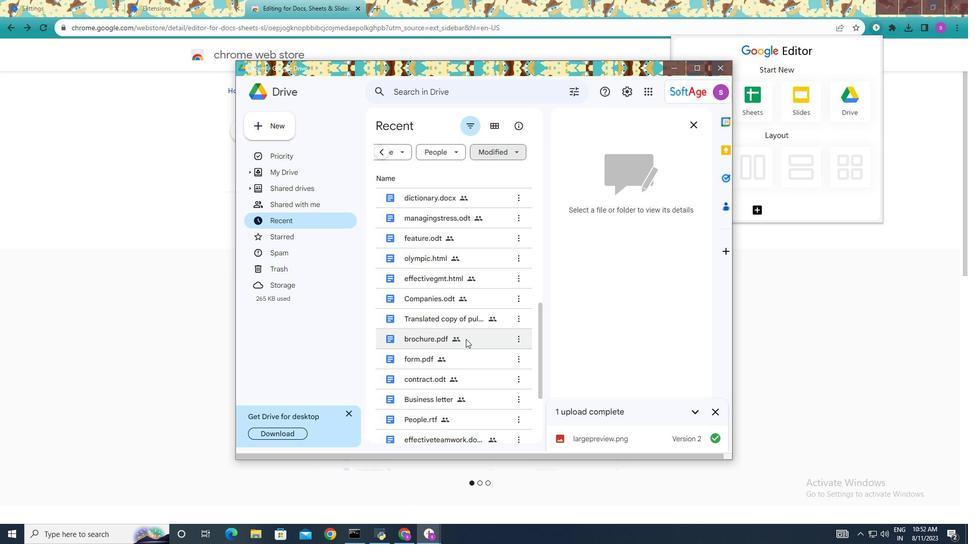 
Action: Mouse scrolled (466, 338) with delta (0, 0)
Screenshot: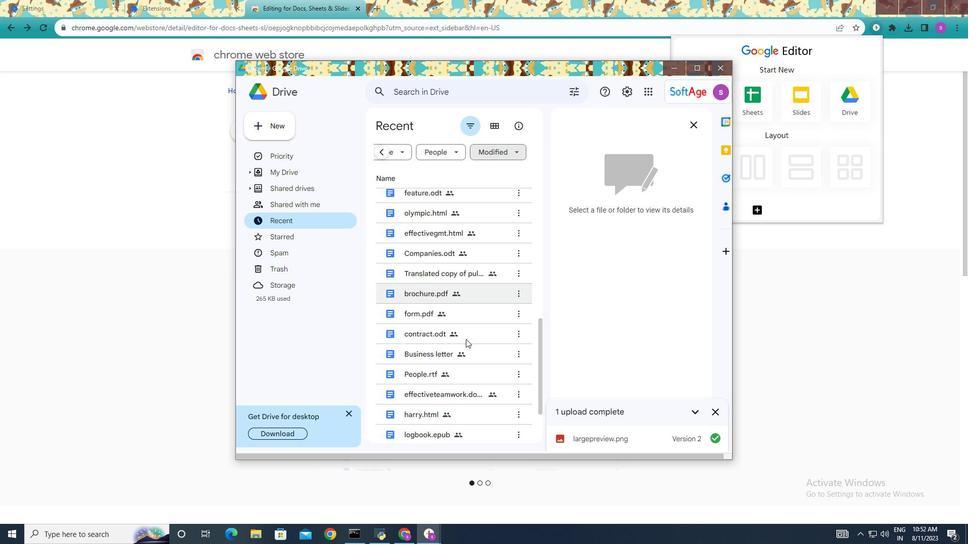 
Action: Mouse moved to (295, 241)
Screenshot: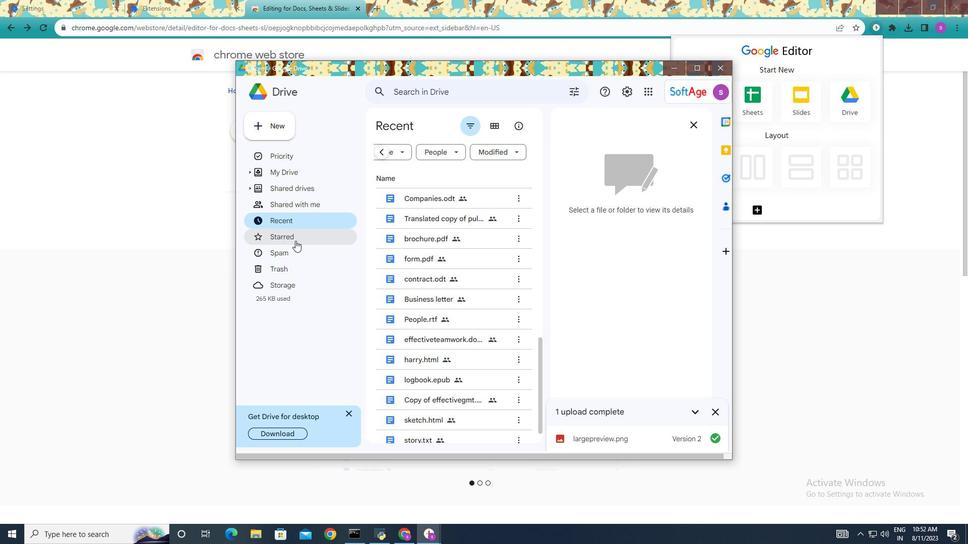 
Action: Mouse pressed left at (295, 241)
Screenshot: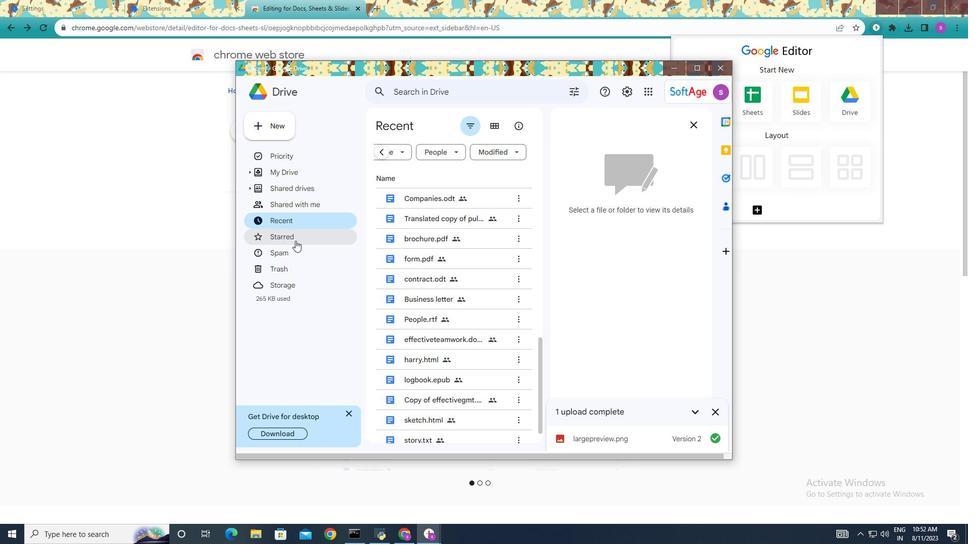 
Action: Mouse moved to (465, 148)
Screenshot: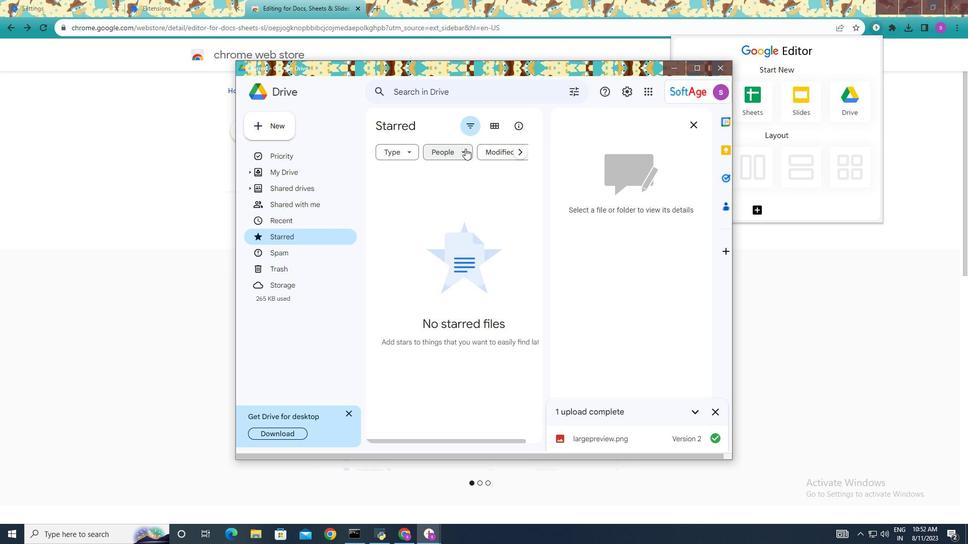
Action: Mouse pressed left at (465, 148)
Screenshot: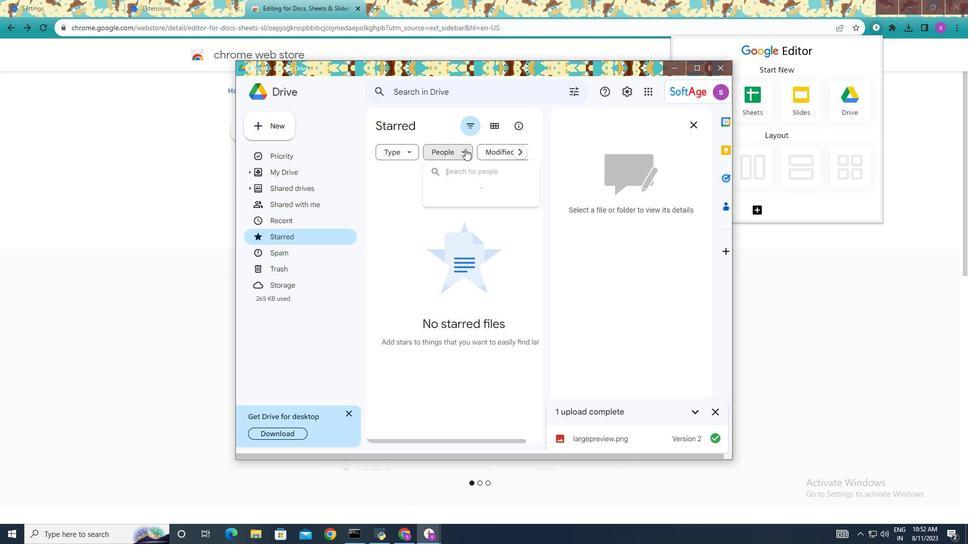 
Action: Mouse moved to (465, 149)
Screenshot: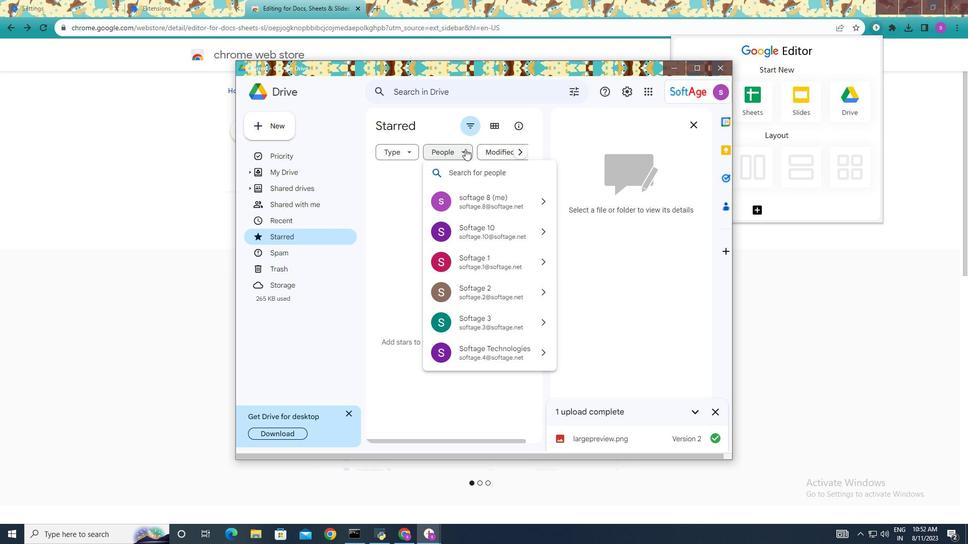
Action: Mouse pressed left at (465, 149)
Screenshot: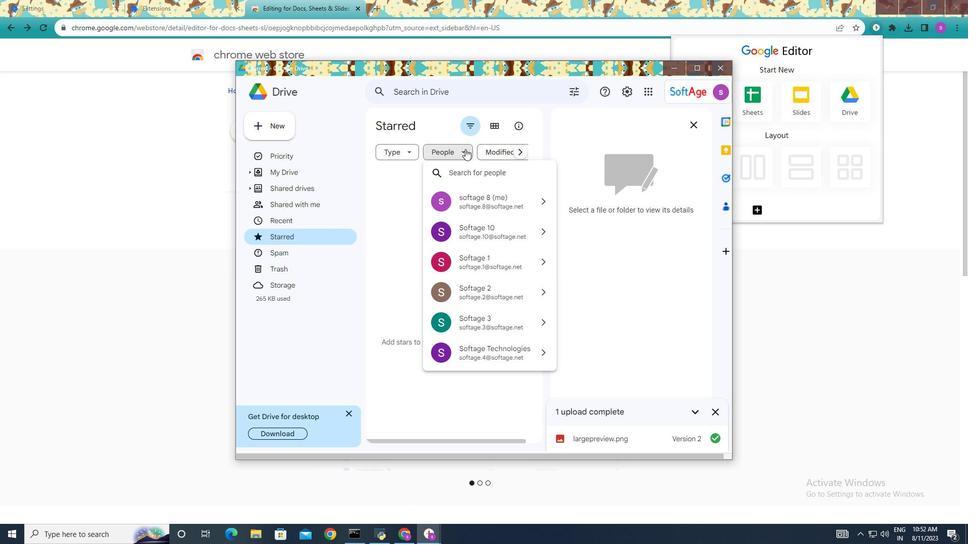 
Action: Mouse moved to (491, 122)
Screenshot: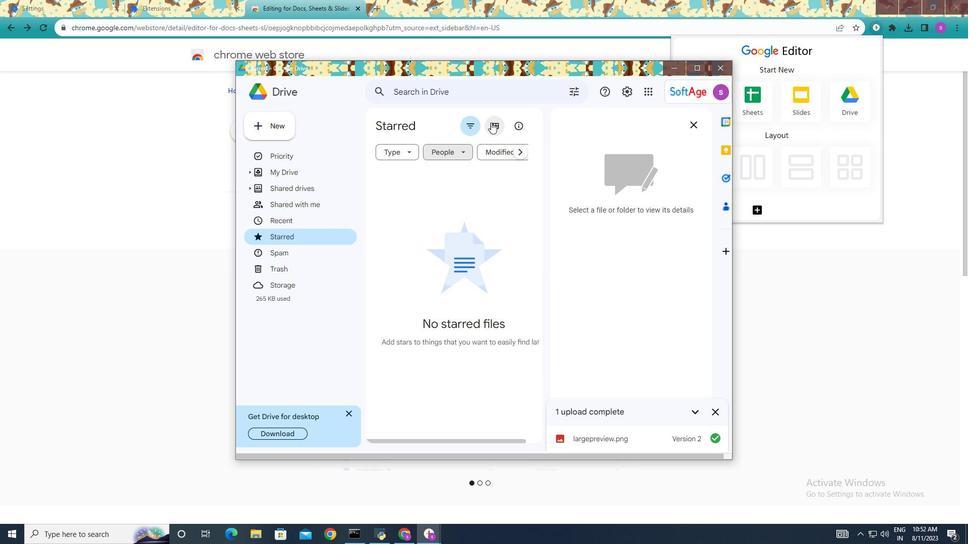 
Action: Mouse pressed left at (491, 122)
Screenshot: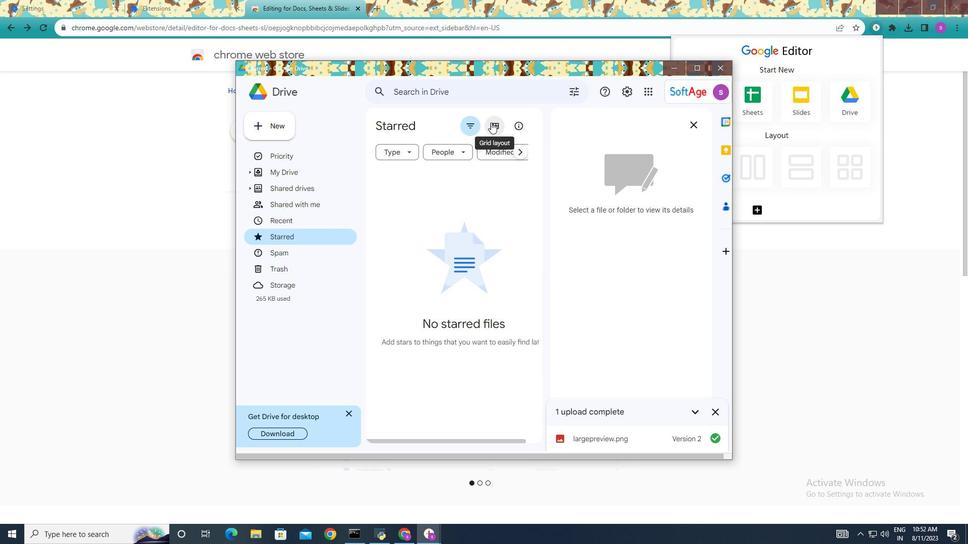 
Action: Mouse moved to (521, 127)
Screenshot: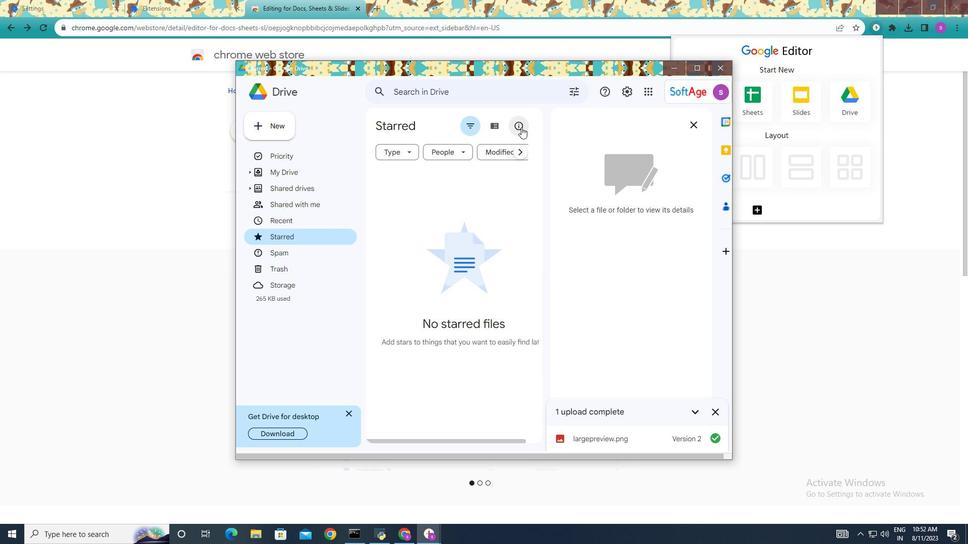 
Action: Mouse pressed left at (521, 127)
Screenshot: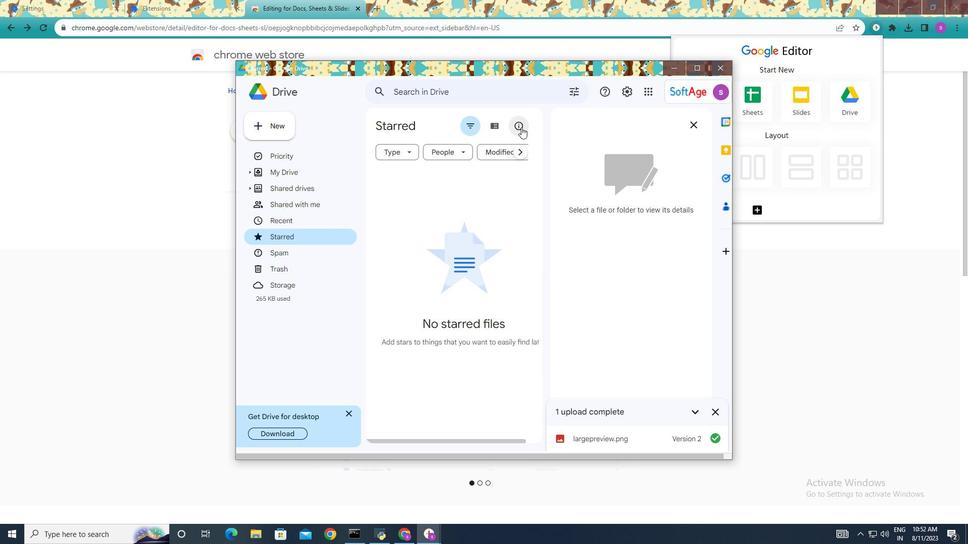 
Action: Mouse moved to (297, 160)
Screenshot: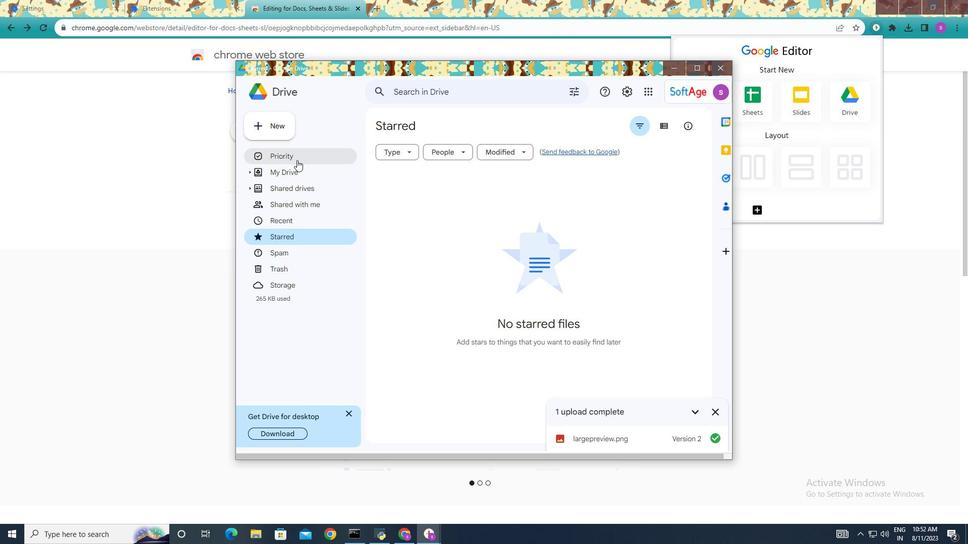 
Action: Mouse pressed left at (297, 160)
Screenshot: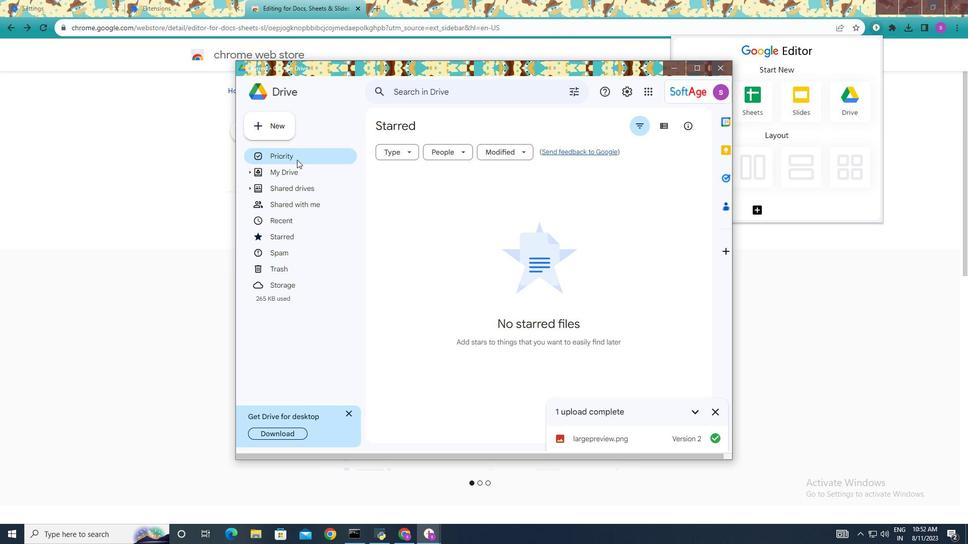 
Action: Mouse moved to (283, 167)
Screenshot: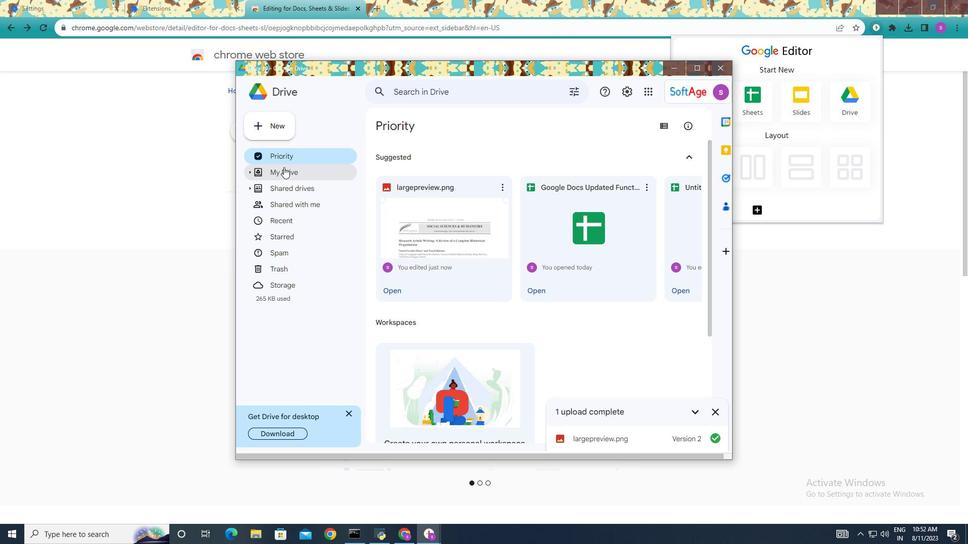 
Action: Mouse pressed left at (283, 167)
Screenshot: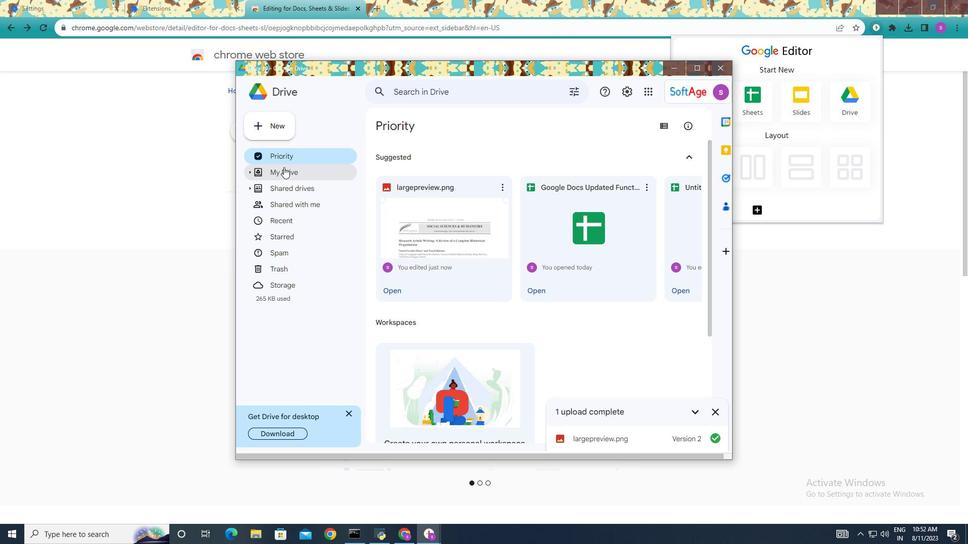 
Action: Mouse moved to (350, 411)
Screenshot: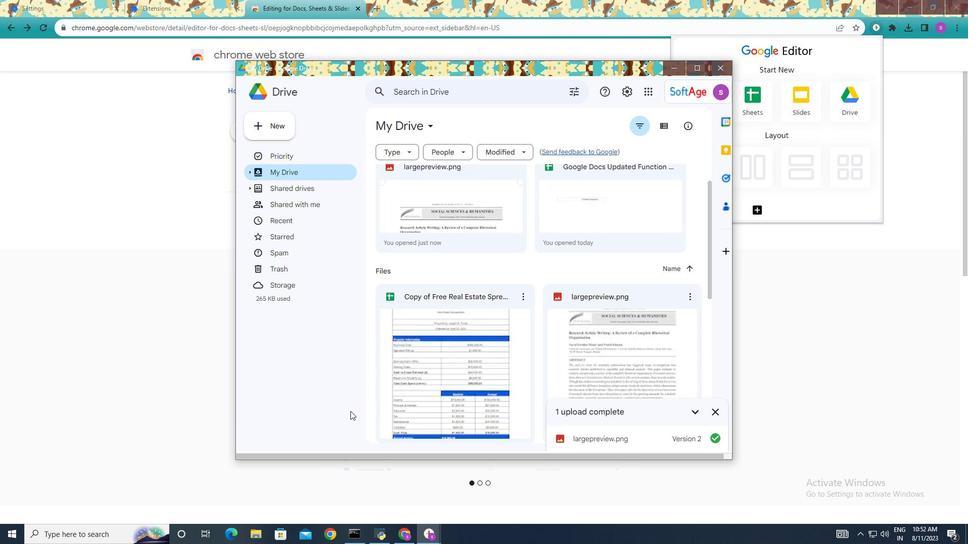 
Action: Mouse pressed left at (350, 411)
Screenshot: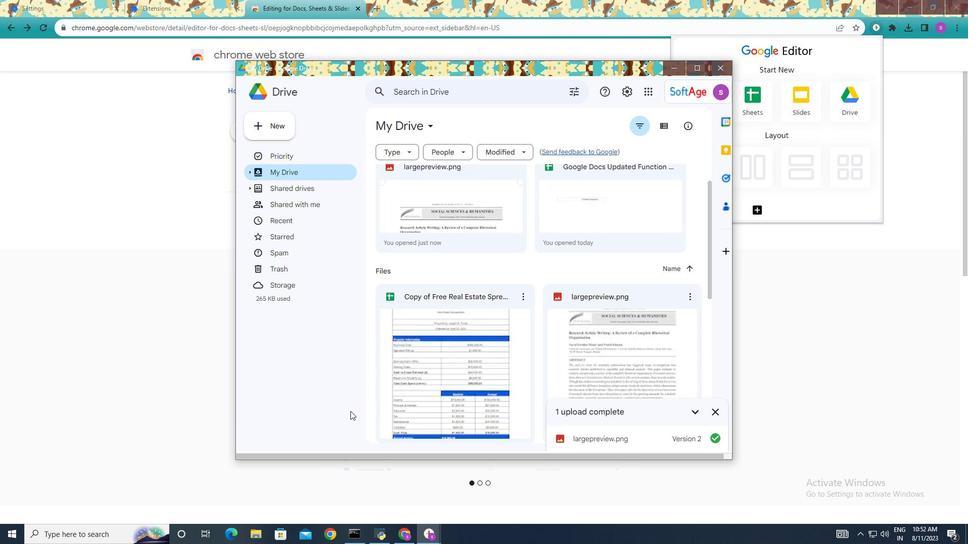 
Action: Mouse moved to (710, 224)
Screenshot: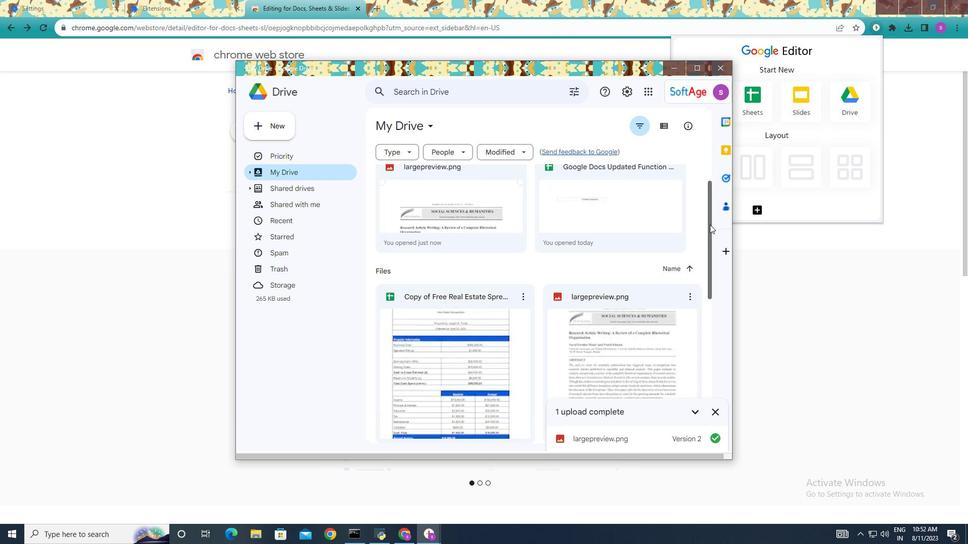 
Action: Mouse scrolled (710, 224) with delta (0, 0)
Screenshot: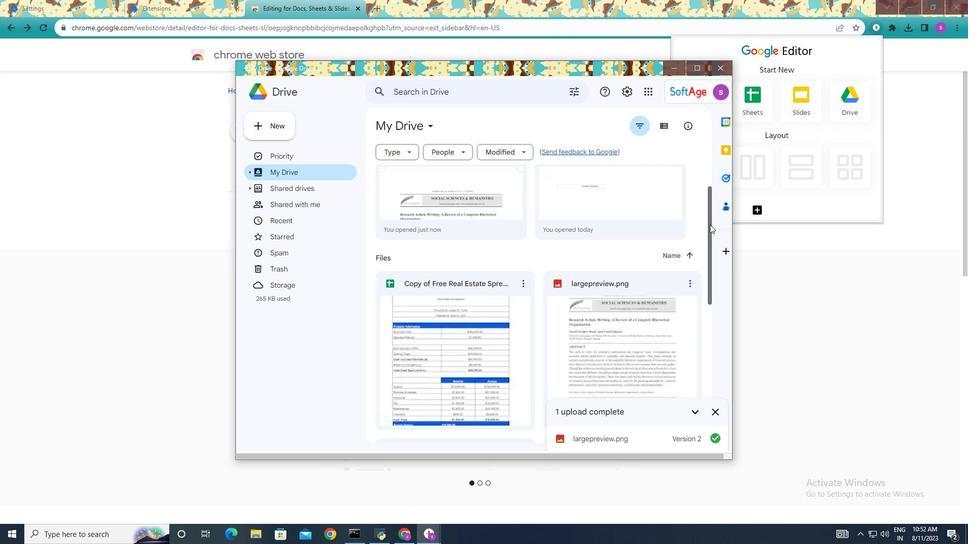 
Action: Mouse scrolled (710, 224) with delta (0, 0)
Screenshot: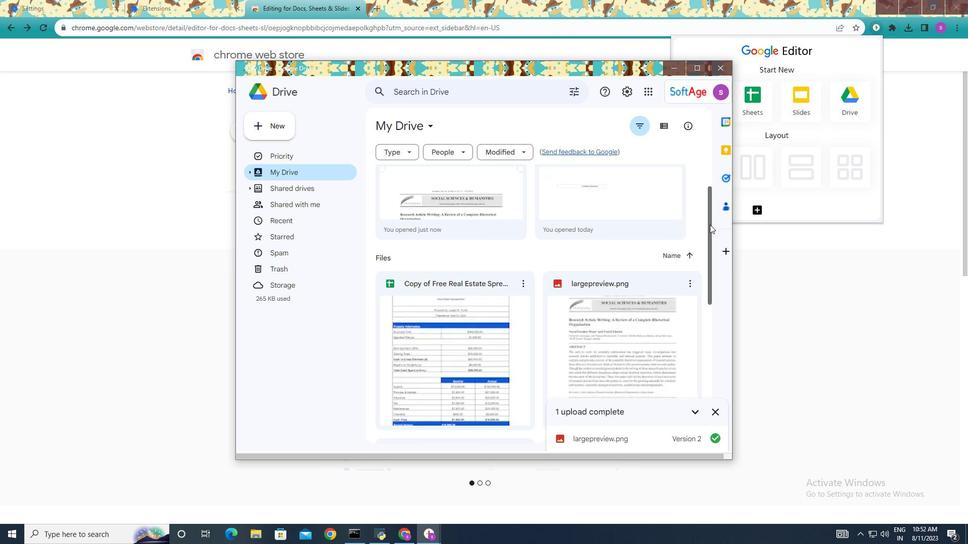 
Action: Mouse scrolled (710, 224) with delta (0, 0)
Screenshot: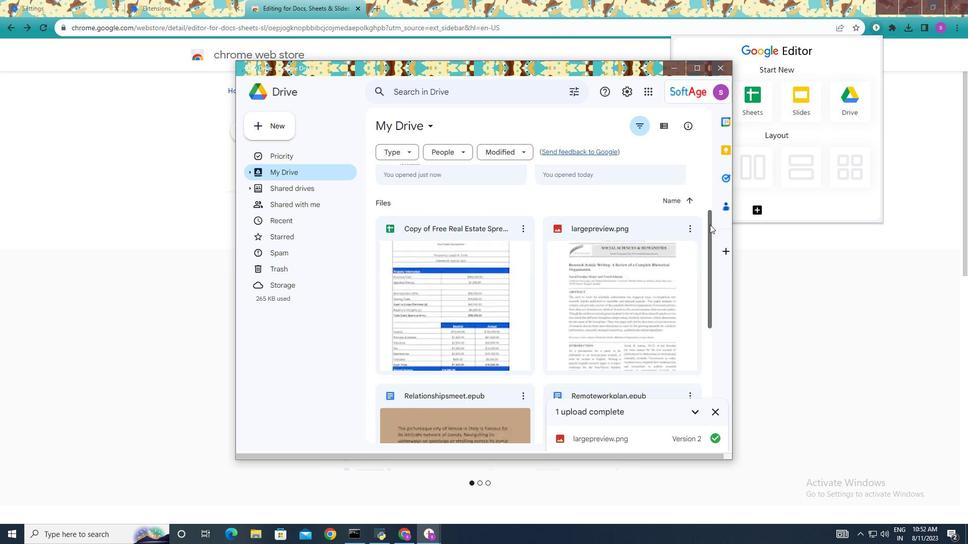 
Action: Mouse moved to (710, 227)
Screenshot: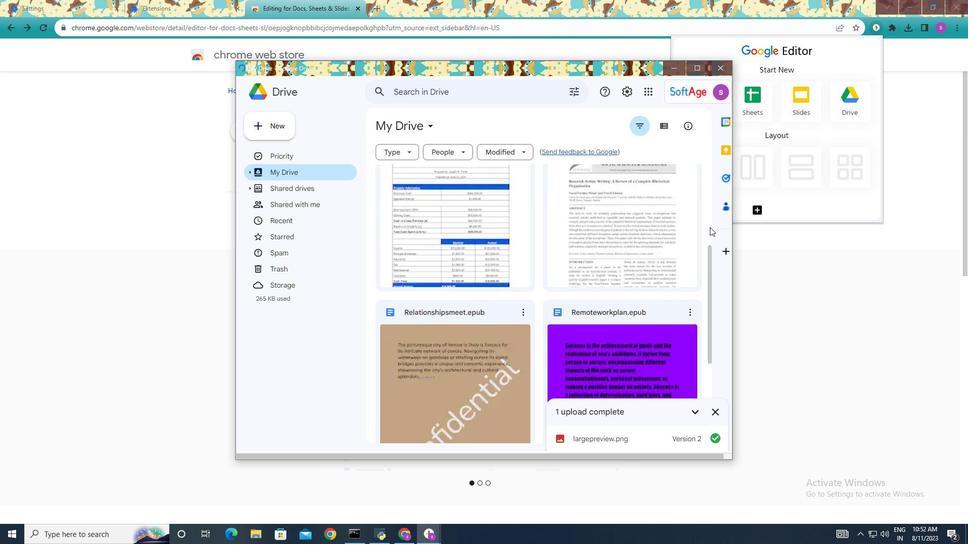 
Action: Mouse scrolled (710, 226) with delta (0, 0)
Screenshot: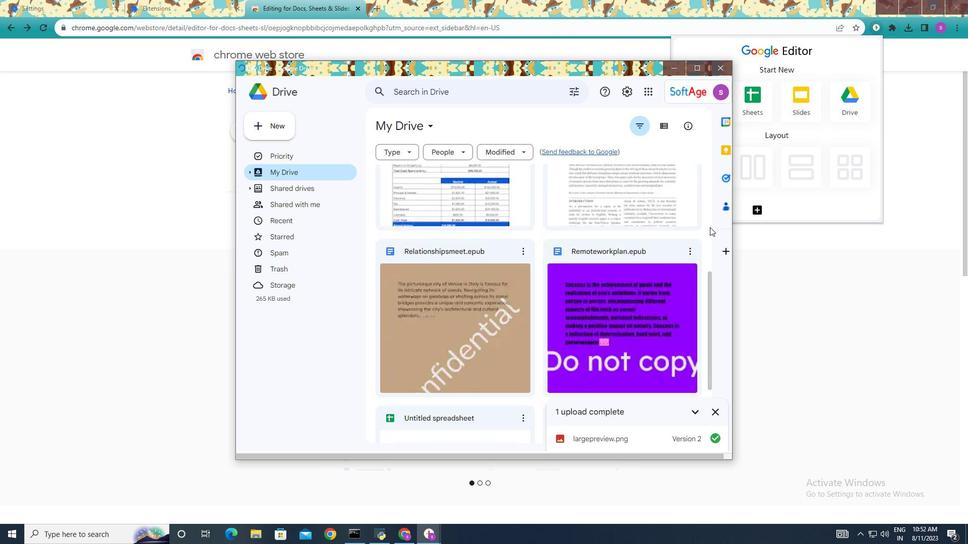 
Action: Mouse scrolled (710, 226) with delta (0, 0)
Screenshot: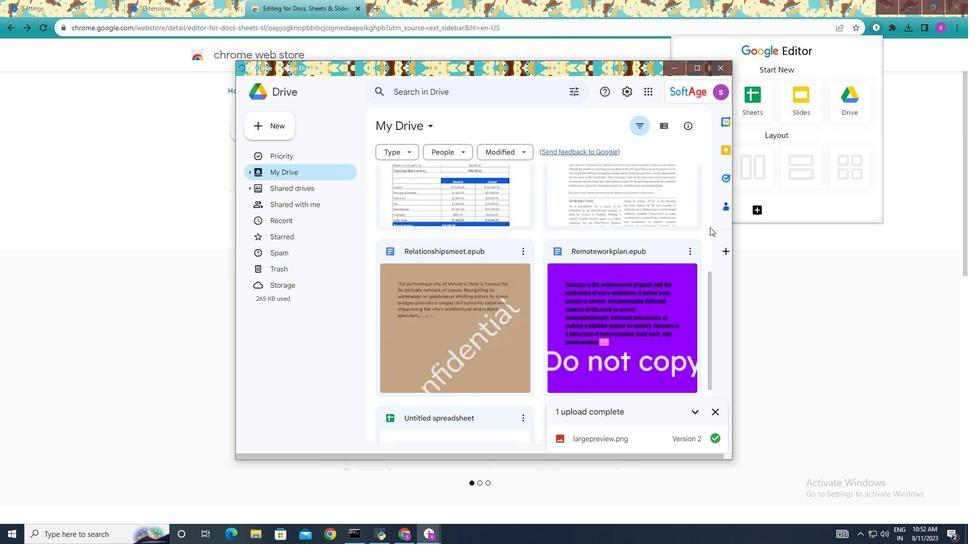 
Action: Mouse scrolled (710, 226) with delta (0, 0)
Screenshot: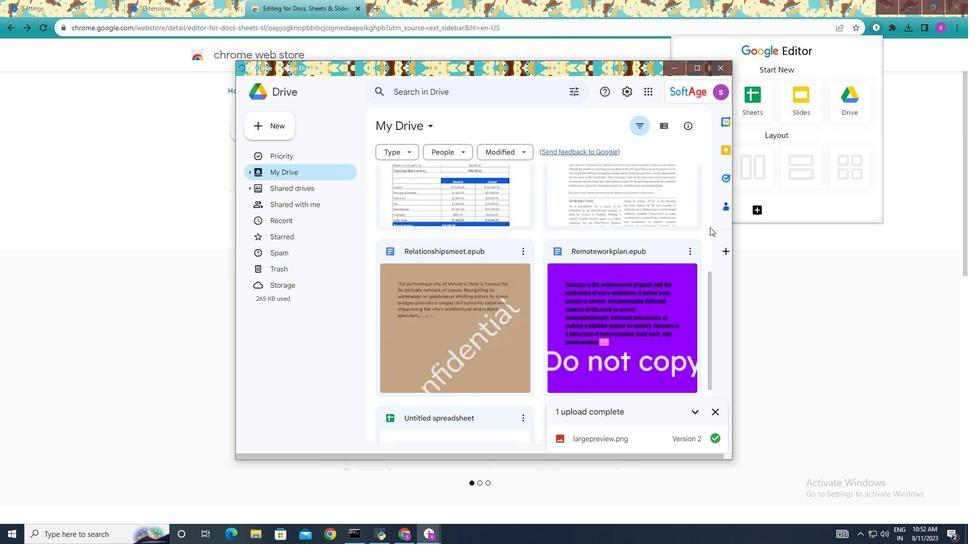 
Action: Mouse scrolled (710, 226) with delta (0, 0)
Screenshot: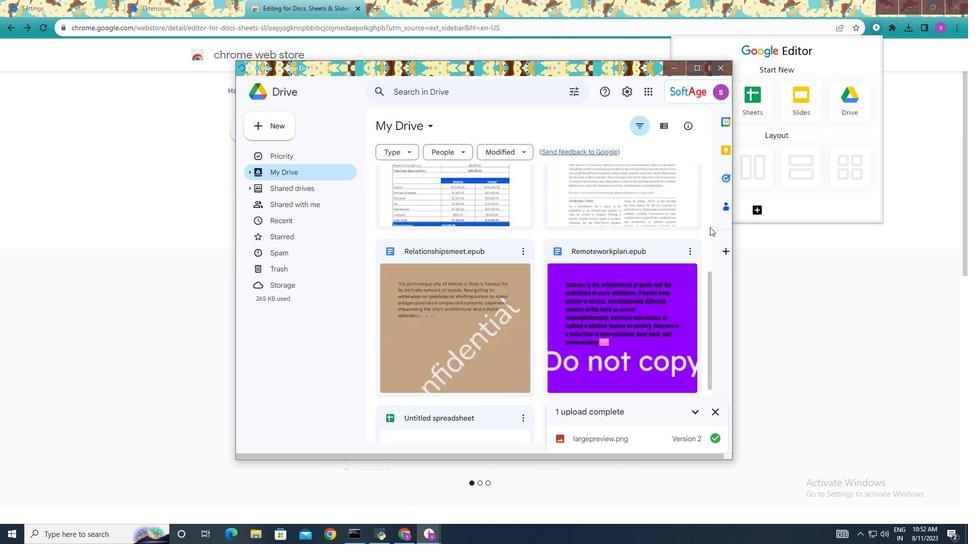 
Action: Mouse moved to (654, 286)
Screenshot: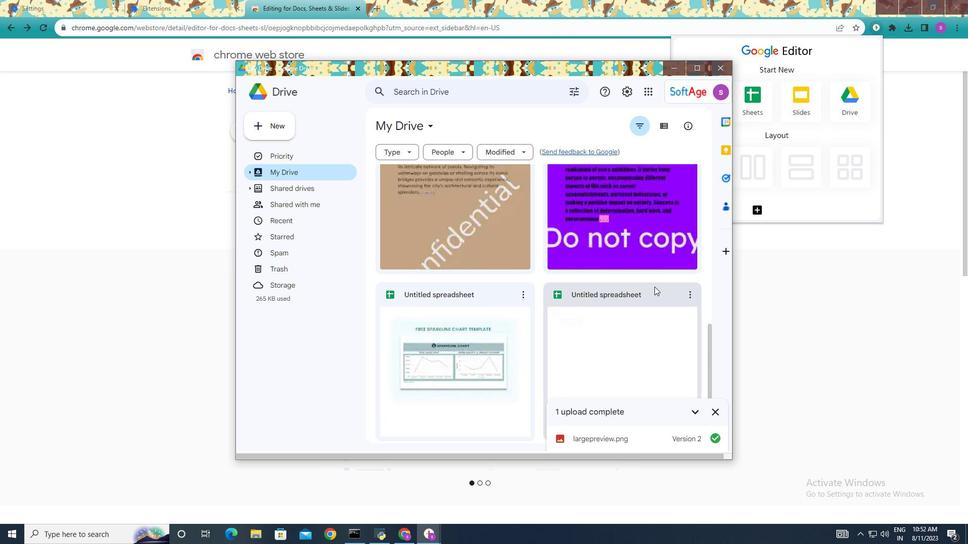 
Action: Mouse scrolled (654, 287) with delta (0, 0)
Screenshot: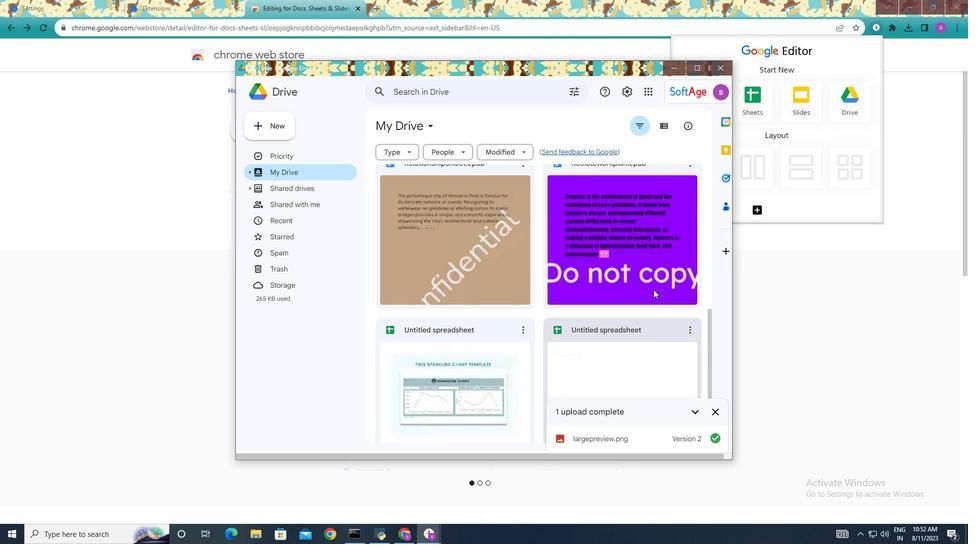 
Action: Mouse scrolled (654, 287) with delta (0, 0)
Screenshot: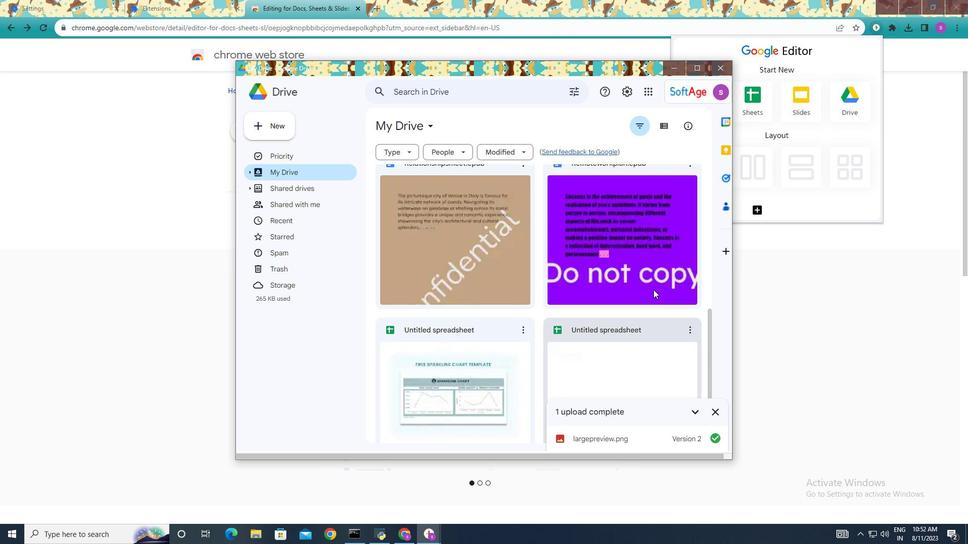 
Action: Mouse scrolled (654, 287) with delta (0, 0)
Screenshot: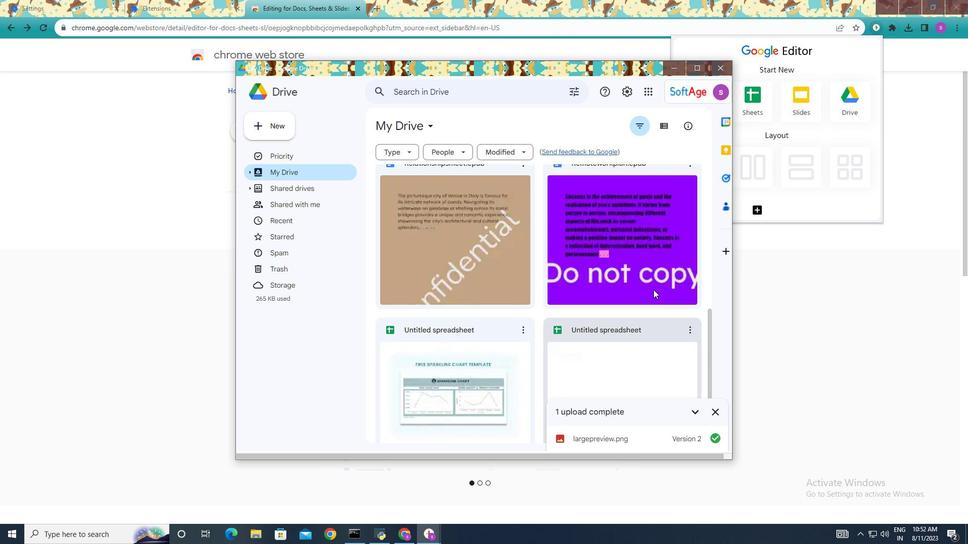 
Action: Mouse scrolled (654, 287) with delta (0, 0)
Screenshot: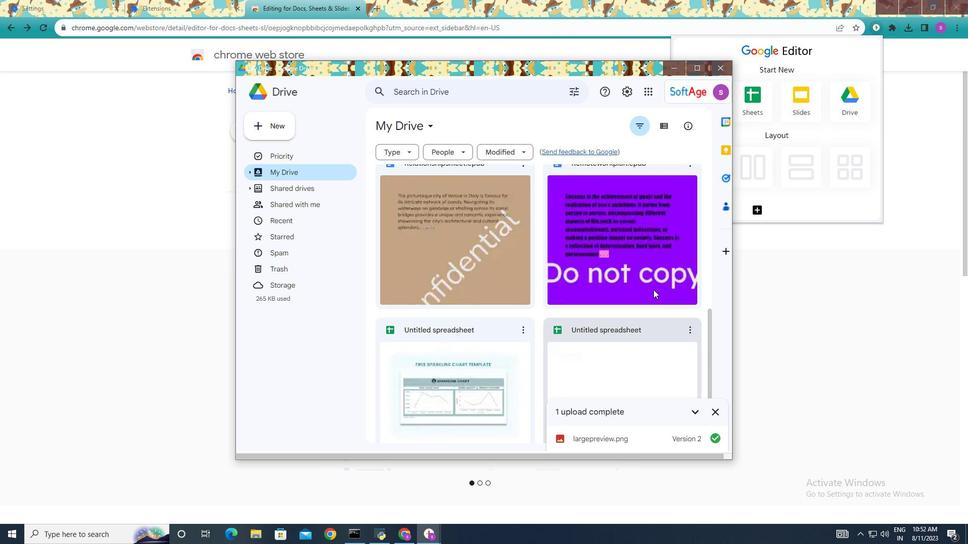 
Action: Mouse scrolled (654, 287) with delta (0, 0)
Screenshot: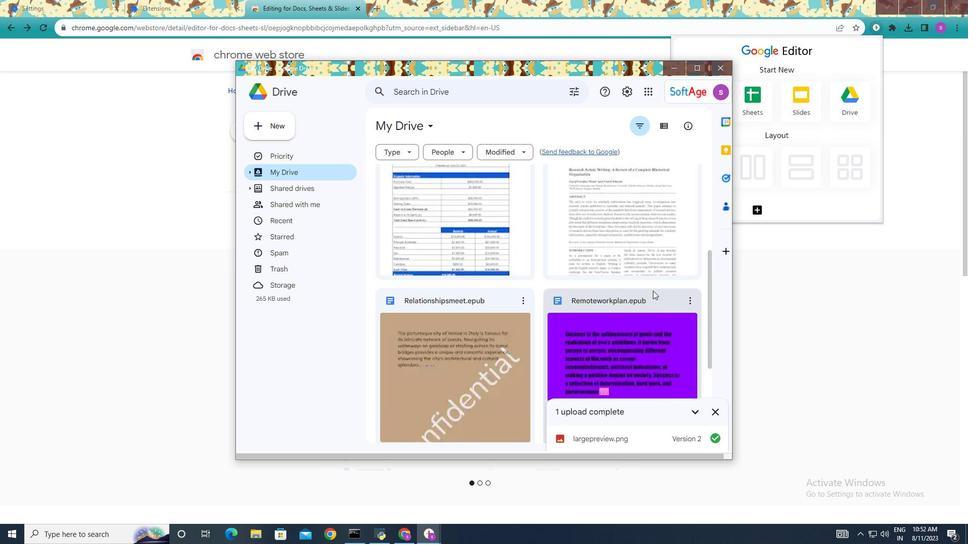 
Action: Mouse moved to (653, 292)
Screenshot: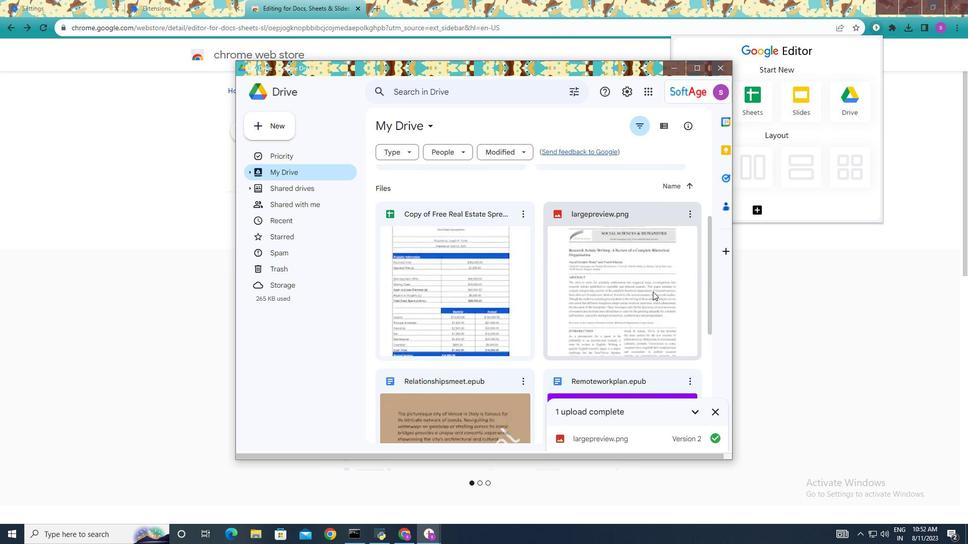 
Action: Mouse scrolled (653, 292) with delta (0, 0)
Screenshot: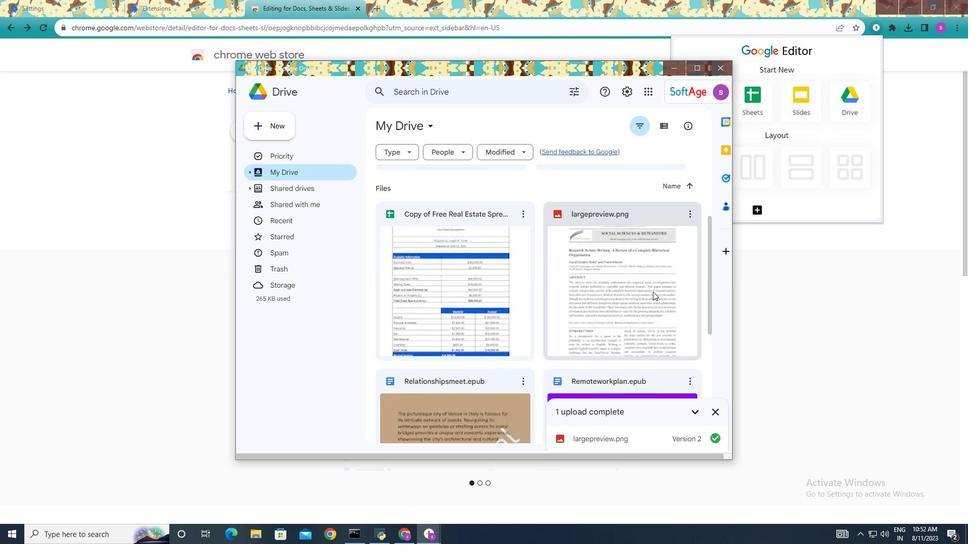 
Action: Mouse scrolled (653, 292) with delta (0, 0)
Screenshot: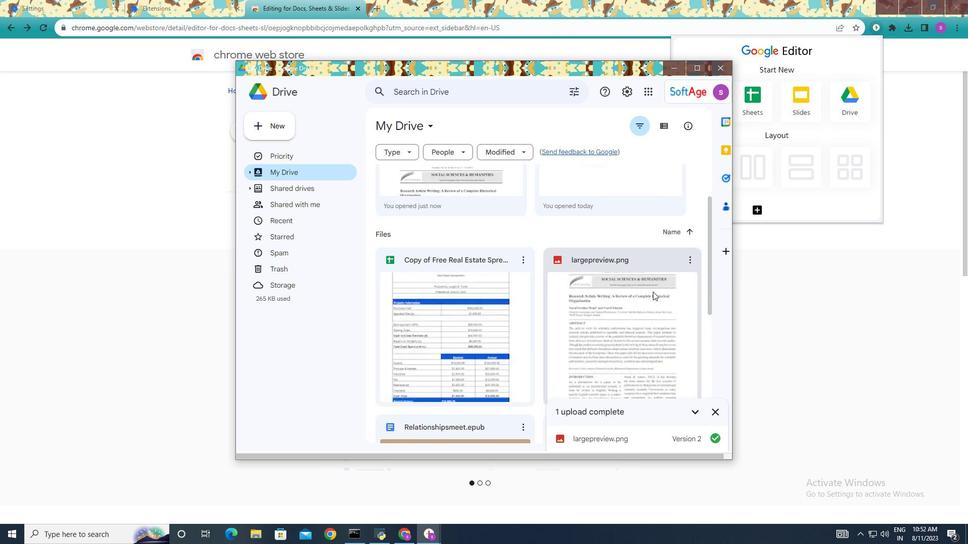
Action: Mouse scrolled (653, 292) with delta (0, 0)
Screenshot: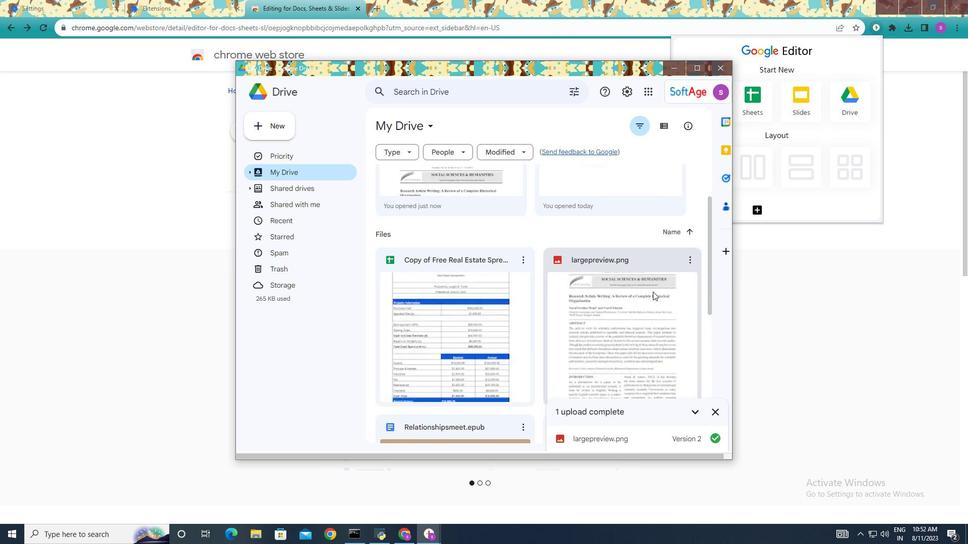 
Action: Mouse scrolled (653, 292) with delta (0, 0)
Screenshot: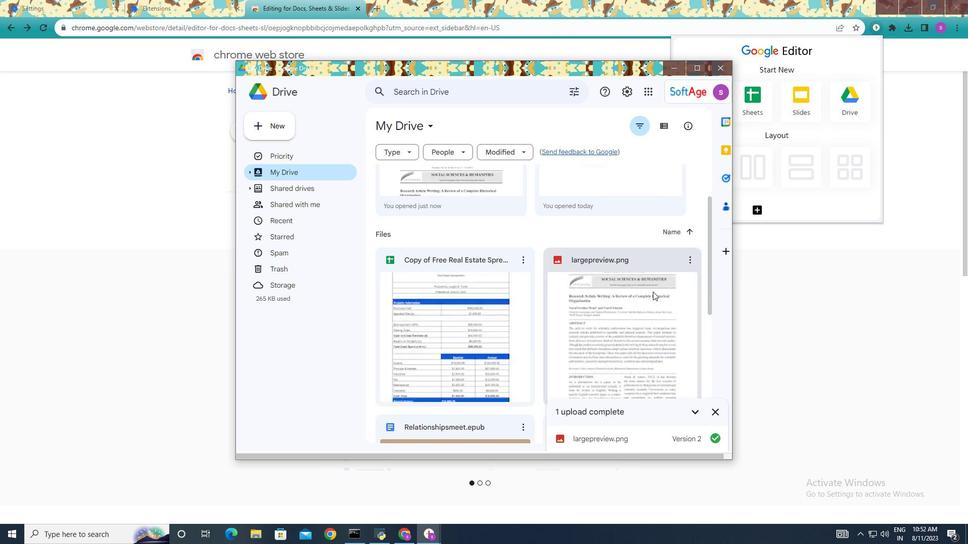 
Action: Mouse scrolled (653, 292) with delta (0, 0)
Screenshot: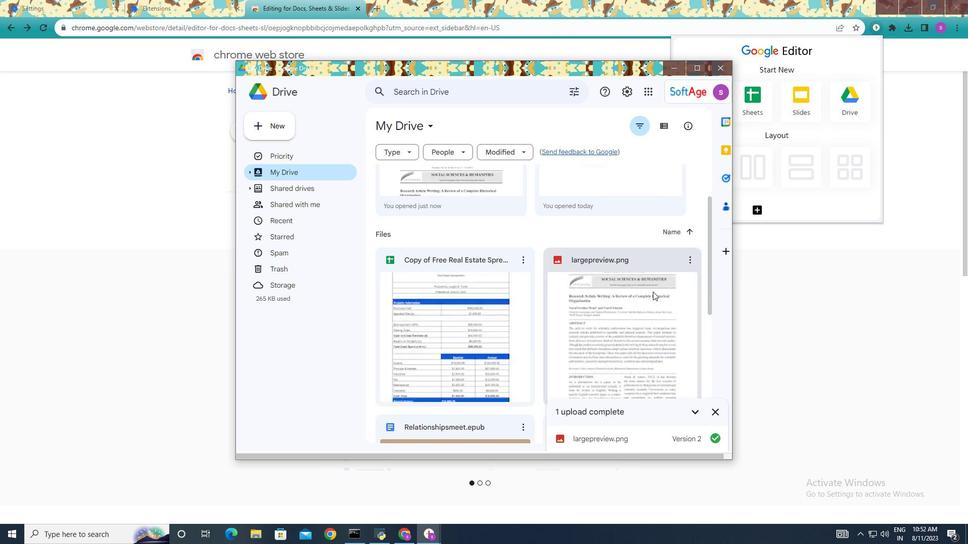 
Action: Mouse scrolled (653, 292) with delta (0, 0)
Screenshot: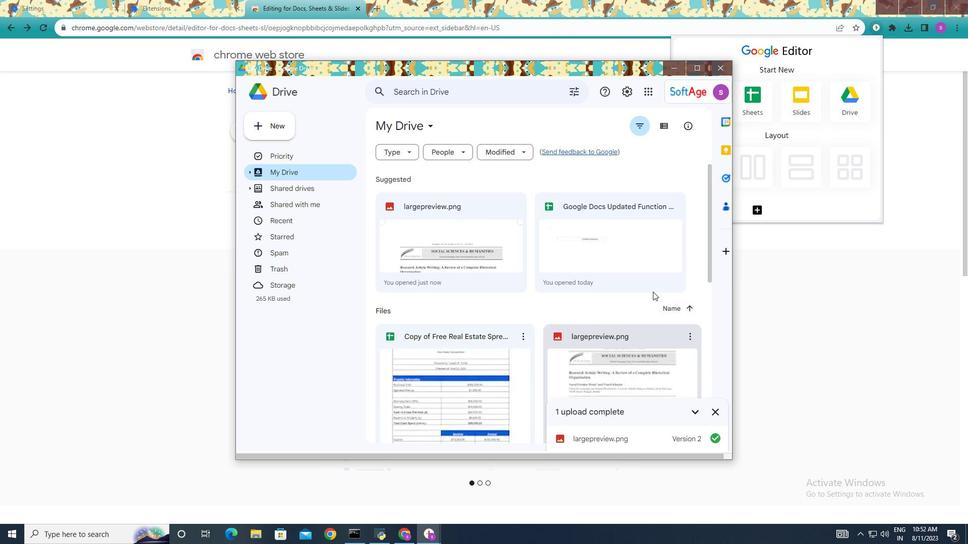 
Action: Mouse scrolled (653, 292) with delta (0, 0)
Screenshot: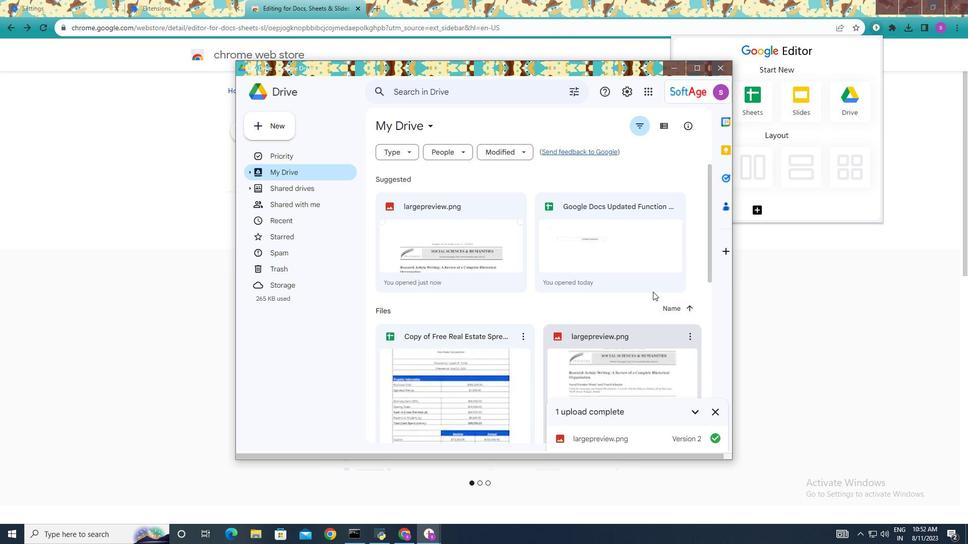
Action: Mouse scrolled (653, 292) with delta (0, 0)
Screenshot: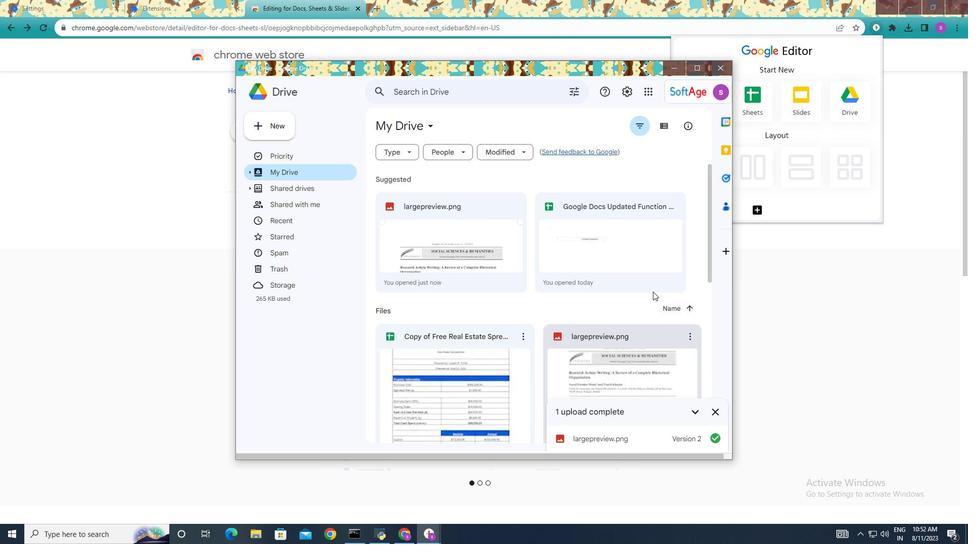 
Action: Mouse scrolled (653, 292) with delta (0, 0)
Screenshot: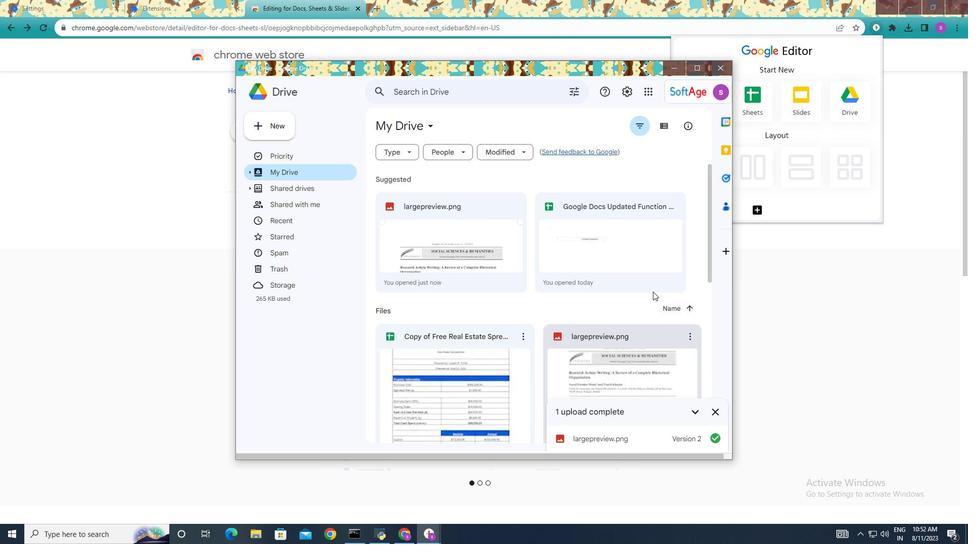 
Action: Mouse scrolled (653, 292) with delta (0, 0)
Screenshot: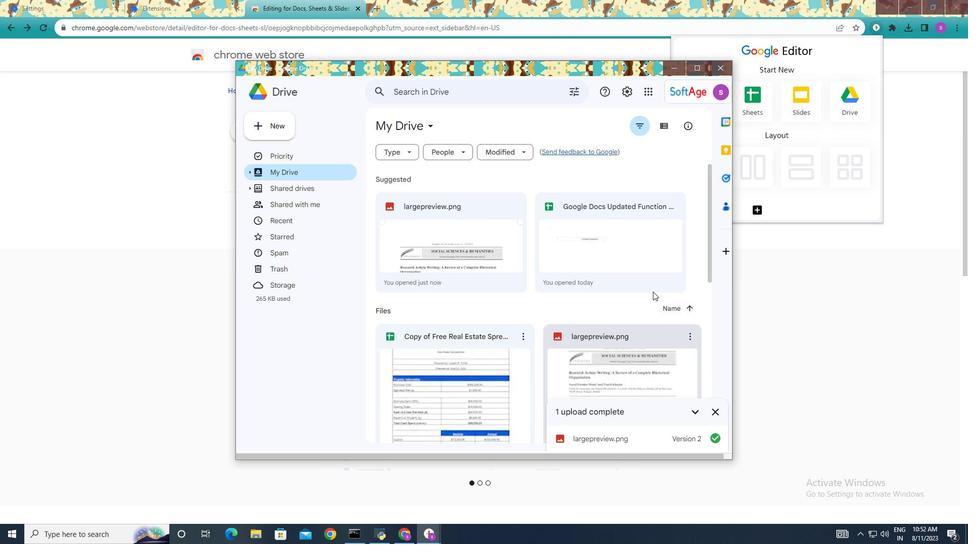 
Action: Mouse scrolled (653, 292) with delta (0, 0)
Screenshot: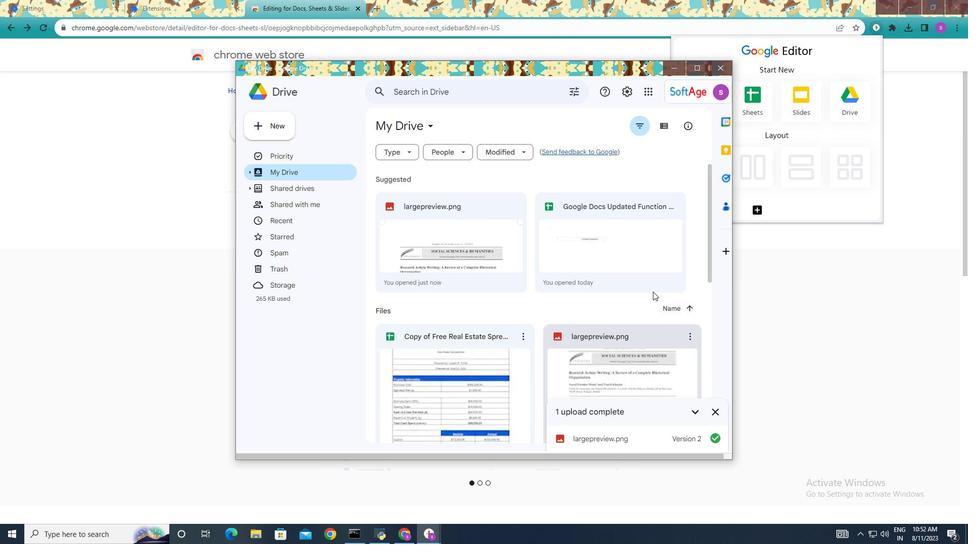 
Action: Mouse moved to (593, 204)
Screenshot: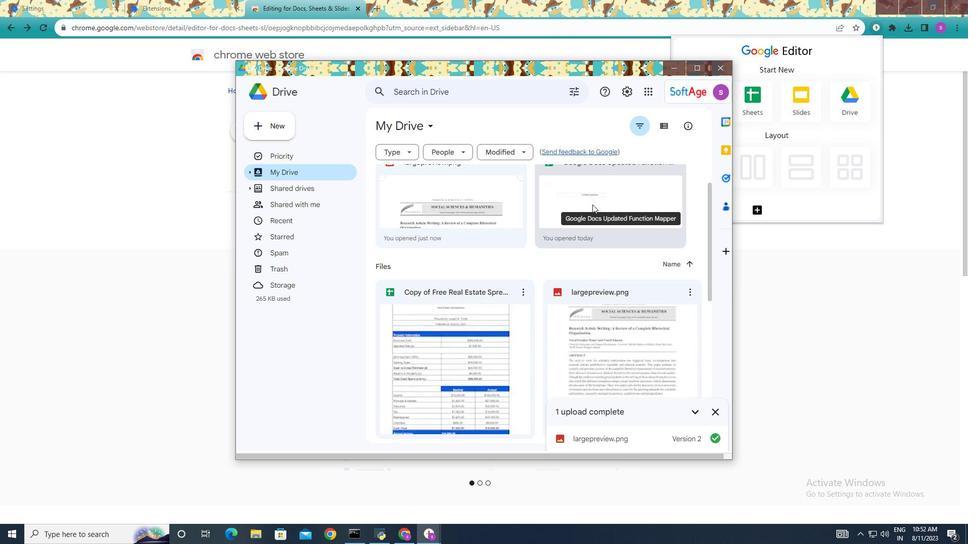 
Action: Mouse scrolled (593, 204) with delta (0, 0)
Screenshot: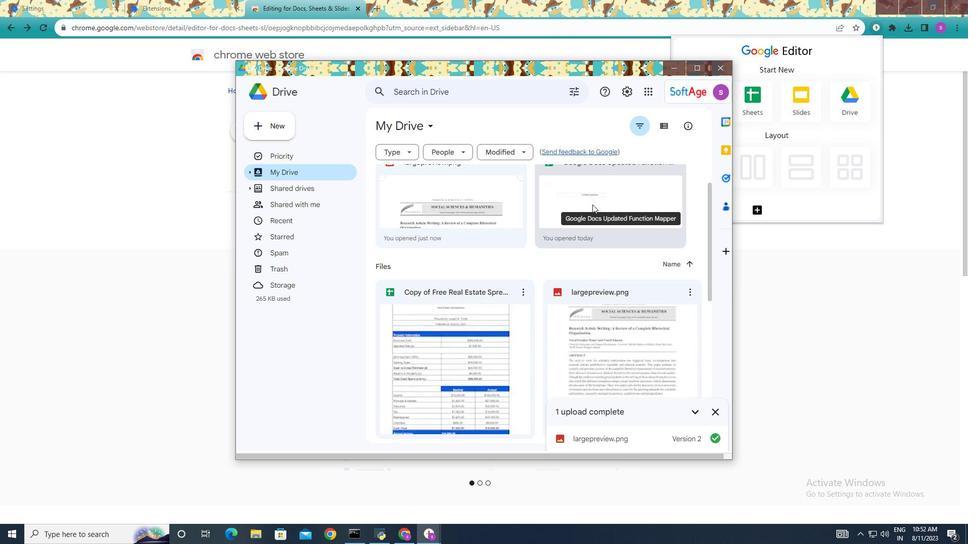 
Action: Mouse moved to (592, 204)
Screenshot: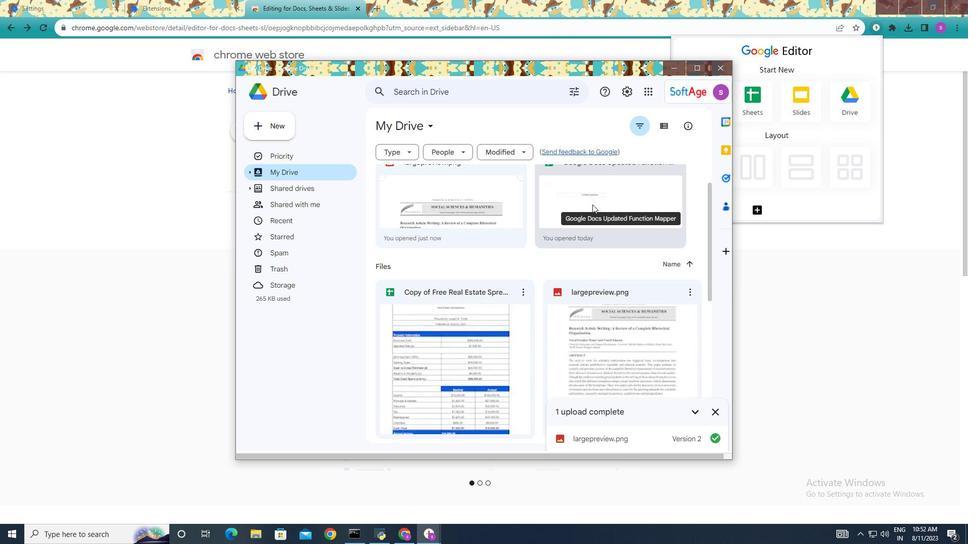 
Action: Mouse scrolled (592, 204) with delta (0, 0)
Screenshot: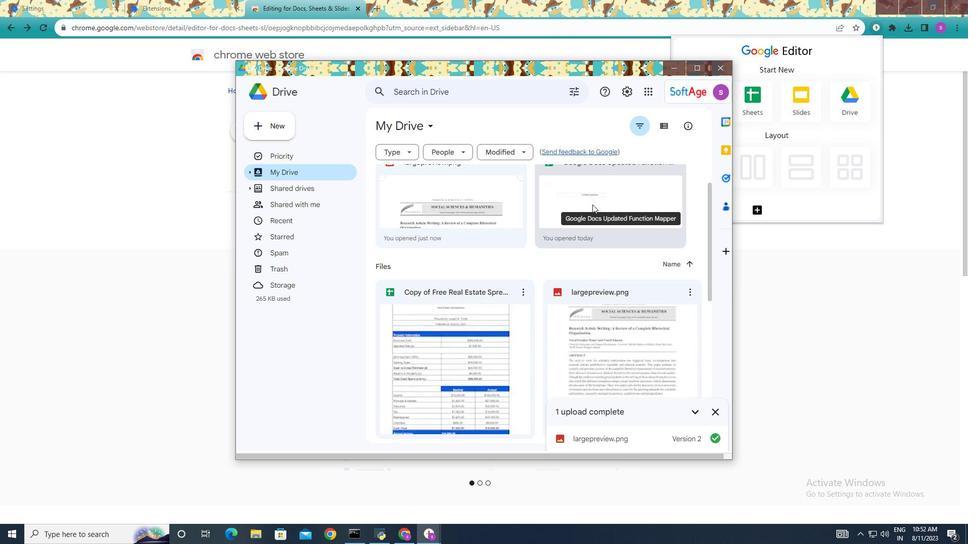 
Action: Mouse scrolled (592, 204) with delta (0, 0)
Screenshot: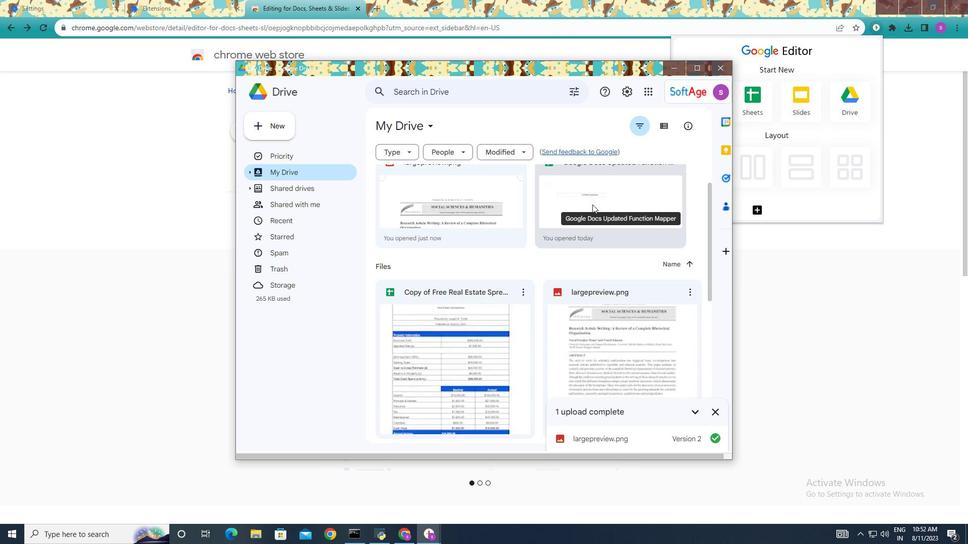 
Action: Mouse moved to (594, 260)
Screenshot: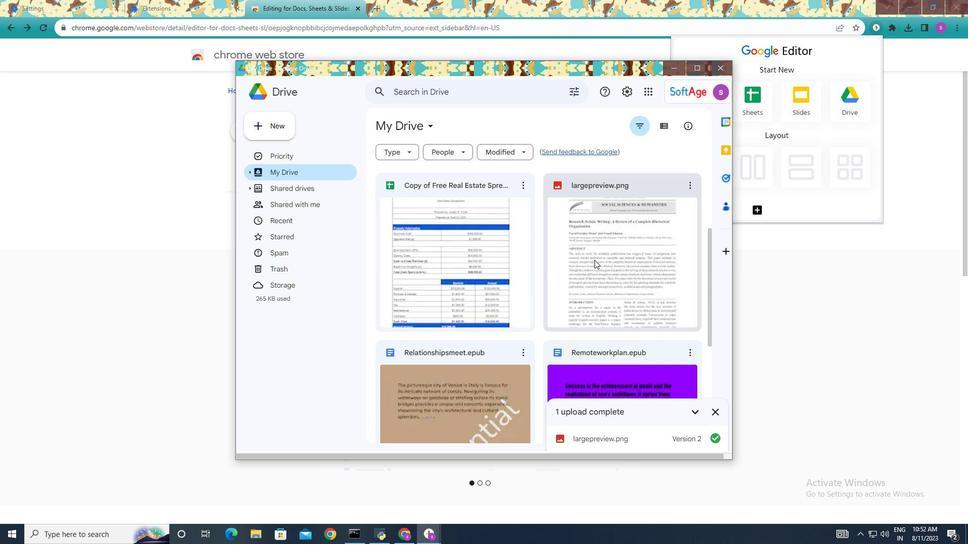 
Action: Mouse scrolled (594, 259) with delta (0, 0)
Screenshot: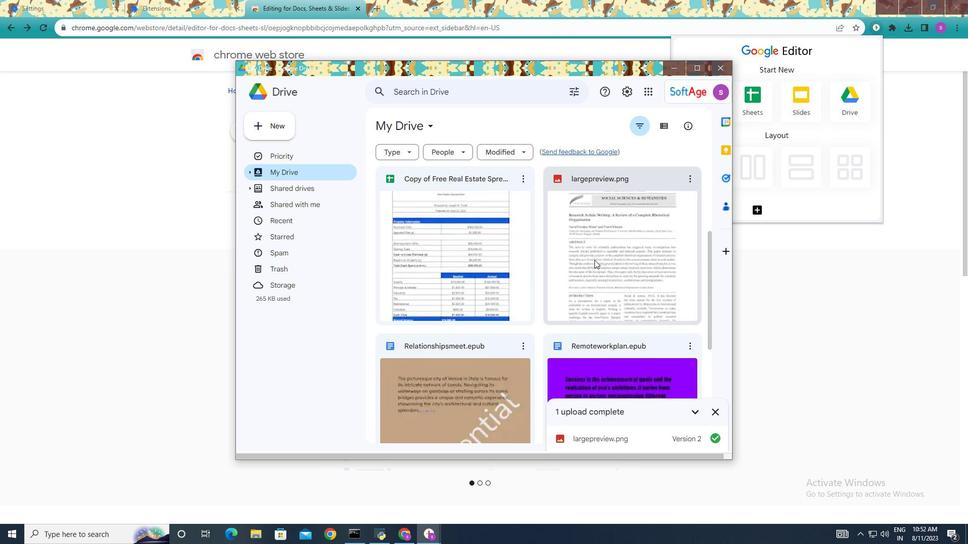 
Action: Mouse scrolled (594, 259) with delta (0, 0)
Screenshot: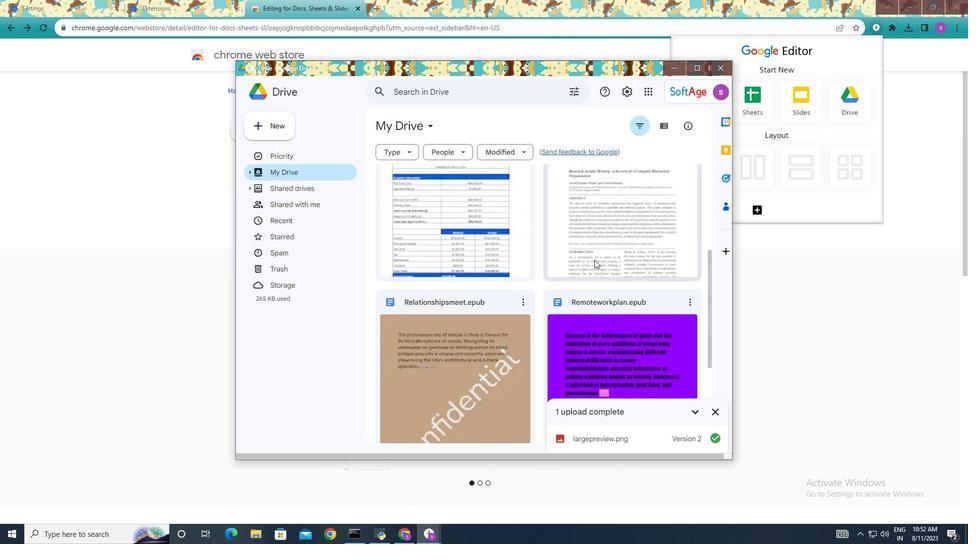 
Action: Mouse scrolled (594, 259) with delta (0, 0)
Screenshot: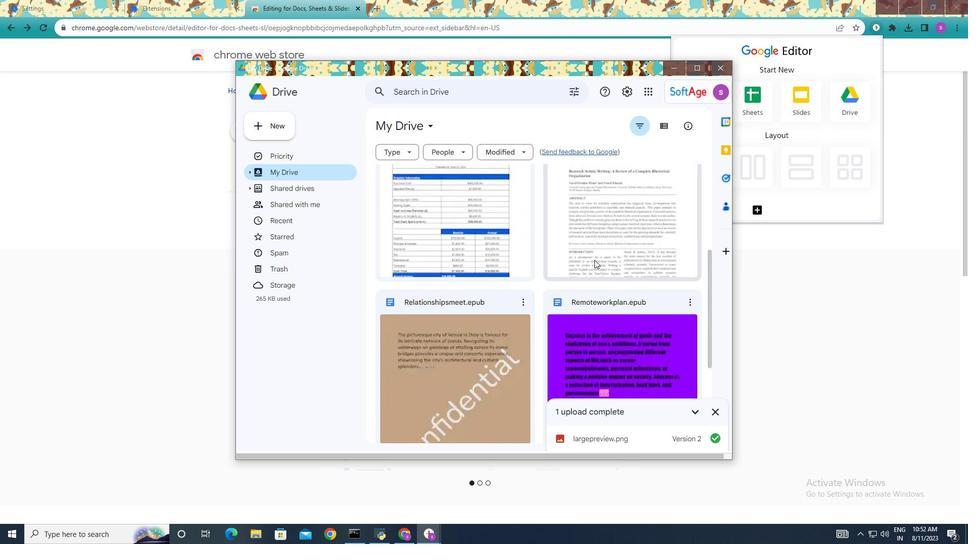 
Action: Mouse moved to (603, 271)
Screenshot: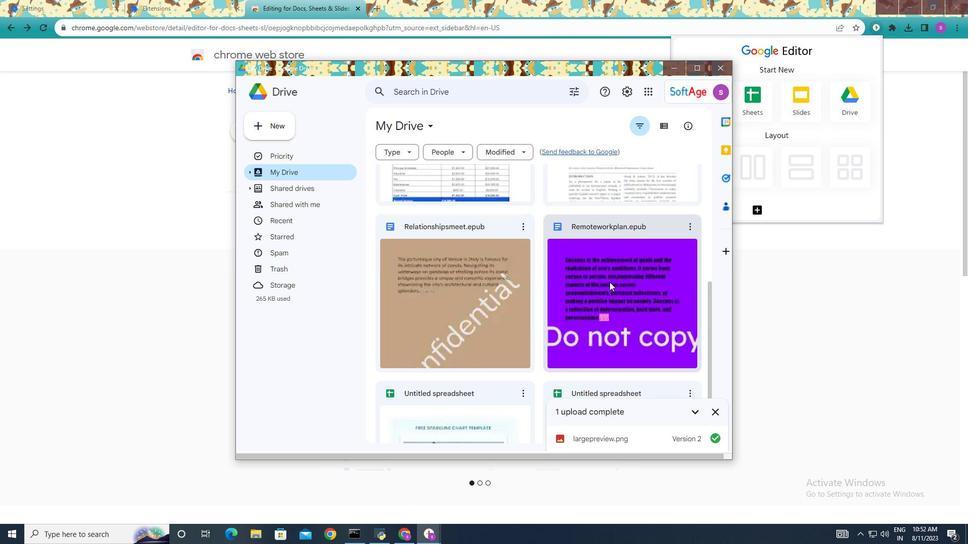 
Action: Mouse scrolled (603, 272) with delta (0, 0)
Screenshot: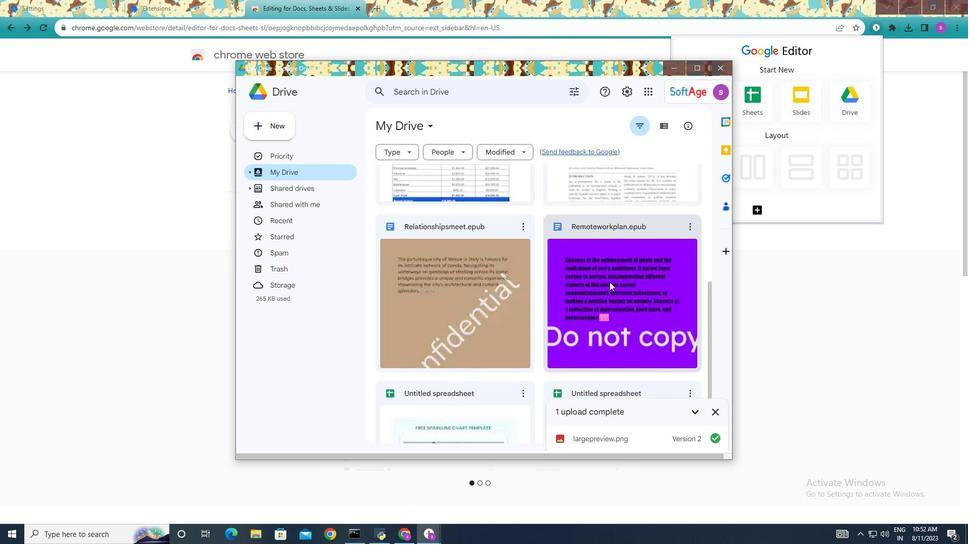 
Action: Mouse moved to (605, 274)
Screenshot: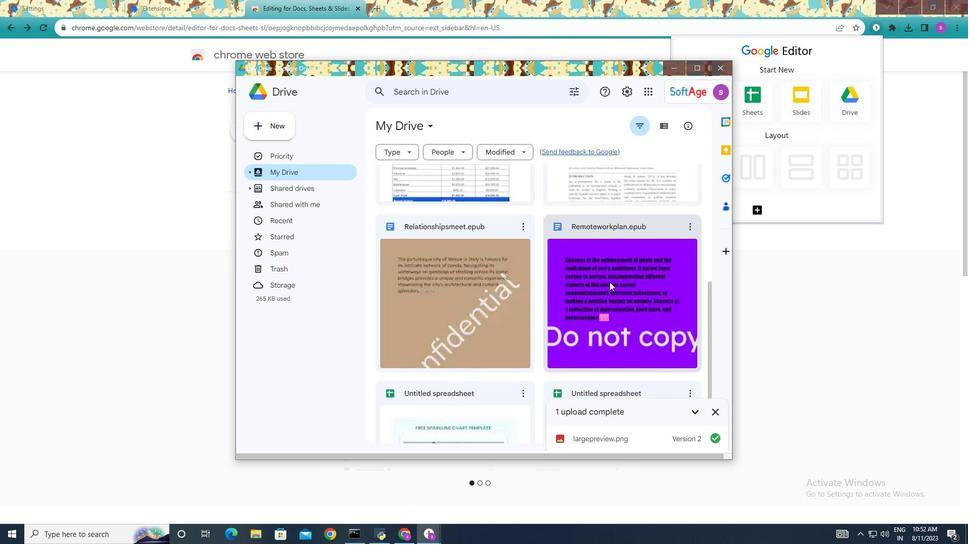 
Action: Mouse scrolled (605, 274) with delta (0, 0)
Screenshot: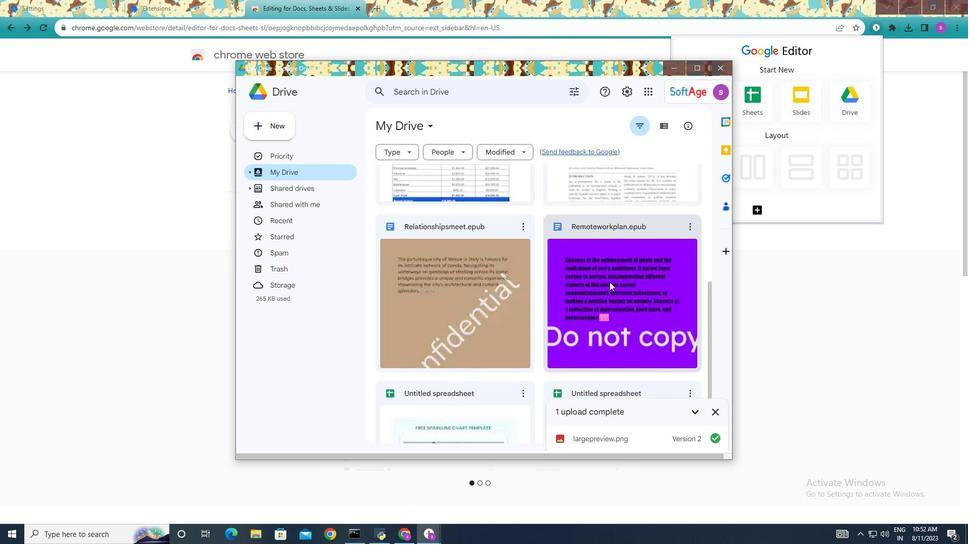 
Action: Mouse moved to (606, 275)
Screenshot: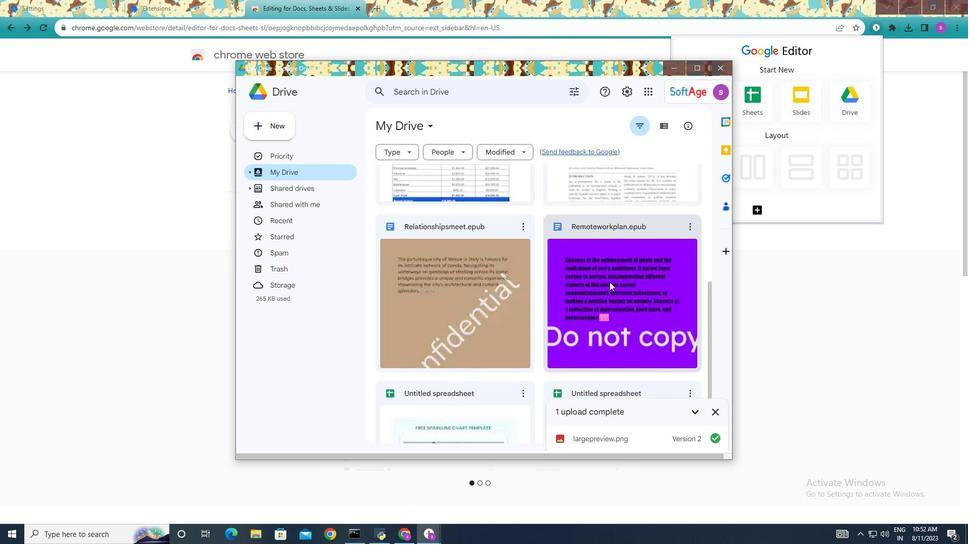 
Action: Mouse scrolled (606, 276) with delta (0, 0)
Screenshot: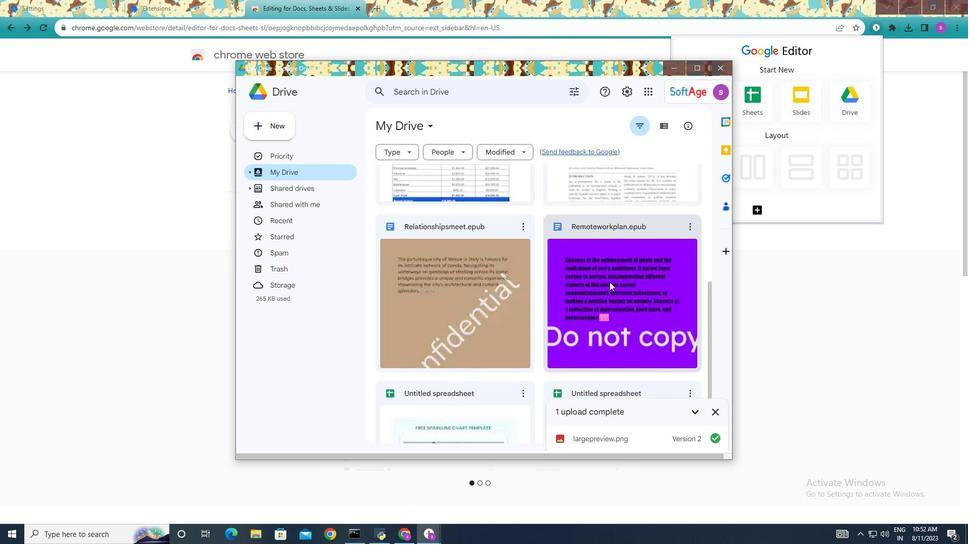 
Action: Mouse moved to (606, 277)
Screenshot: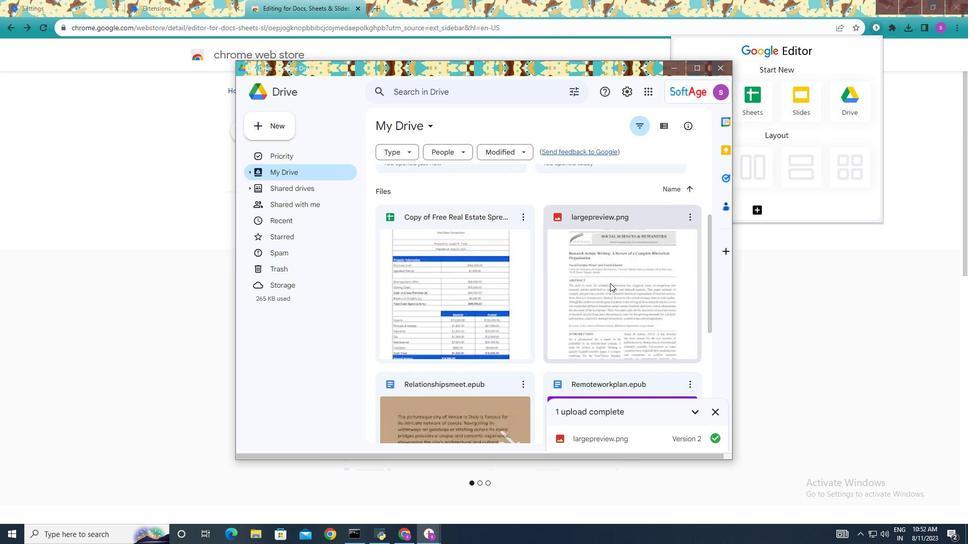 
Action: Mouse scrolled (606, 277) with delta (0, 0)
Screenshot: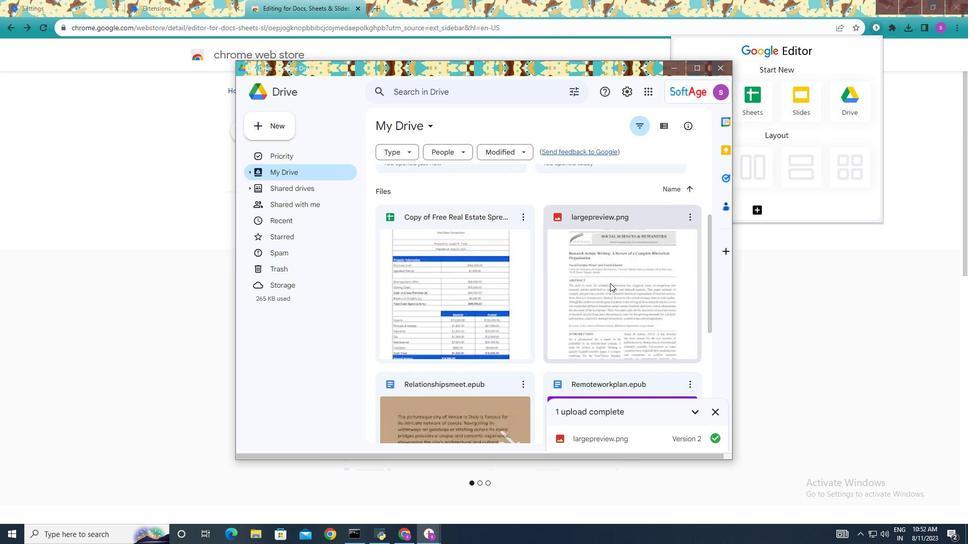 
Action: Mouse moved to (607, 278)
Screenshot: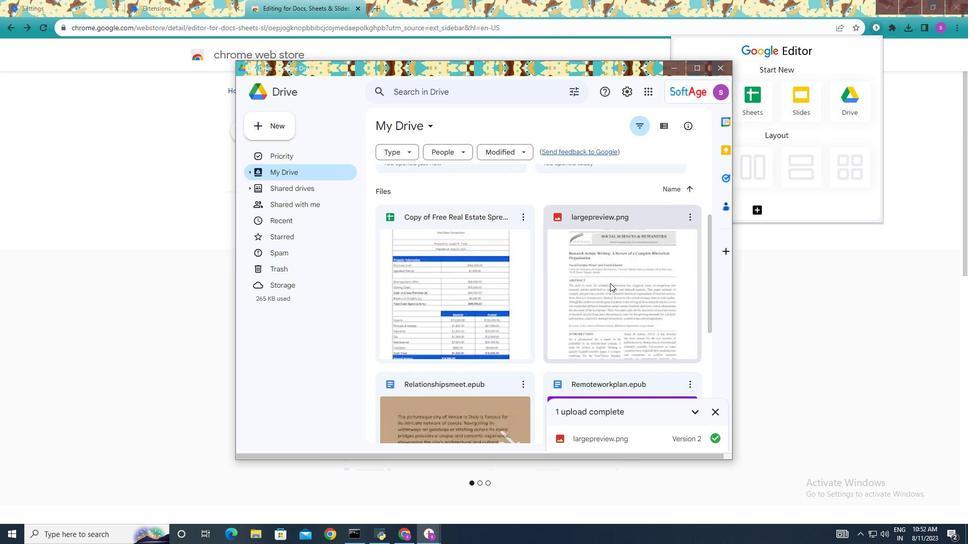 
Action: Mouse scrolled (607, 279) with delta (0, 0)
Screenshot: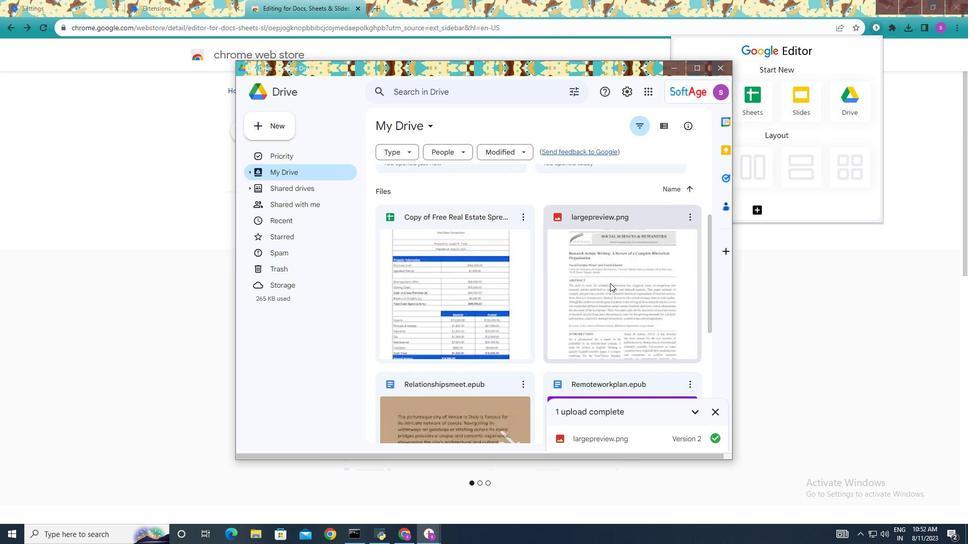 
Action: Mouse moved to (611, 284)
Screenshot: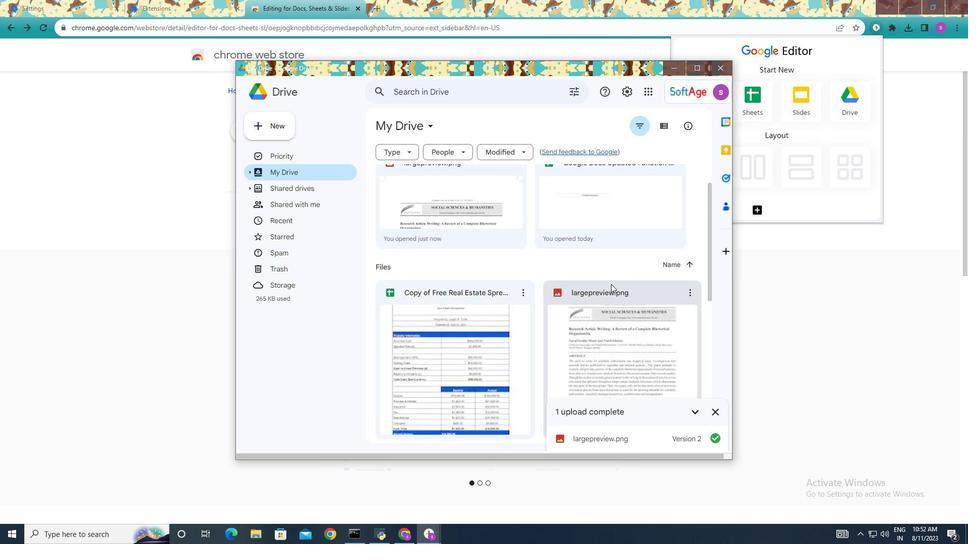 
Action: Mouse scrolled (611, 284) with delta (0, 0)
Screenshot: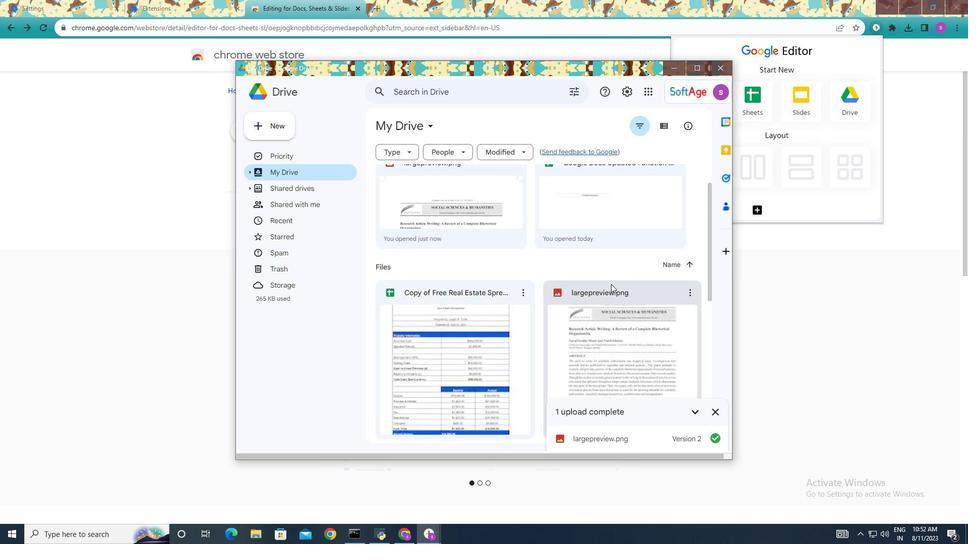 
Action: Mouse scrolled (611, 284) with delta (0, 0)
Screenshot: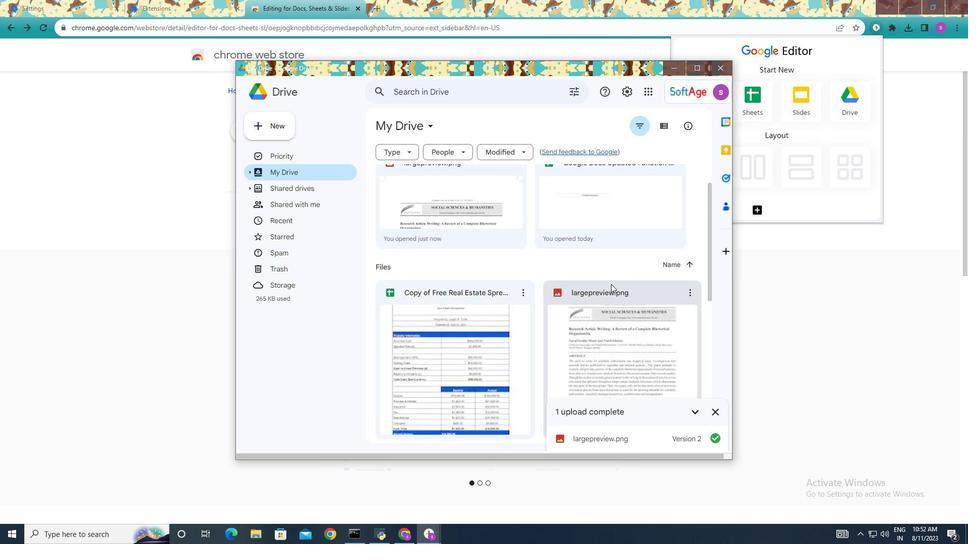 
Action: Mouse scrolled (611, 284) with delta (0, 0)
Screenshot: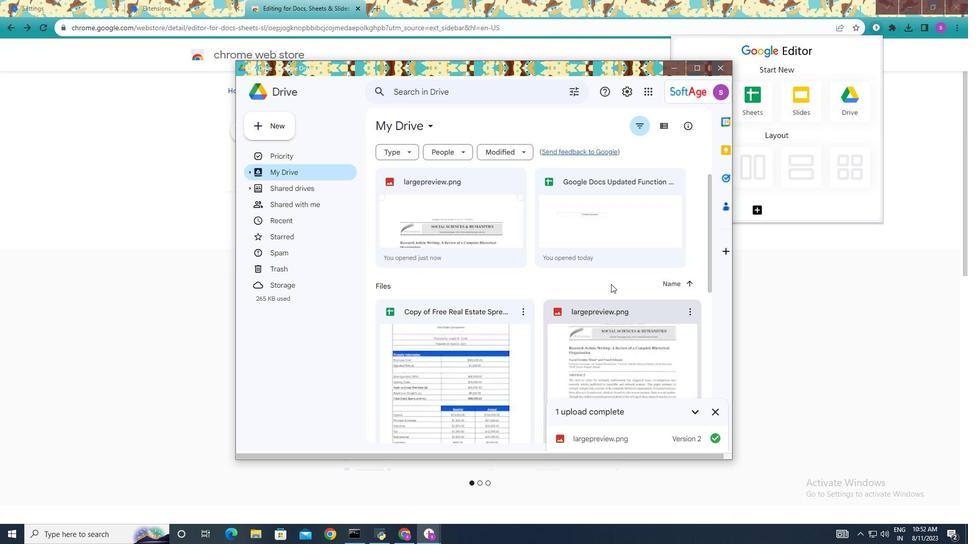 
Action: Mouse scrolled (611, 284) with delta (0, 0)
Screenshot: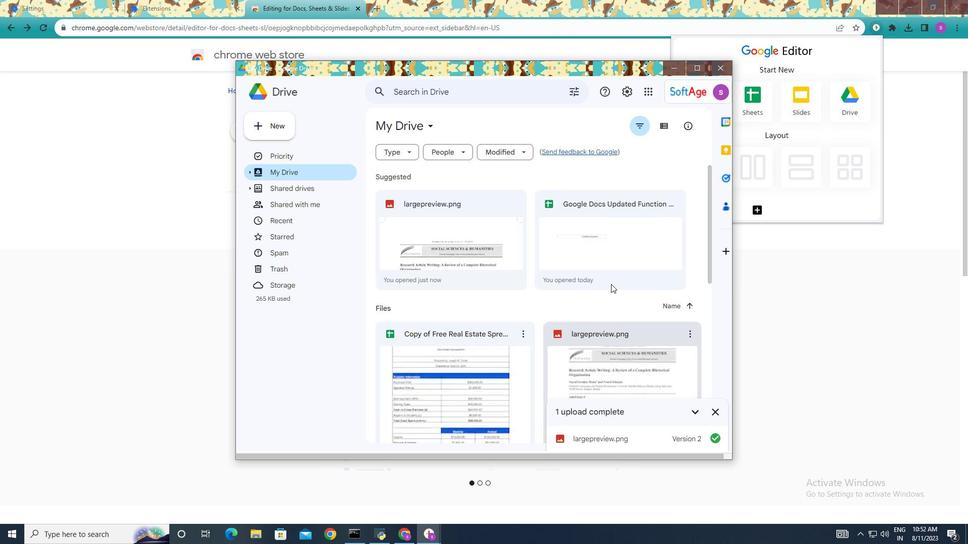 
Action: Mouse scrolled (611, 284) with delta (0, 0)
Screenshot: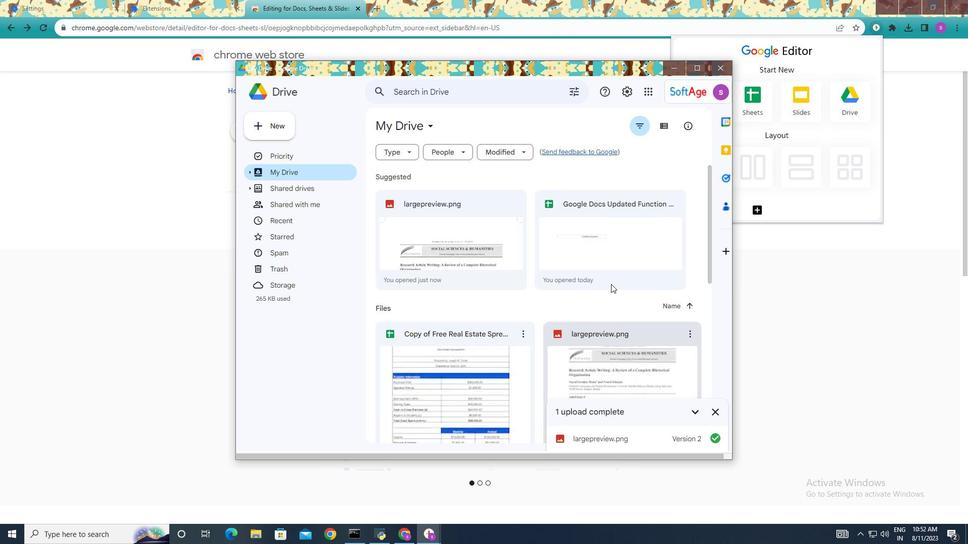 
Action: Mouse moved to (667, 128)
Screenshot: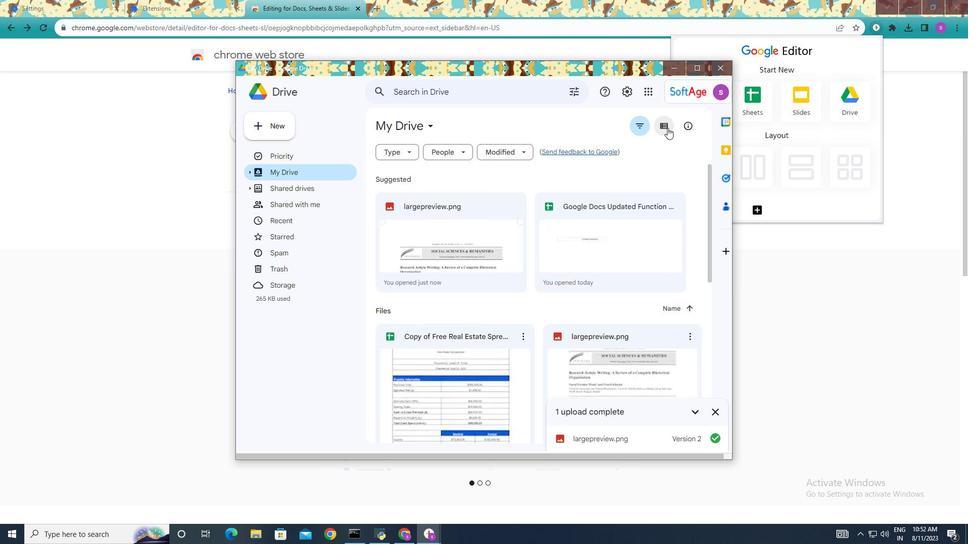 
Action: Mouse pressed left at (667, 128)
Screenshot: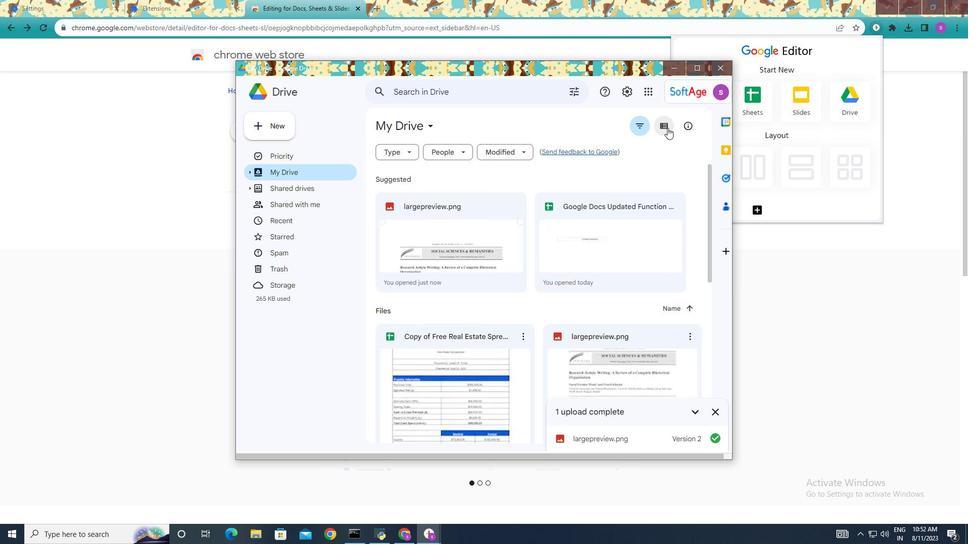 
Action: Mouse moved to (640, 367)
Screenshot: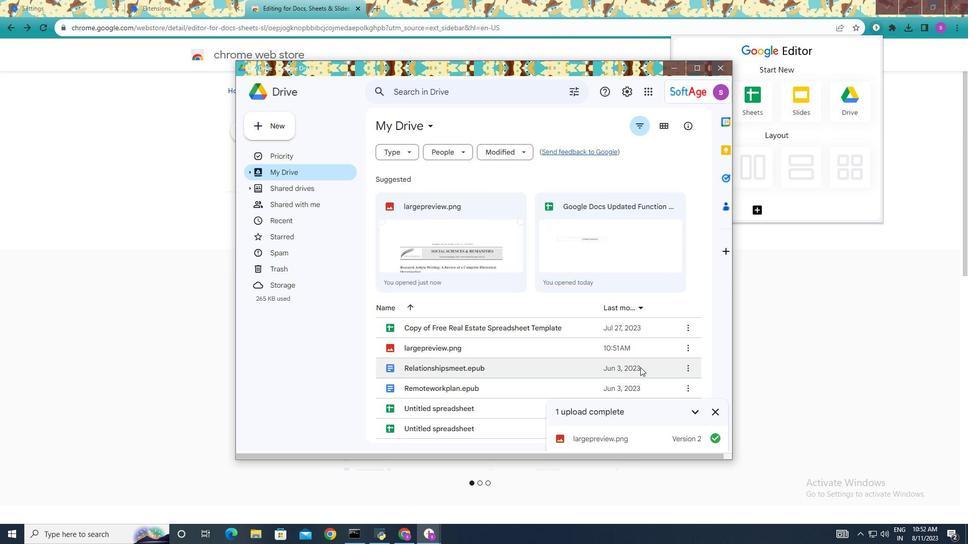 
Action: Mouse scrolled (640, 367) with delta (0, 0)
Screenshot: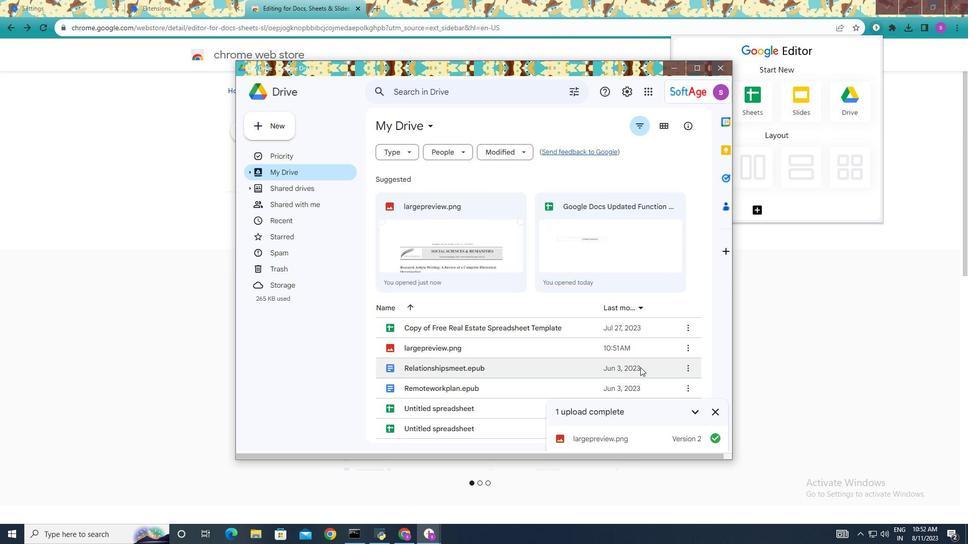 
Action: Mouse scrolled (640, 367) with delta (0, 0)
Screenshot: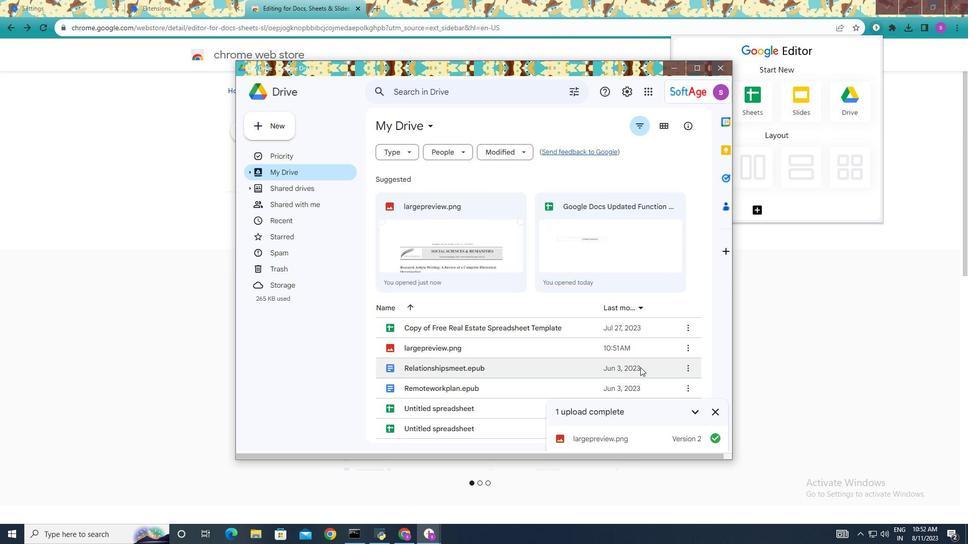 
Action: Mouse scrolled (640, 367) with delta (0, 0)
Screenshot: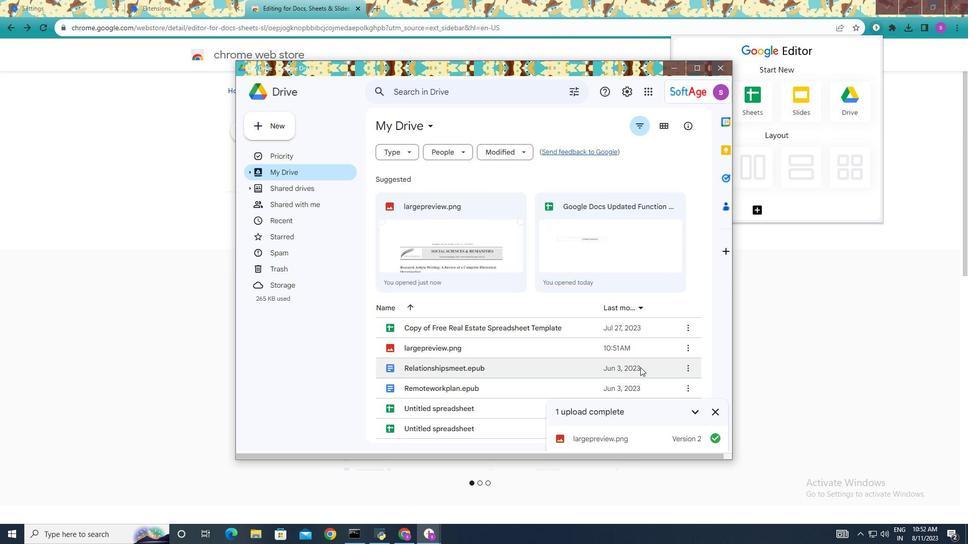 
Action: Mouse scrolled (640, 368) with delta (0, 0)
Screenshot: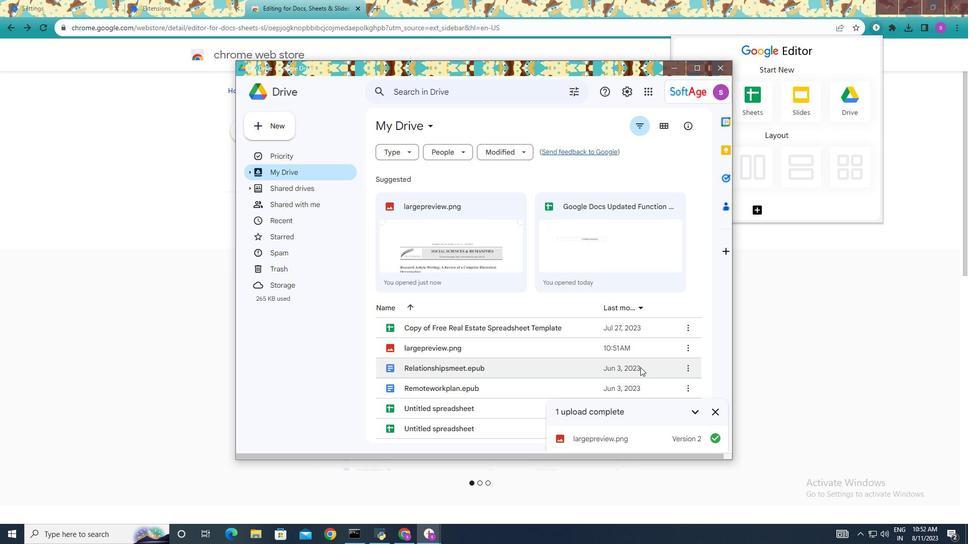 
Action: Mouse scrolled (640, 368) with delta (0, 0)
Screenshot: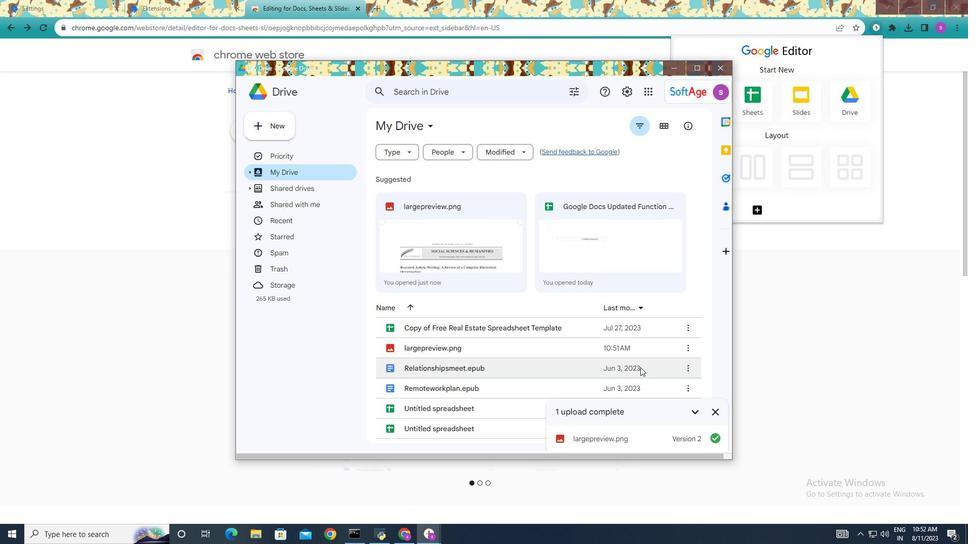 
Action: Mouse scrolled (640, 368) with delta (0, 0)
Screenshot: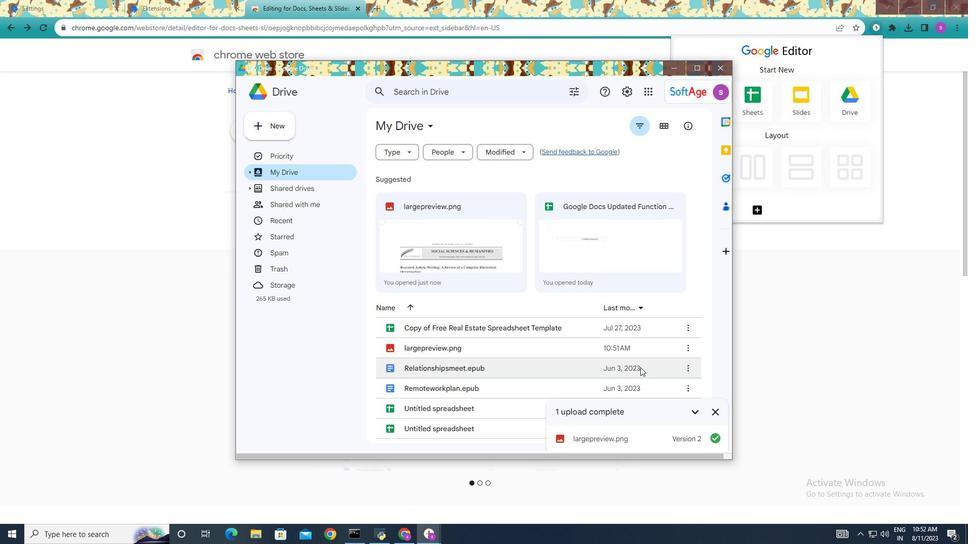 
Action: Mouse scrolled (640, 368) with delta (0, 0)
Screenshot: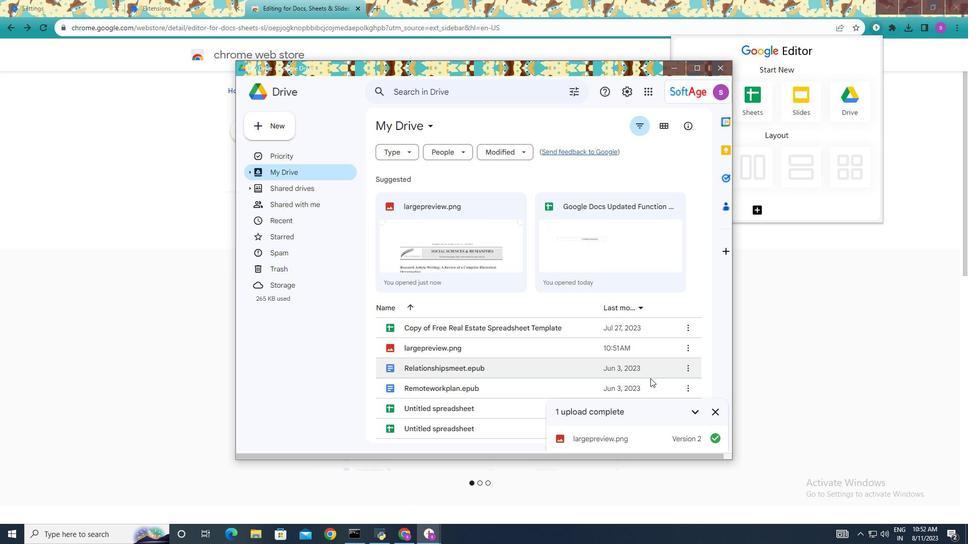 
Action: Mouse moved to (715, 408)
Screenshot: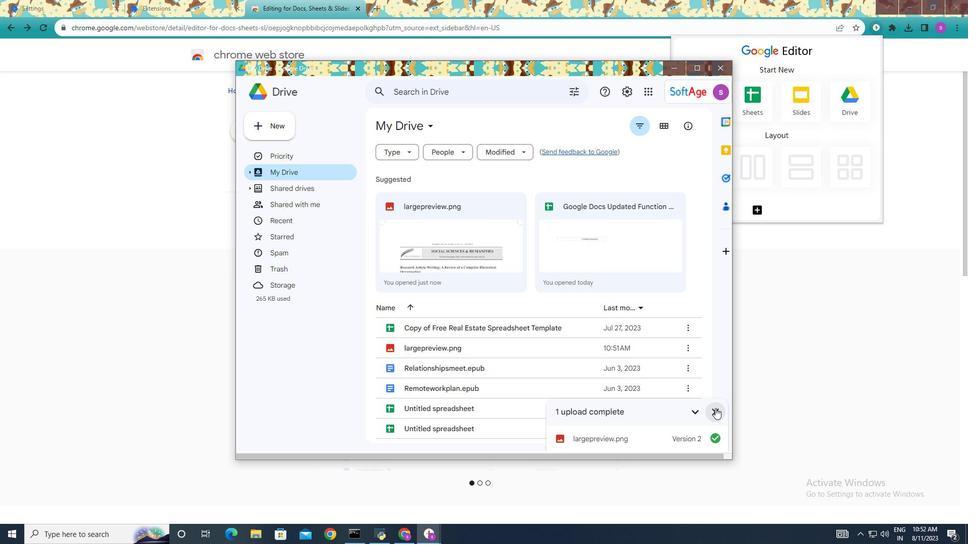 
Action: Mouse pressed left at (715, 408)
Screenshot: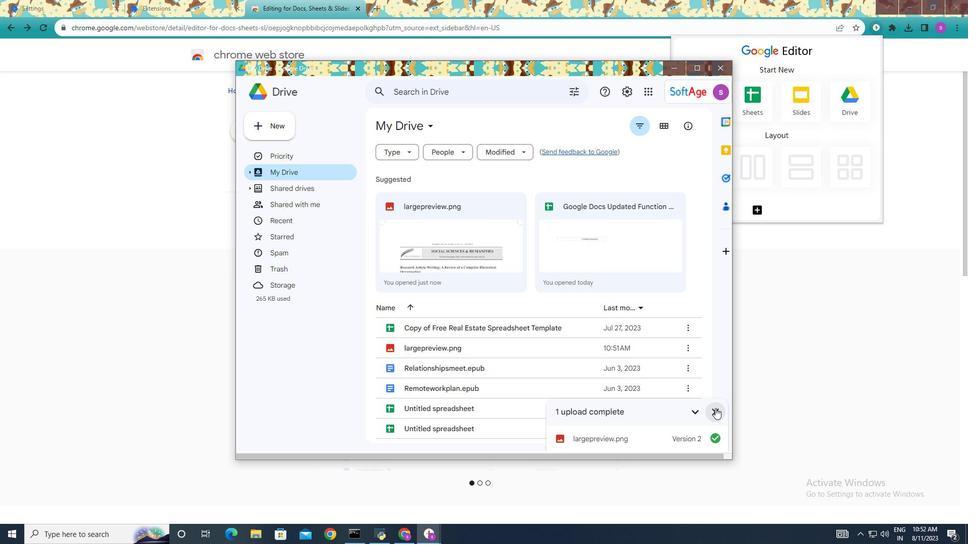 
Action: Mouse moved to (642, 127)
Screenshot: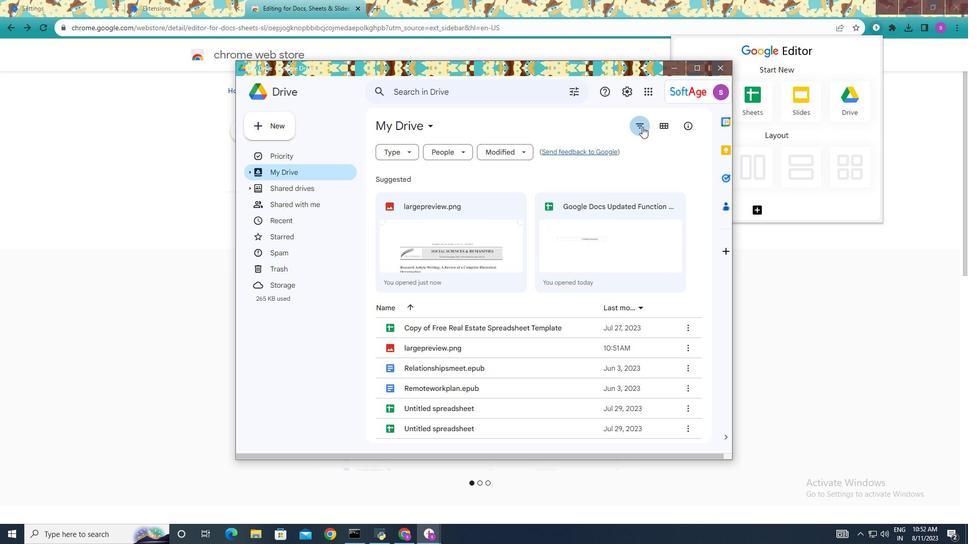 
Action: Mouse pressed left at (642, 127)
Screenshot: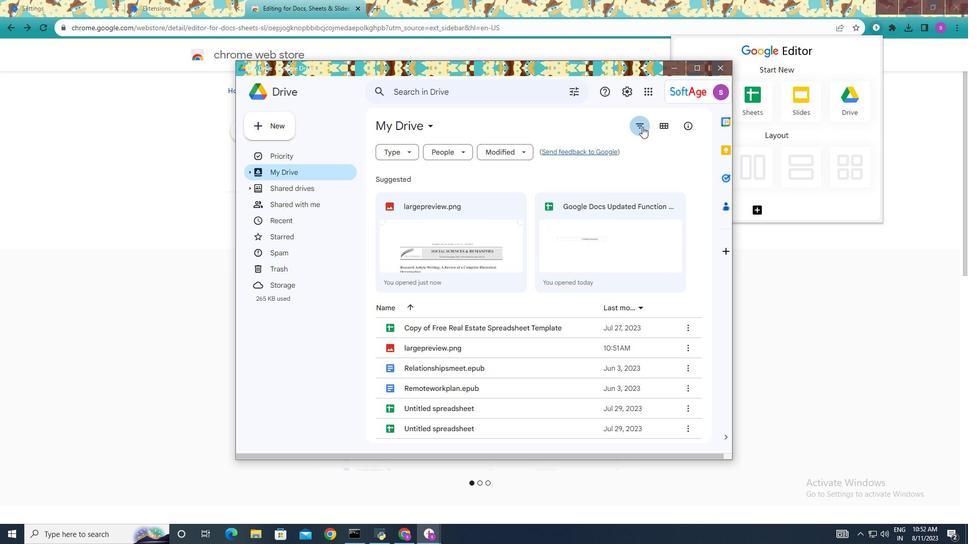 
Action: Mouse moved to (275, 160)
Screenshot: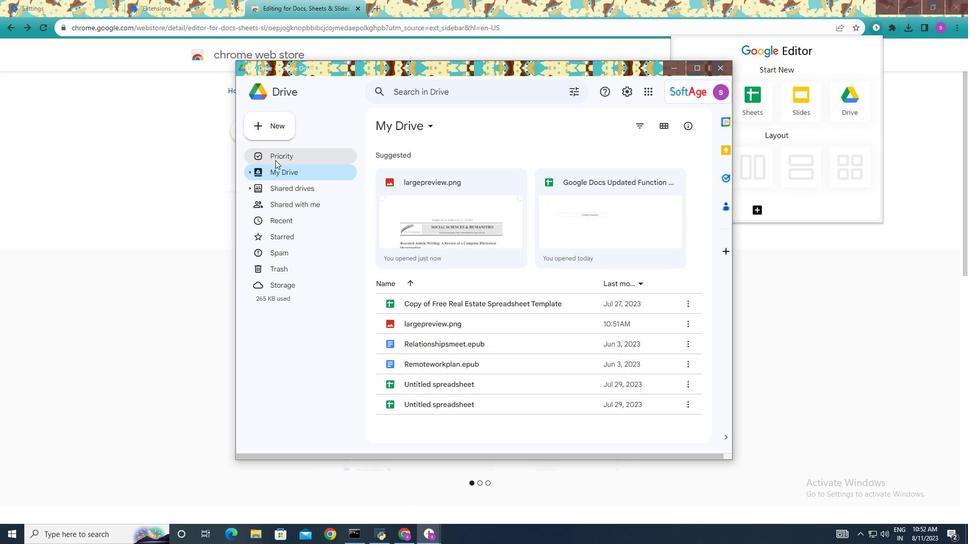 
Action: Mouse pressed left at (275, 160)
Screenshot: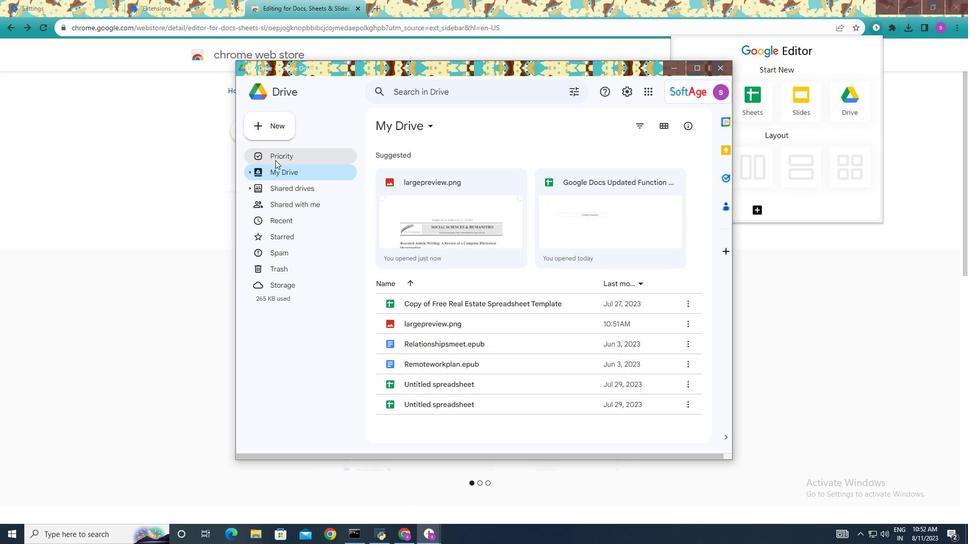 
Action: Mouse moved to (286, 174)
Screenshot: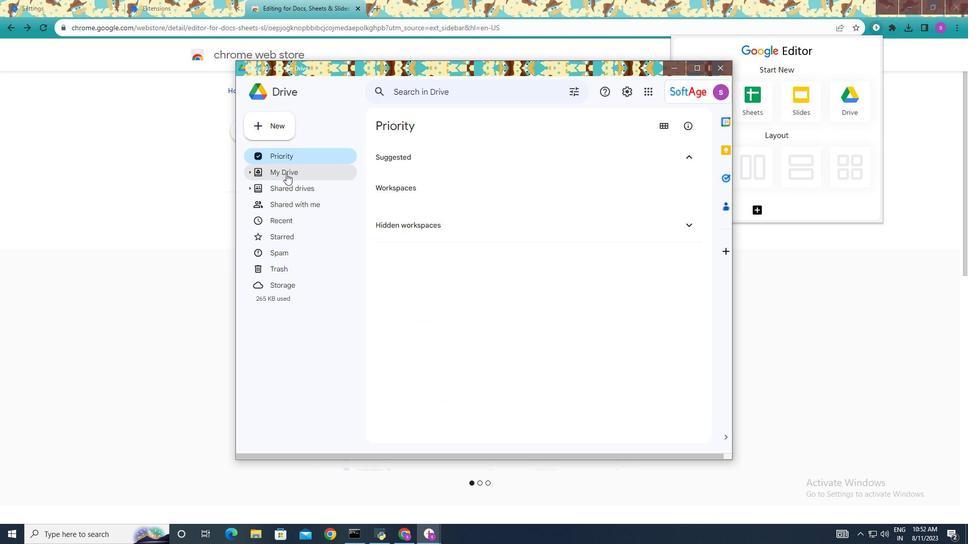 
Action: Mouse pressed left at (286, 174)
Screenshot: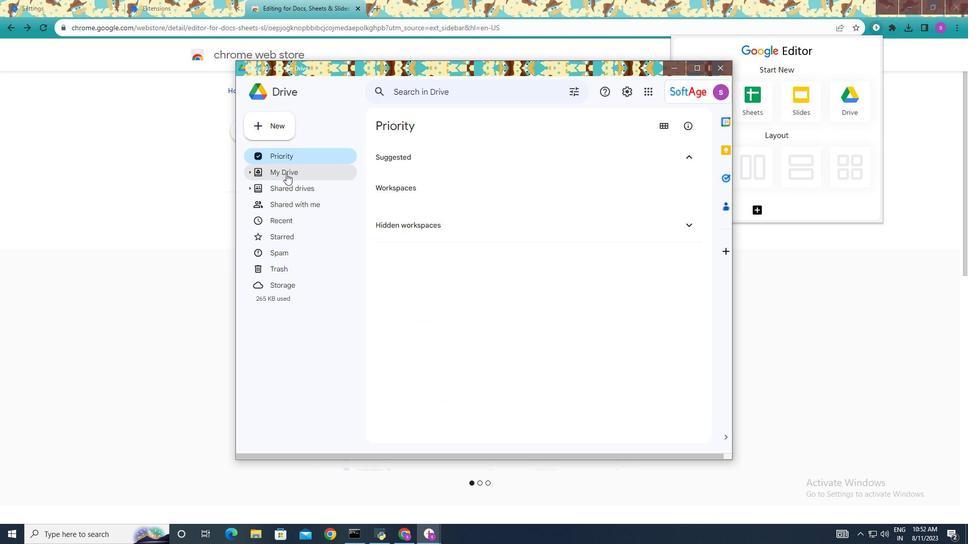 
Action: Mouse moved to (284, 174)
Screenshot: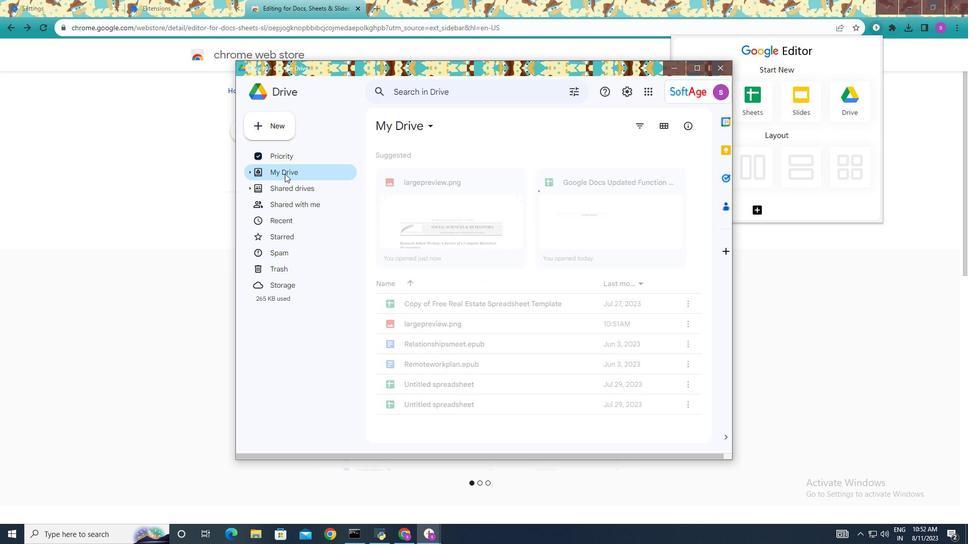 
